 Task: Find connections with filter location Caucaia with filter topic #homedecor with filter profile language Potuguese with filter current company Infiniti Research Ltd. with filter school Centre for Development of Advanced Computing (C-DAC) with filter industry Telephone Call Centers with filter service category Typing with filter keywords title Homeless Shelter Worker
Action: Mouse moved to (633, 121)
Screenshot: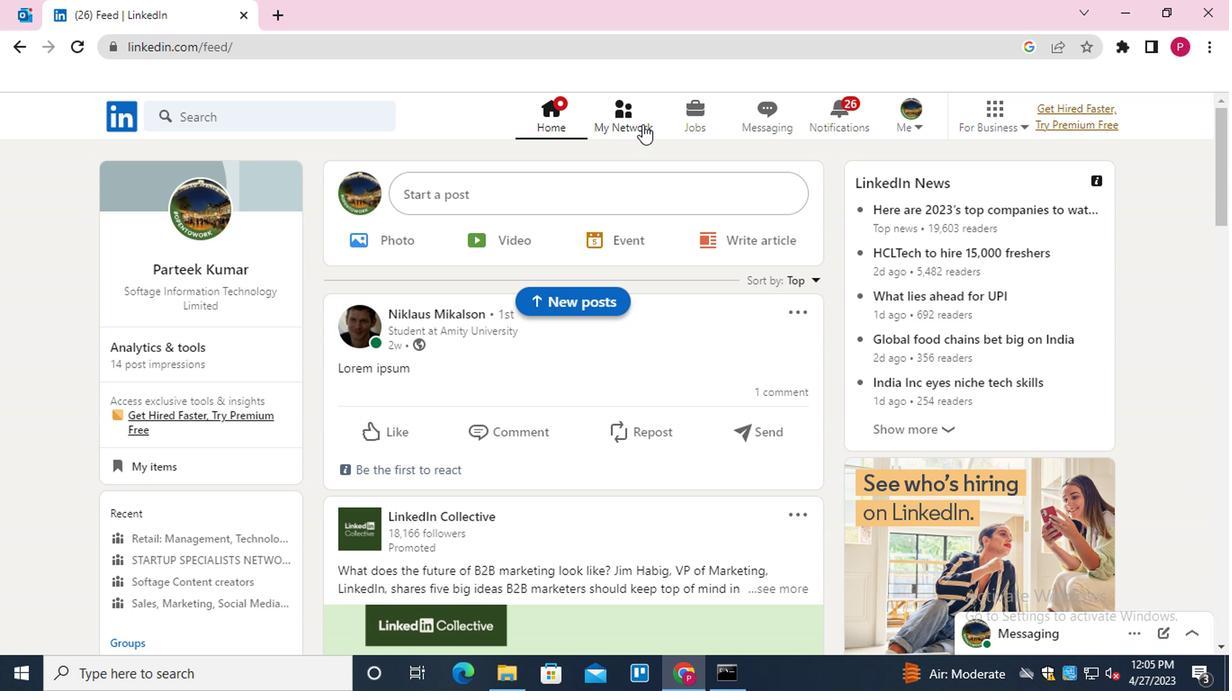 
Action: Mouse pressed left at (633, 121)
Screenshot: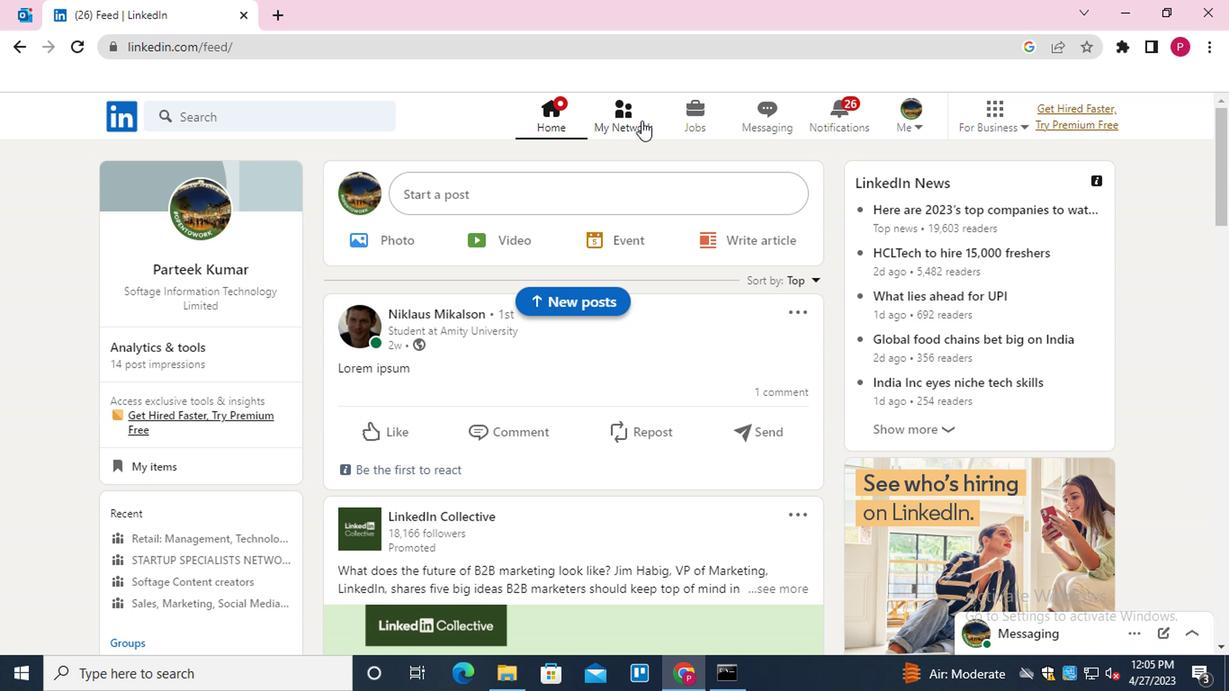 
Action: Mouse moved to (283, 212)
Screenshot: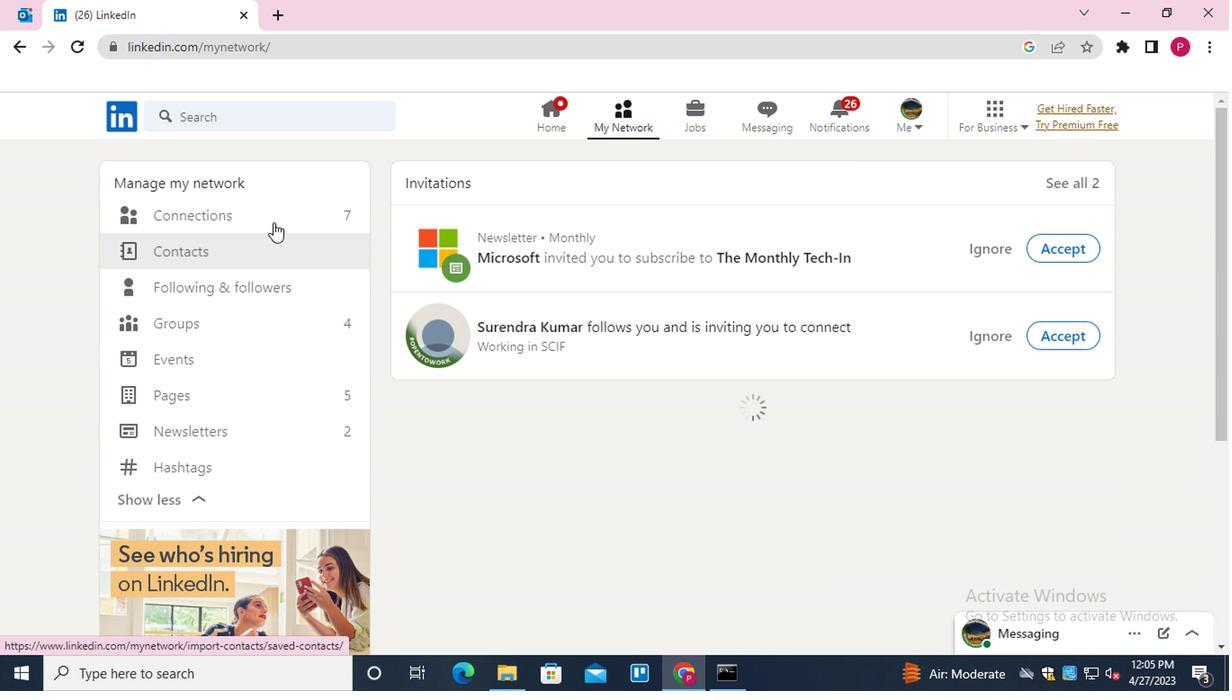 
Action: Mouse pressed left at (283, 212)
Screenshot: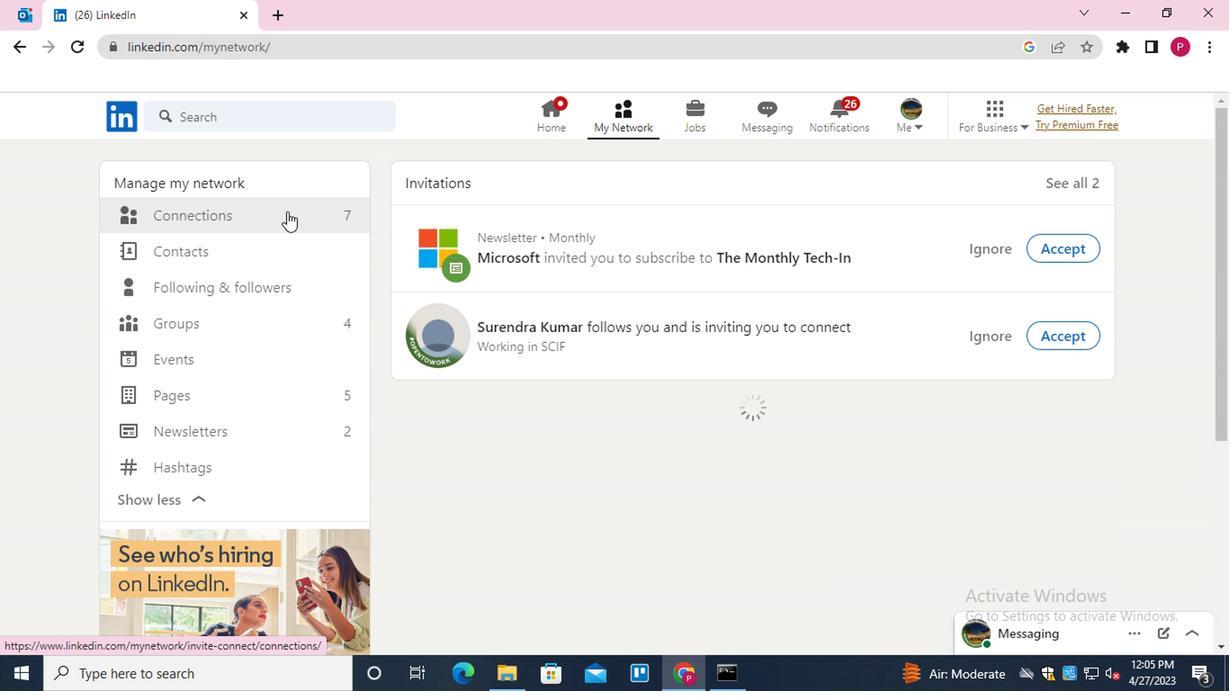
Action: Mouse moved to (746, 214)
Screenshot: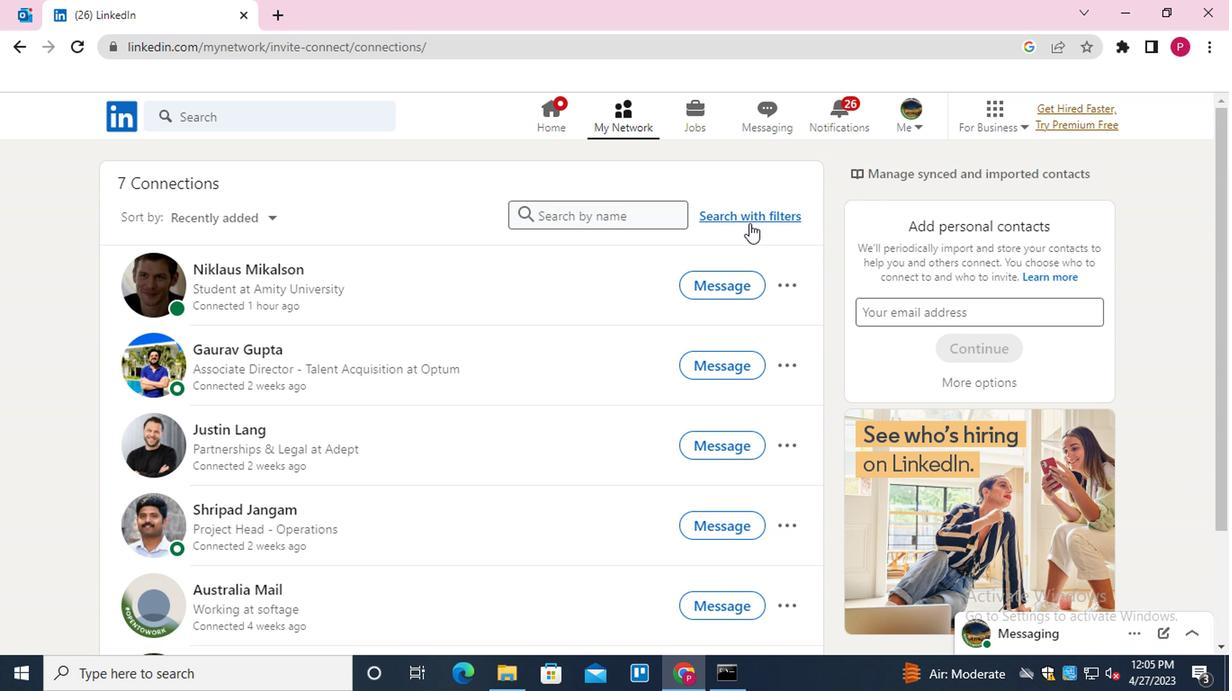 
Action: Mouse pressed left at (746, 214)
Screenshot: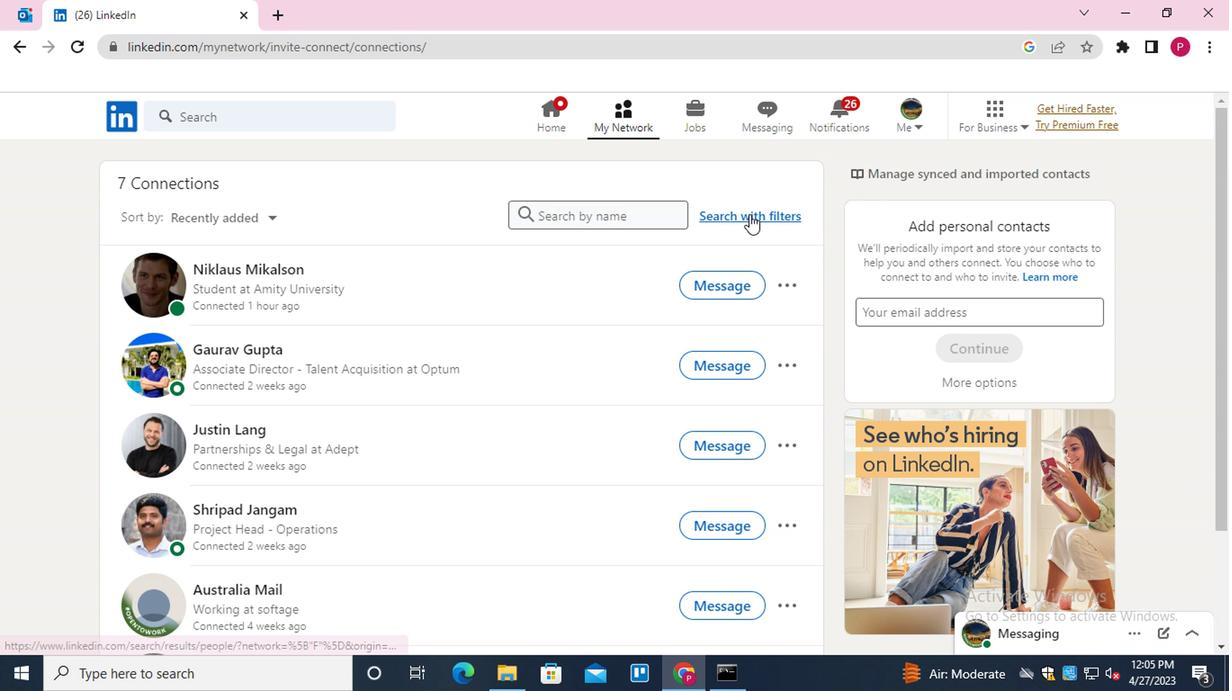 
Action: Mouse moved to (661, 172)
Screenshot: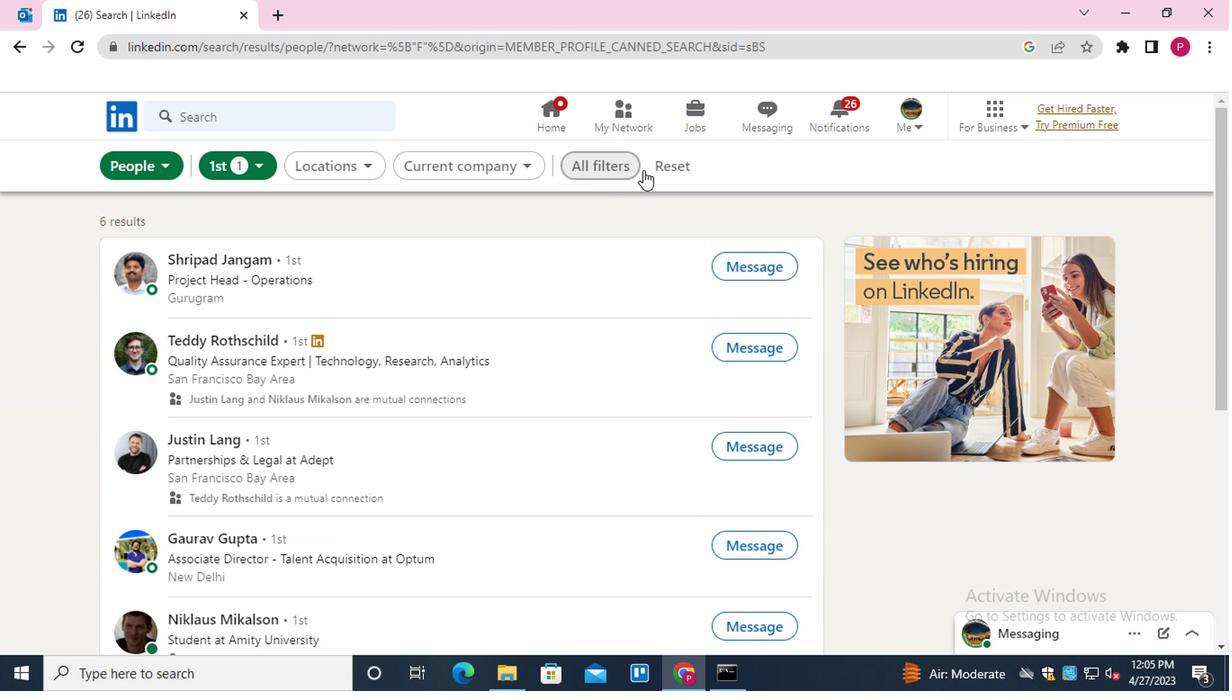 
Action: Mouse pressed left at (661, 172)
Screenshot: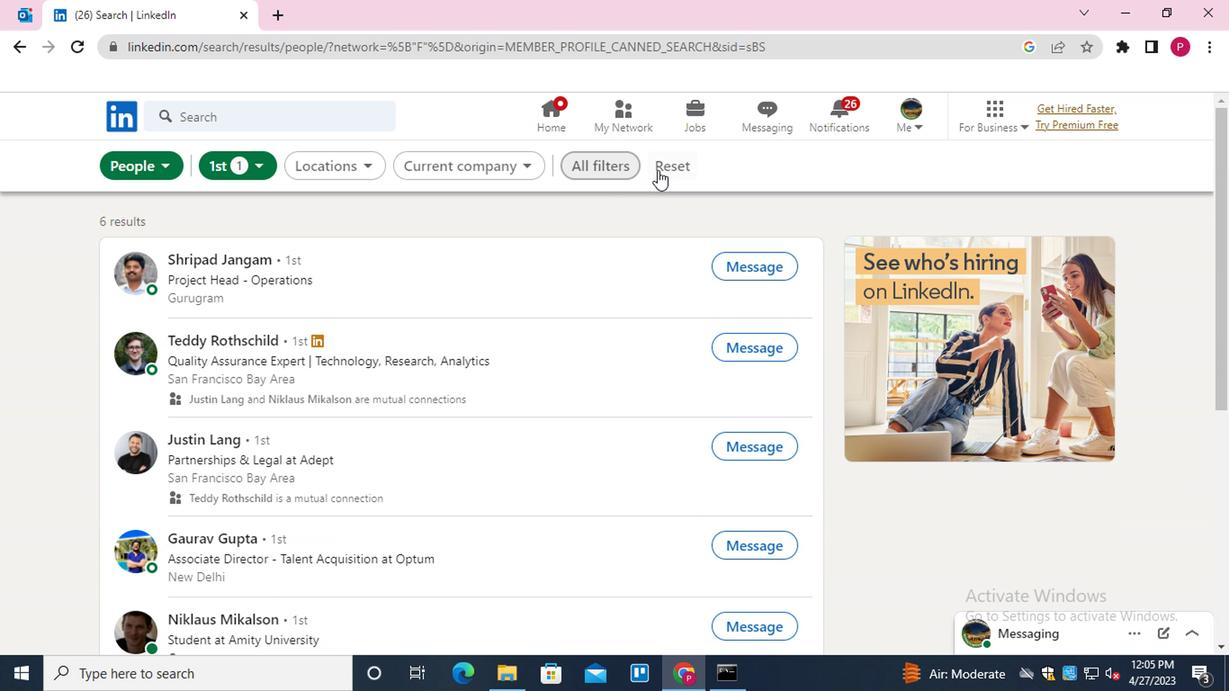 
Action: Mouse moved to (619, 172)
Screenshot: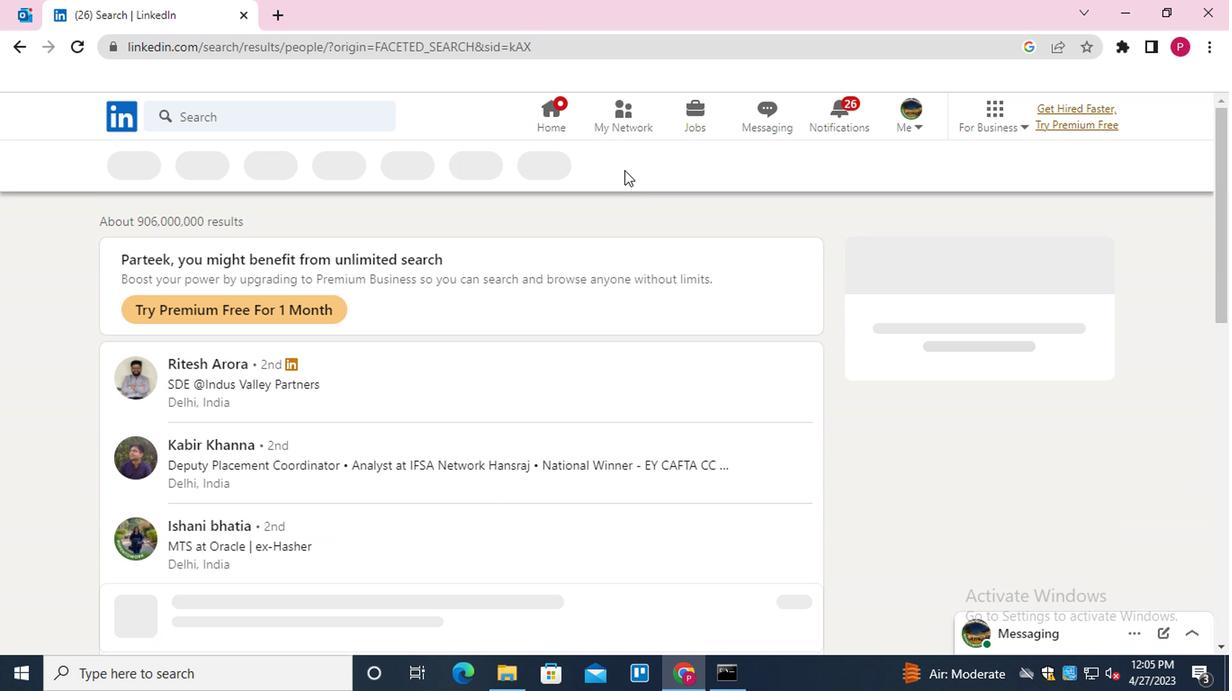 
Action: Mouse pressed left at (619, 172)
Screenshot: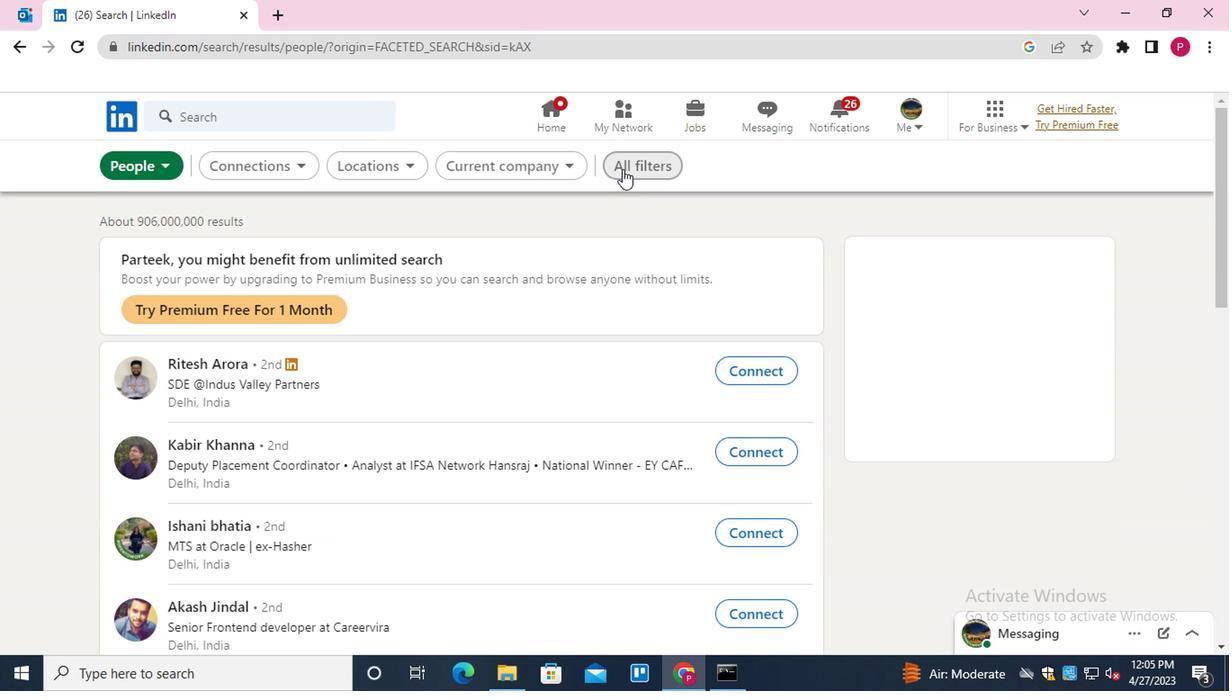 
Action: Mouse moved to (1016, 360)
Screenshot: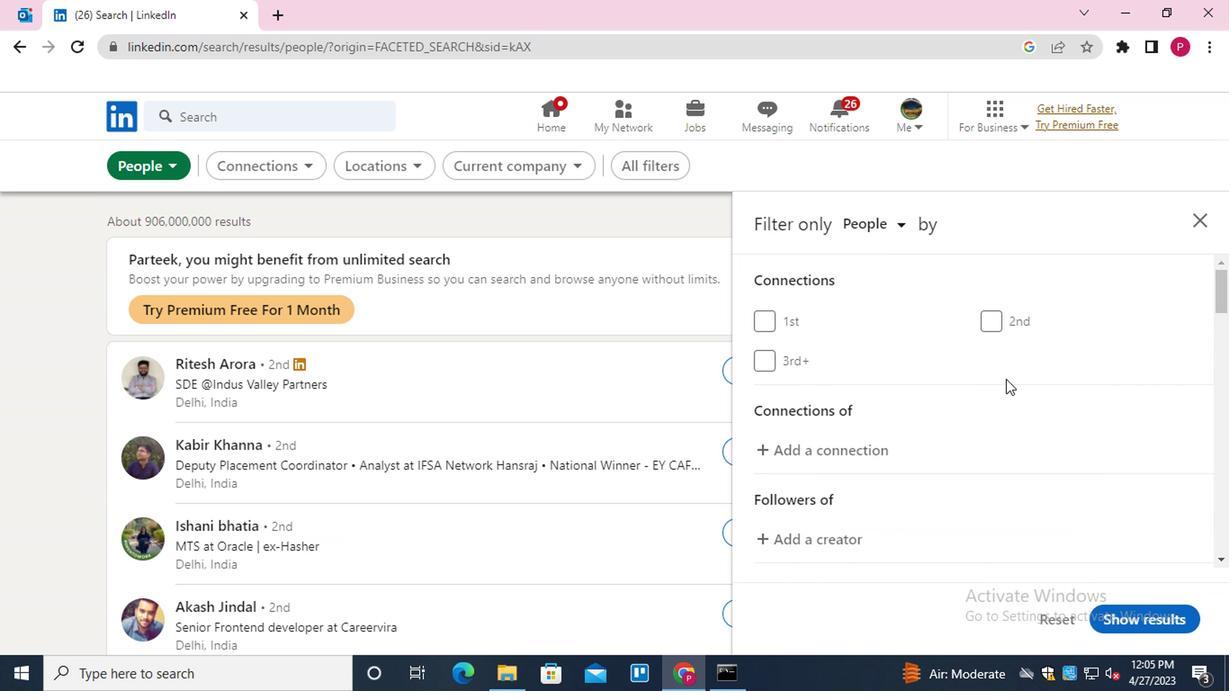 
Action: Mouse scrolled (1016, 359) with delta (0, 0)
Screenshot: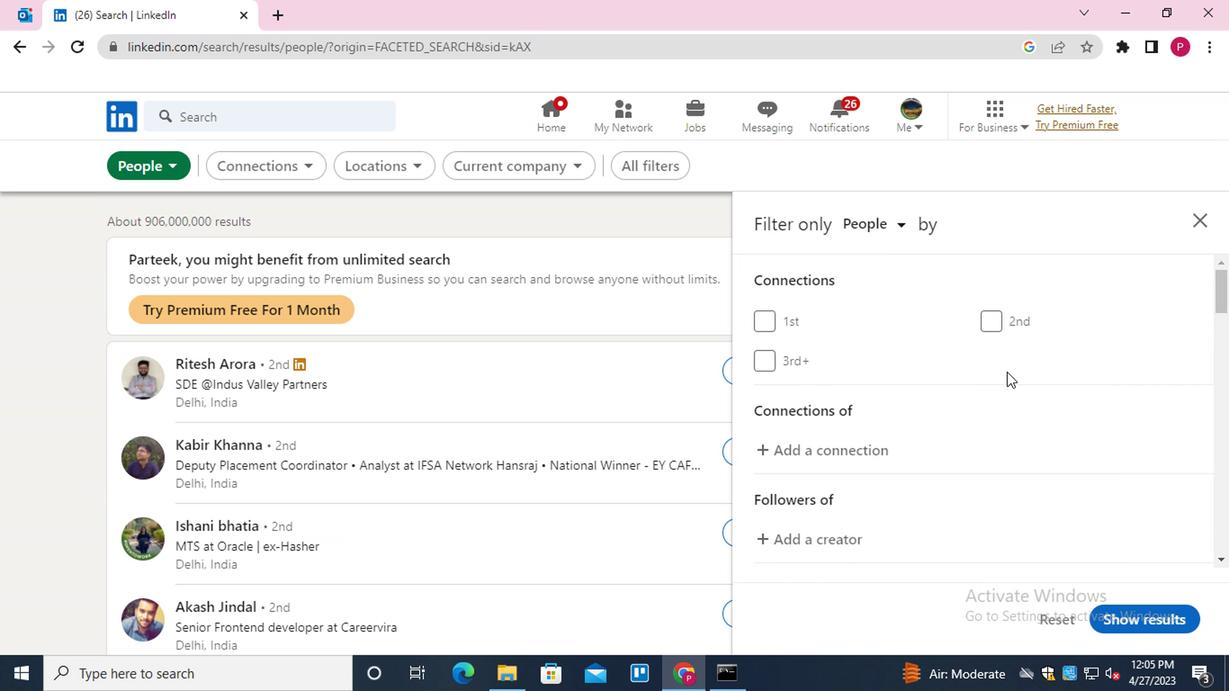 
Action: Mouse moved to (1016, 360)
Screenshot: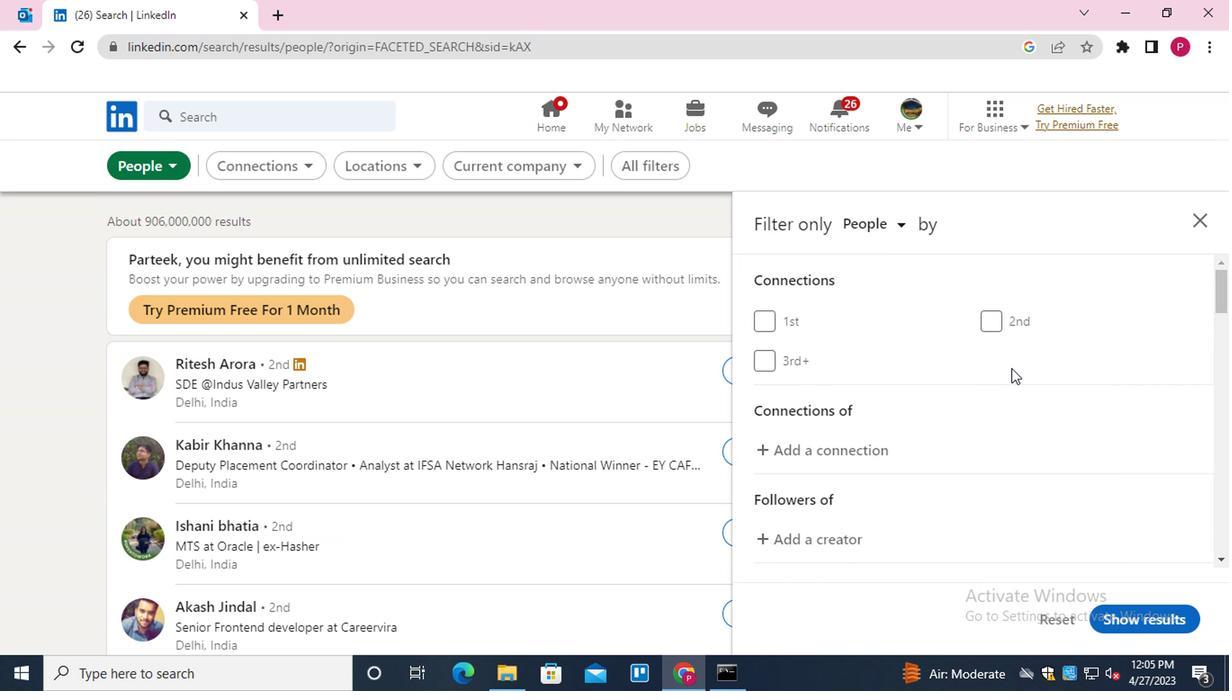 
Action: Mouse scrolled (1016, 359) with delta (0, 0)
Screenshot: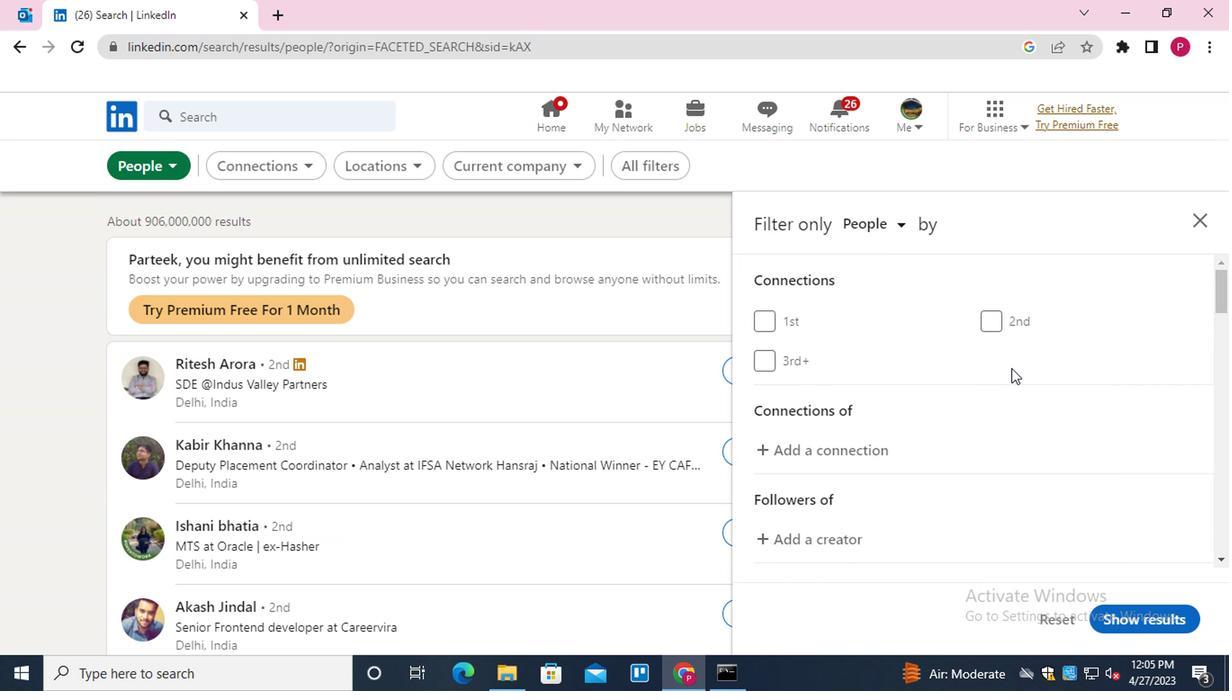 
Action: Mouse moved to (1018, 360)
Screenshot: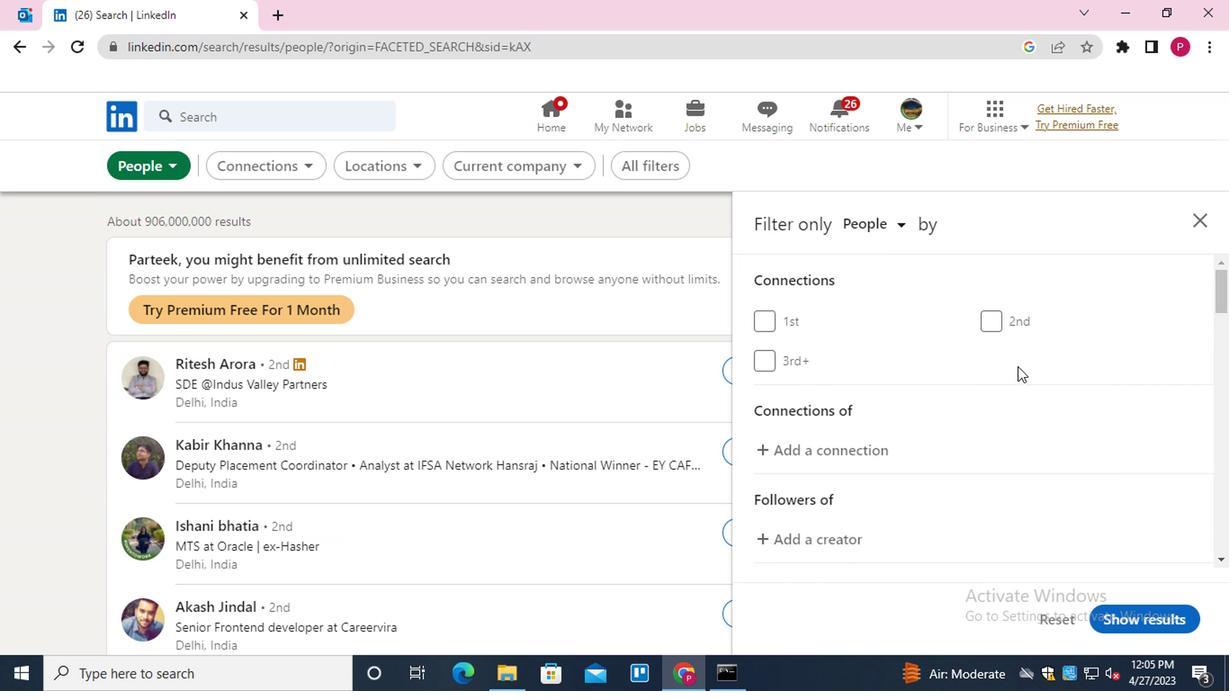 
Action: Mouse scrolled (1018, 359) with delta (0, 0)
Screenshot: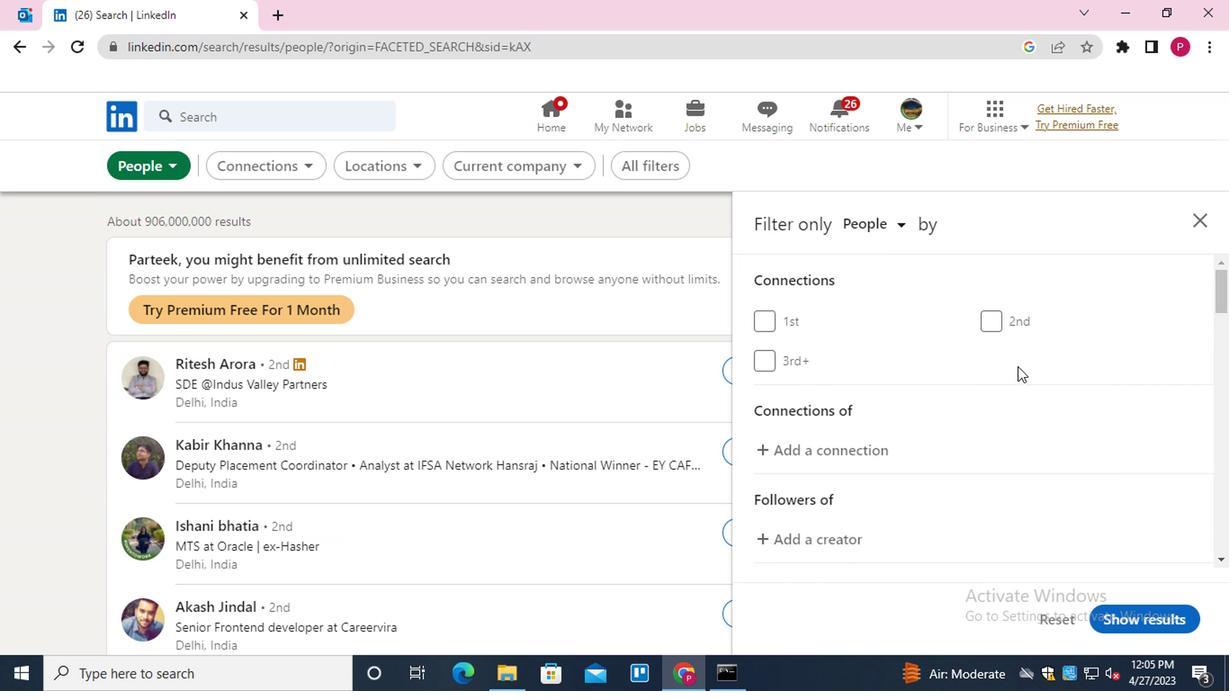 
Action: Mouse moved to (1020, 361)
Screenshot: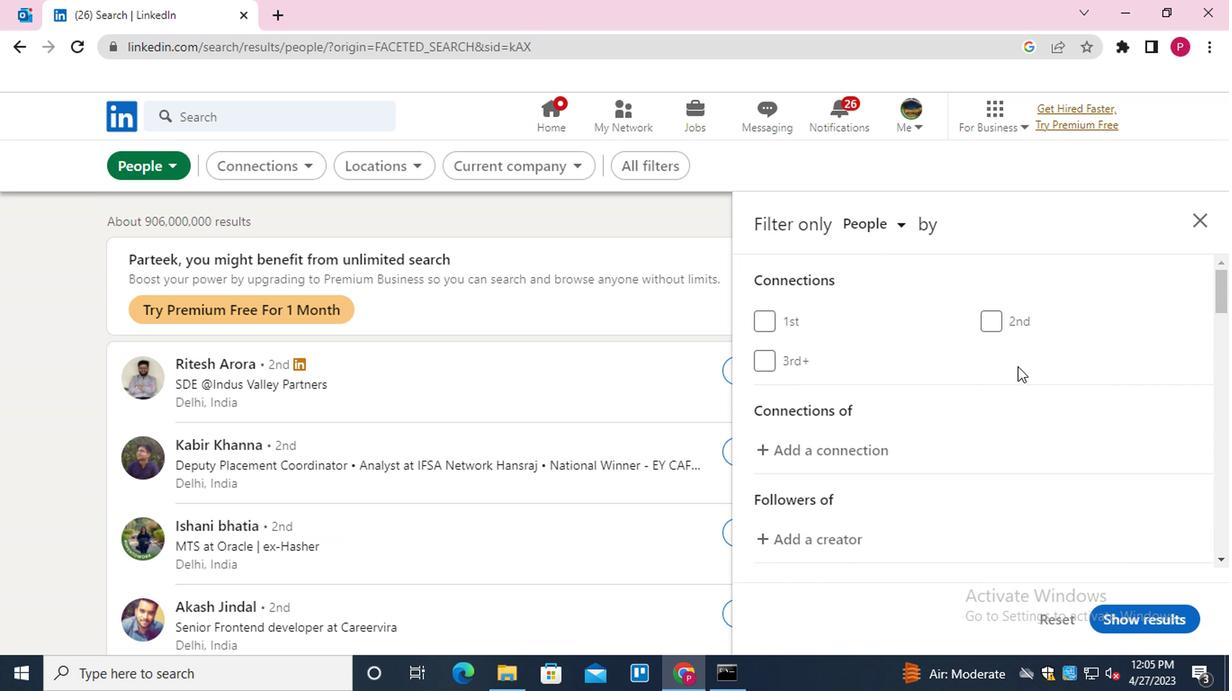 
Action: Mouse scrolled (1020, 361) with delta (0, 0)
Screenshot: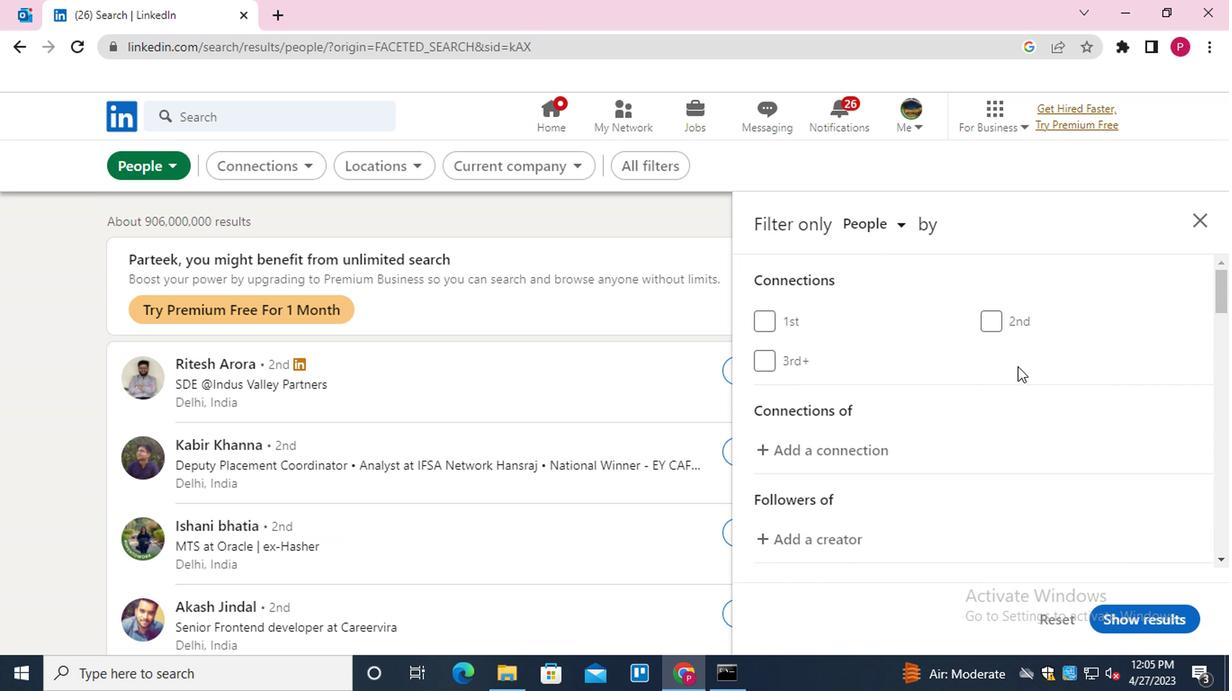 
Action: Mouse moved to (1032, 341)
Screenshot: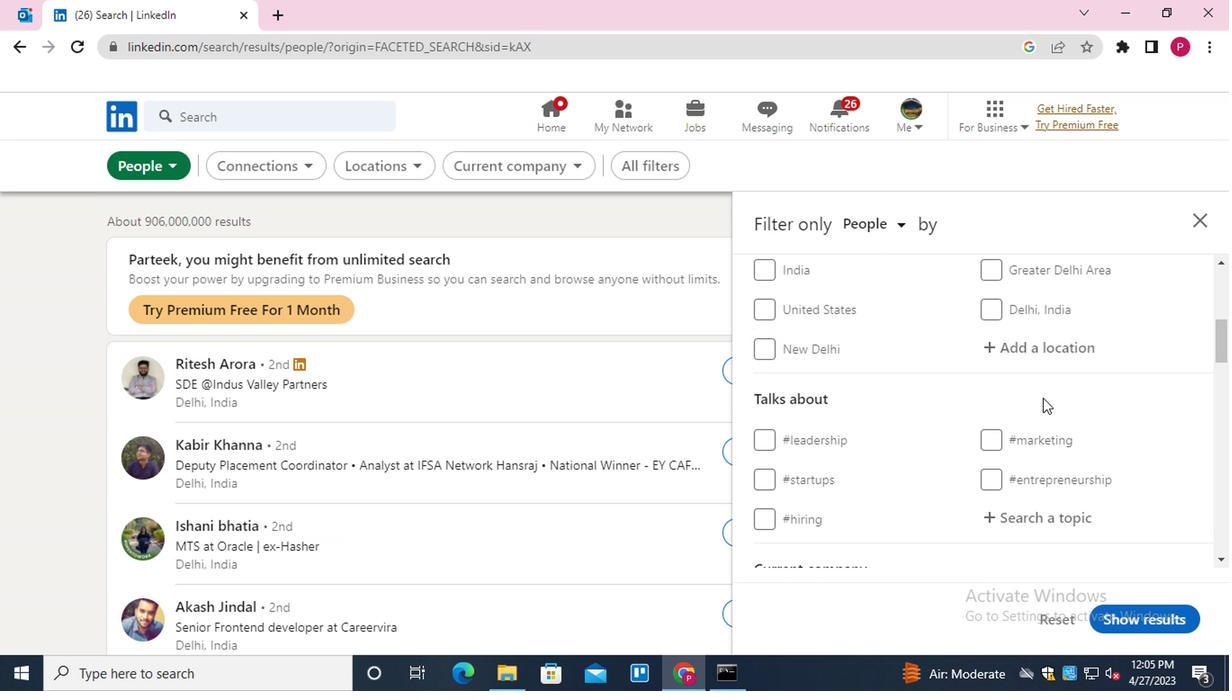 
Action: Mouse pressed left at (1032, 341)
Screenshot: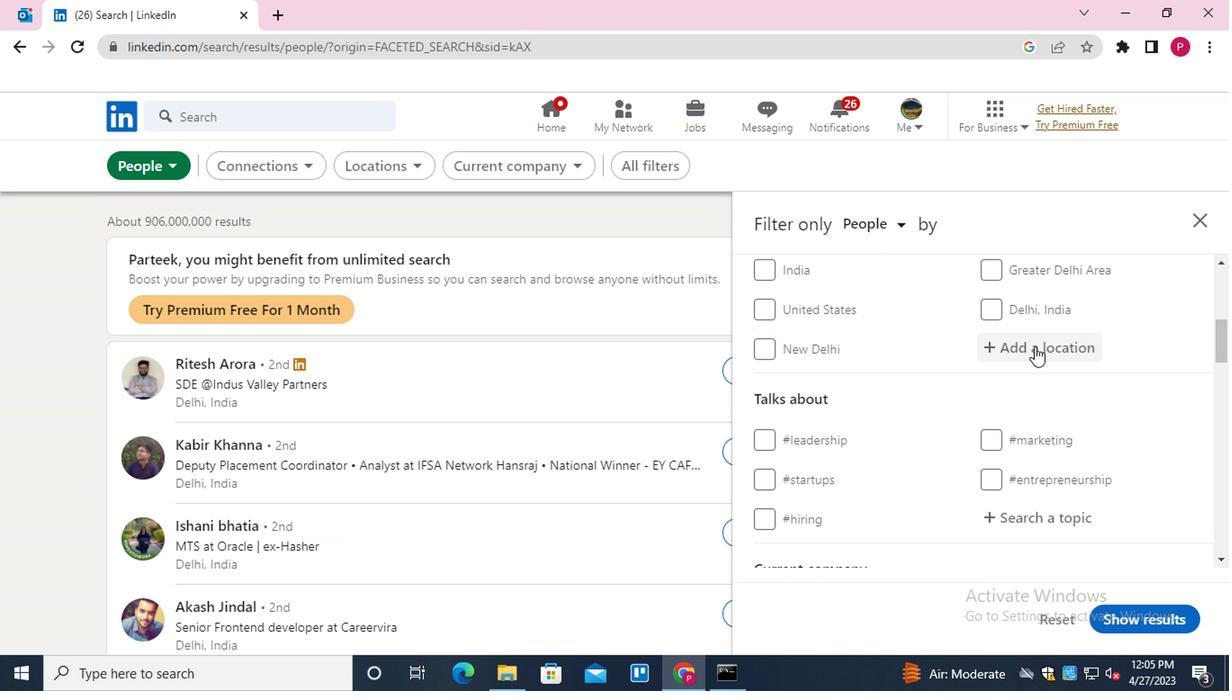 
Action: Key pressed <Key.shift>CAUCAIA<Key.down><Key.enter>
Screenshot: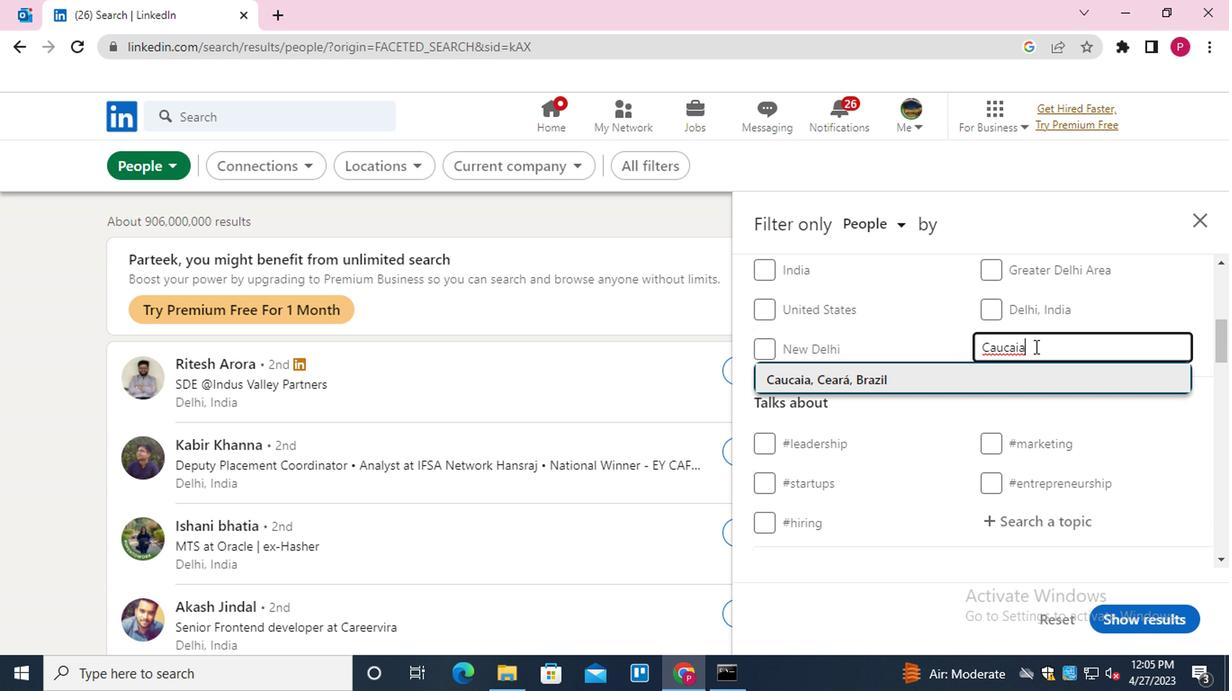 
Action: Mouse moved to (906, 405)
Screenshot: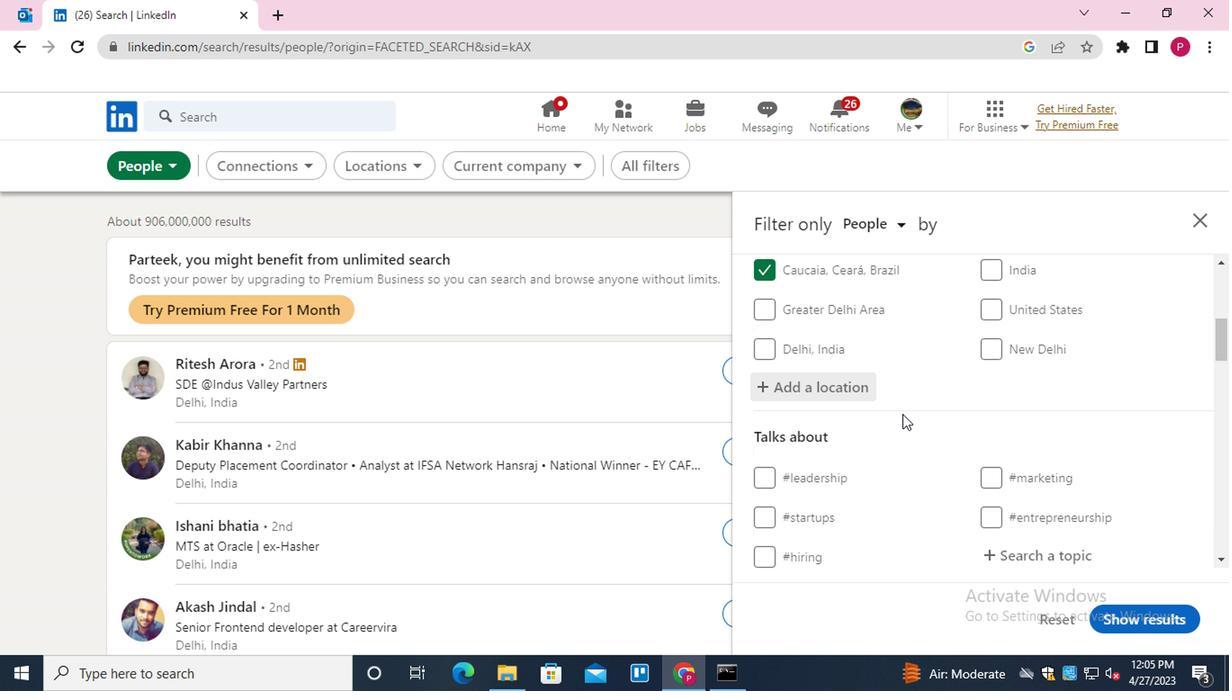
Action: Mouse scrolled (906, 404) with delta (0, 0)
Screenshot: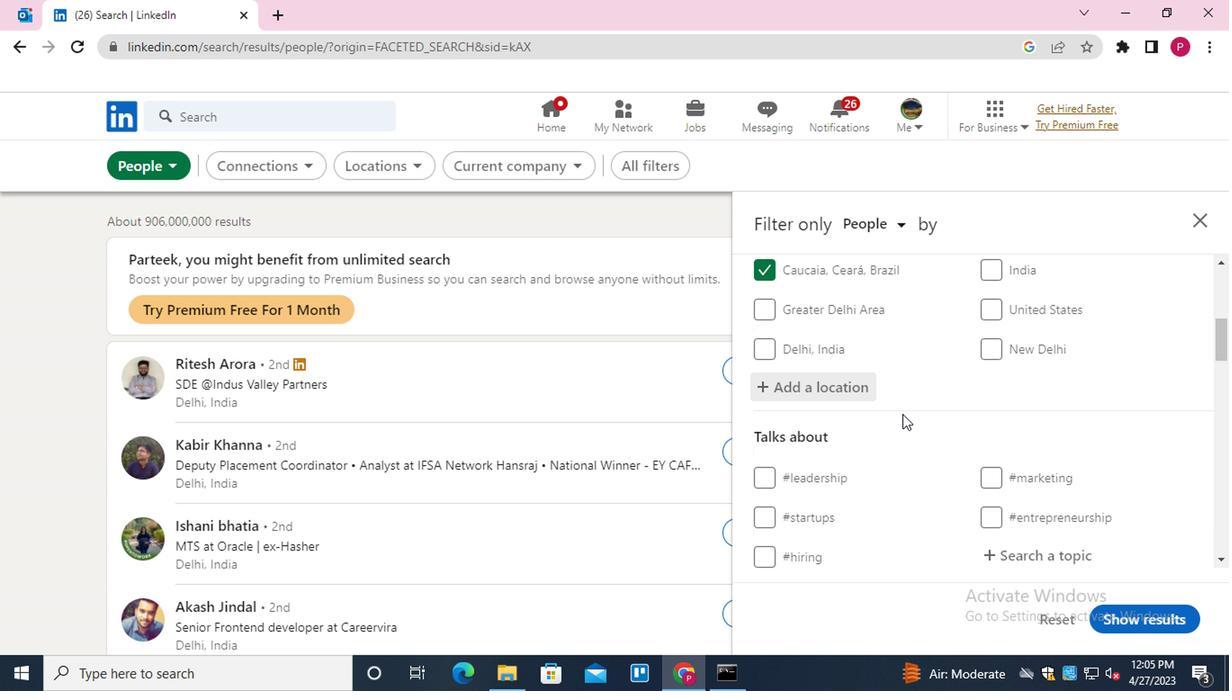 
Action: Mouse moved to (918, 409)
Screenshot: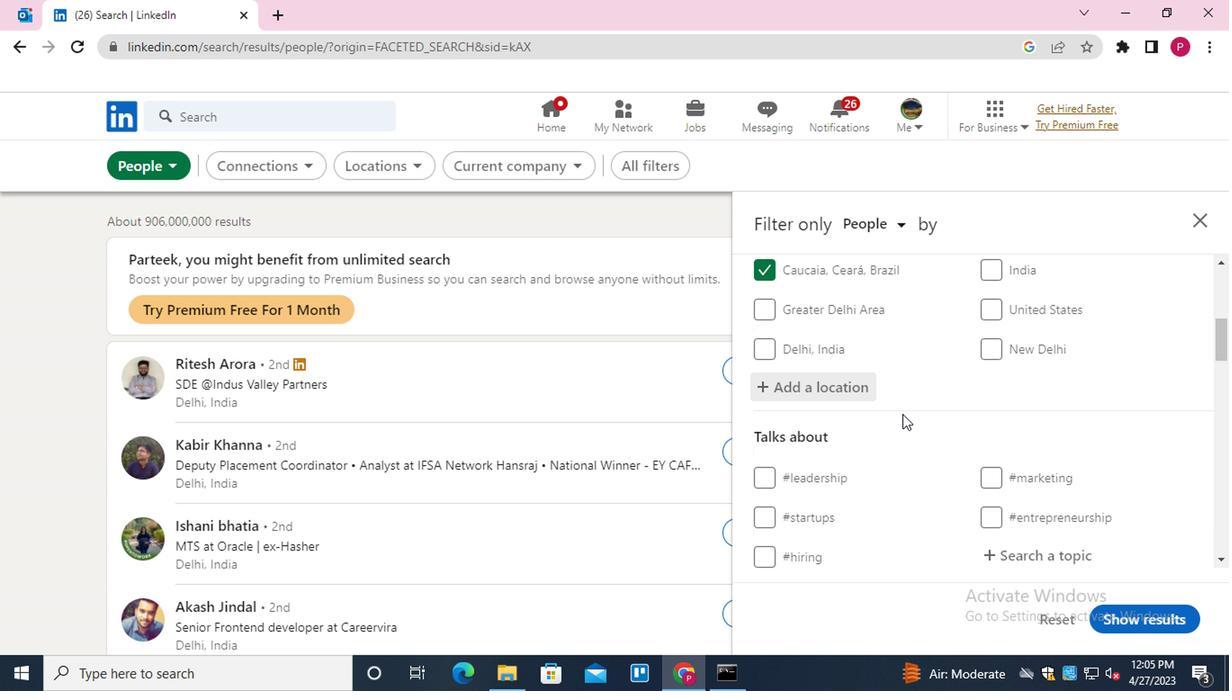 
Action: Mouse scrolled (918, 408) with delta (0, -1)
Screenshot: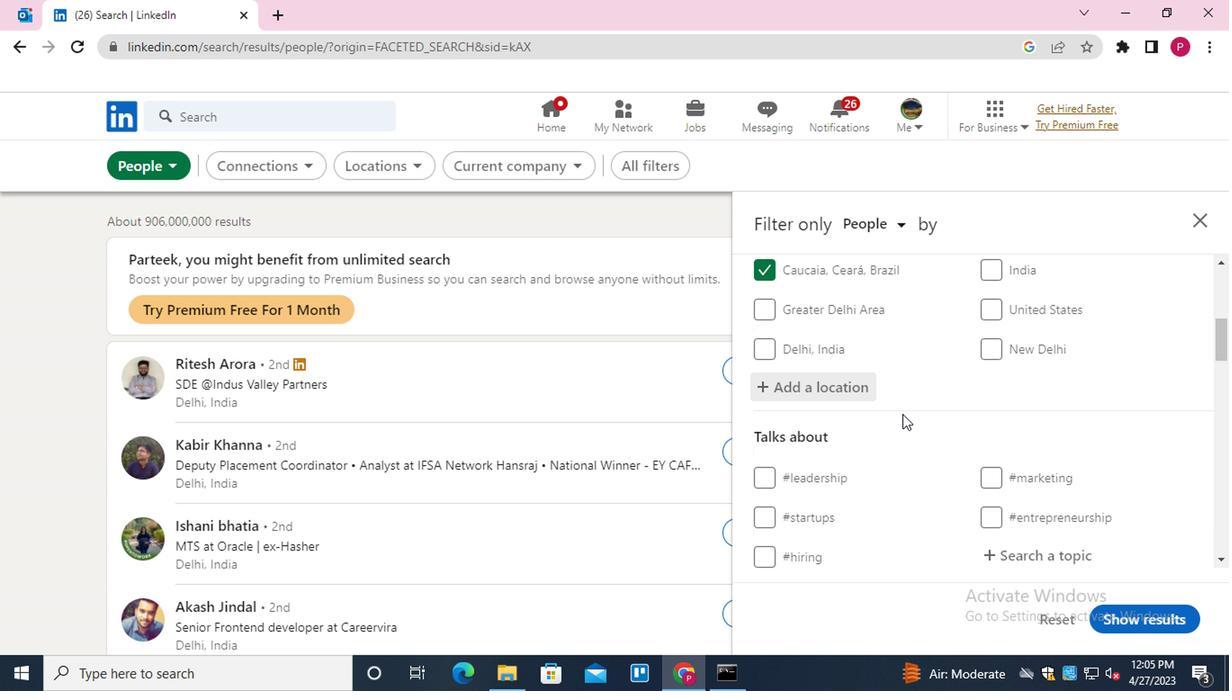 
Action: Mouse moved to (1047, 367)
Screenshot: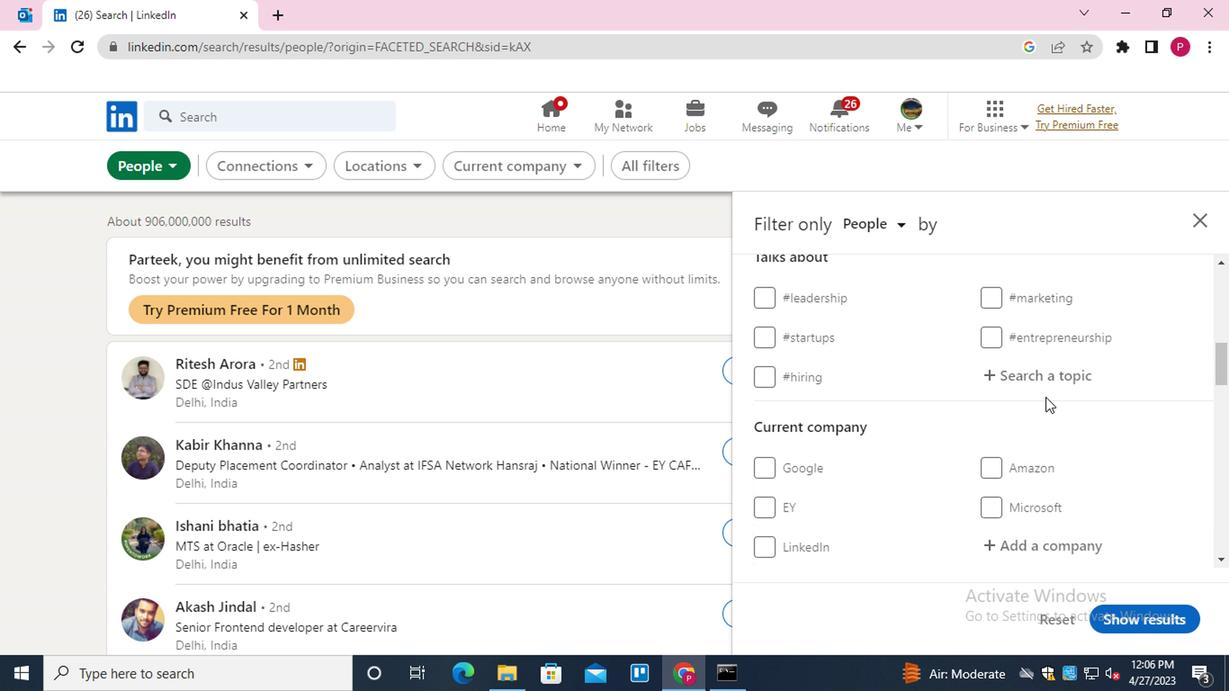 
Action: Mouse pressed left at (1047, 367)
Screenshot: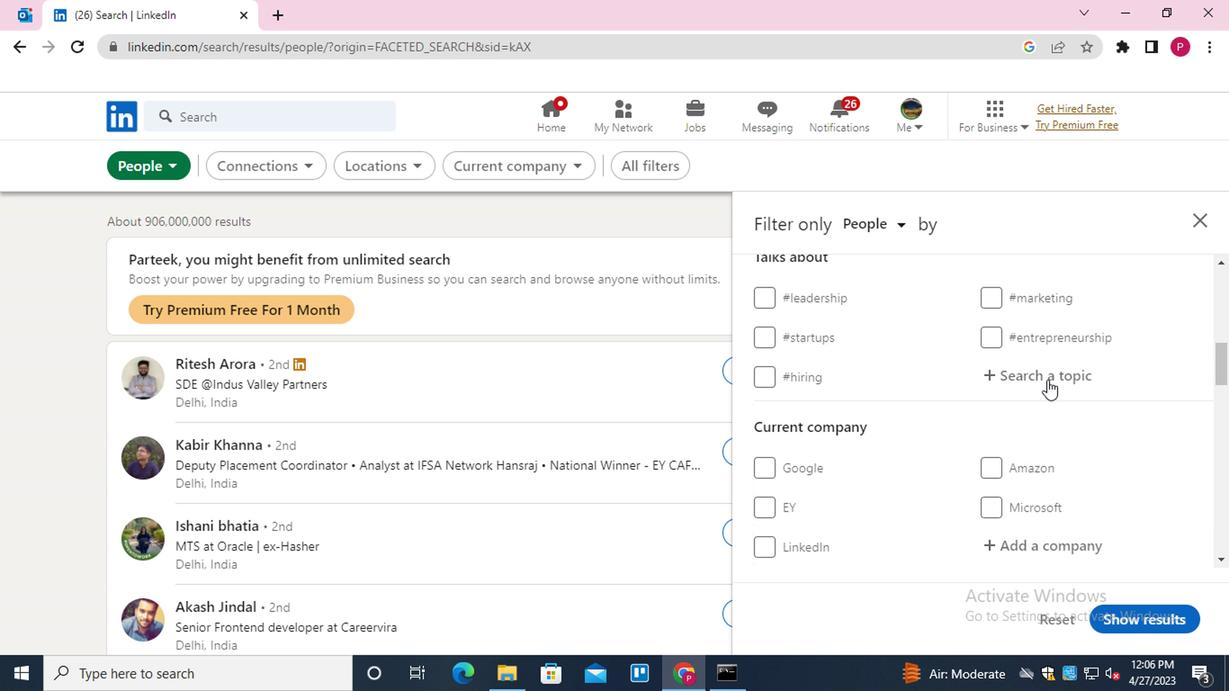 
Action: Key pressed HOMEDECO<Key.down><Key.enter>
Screenshot: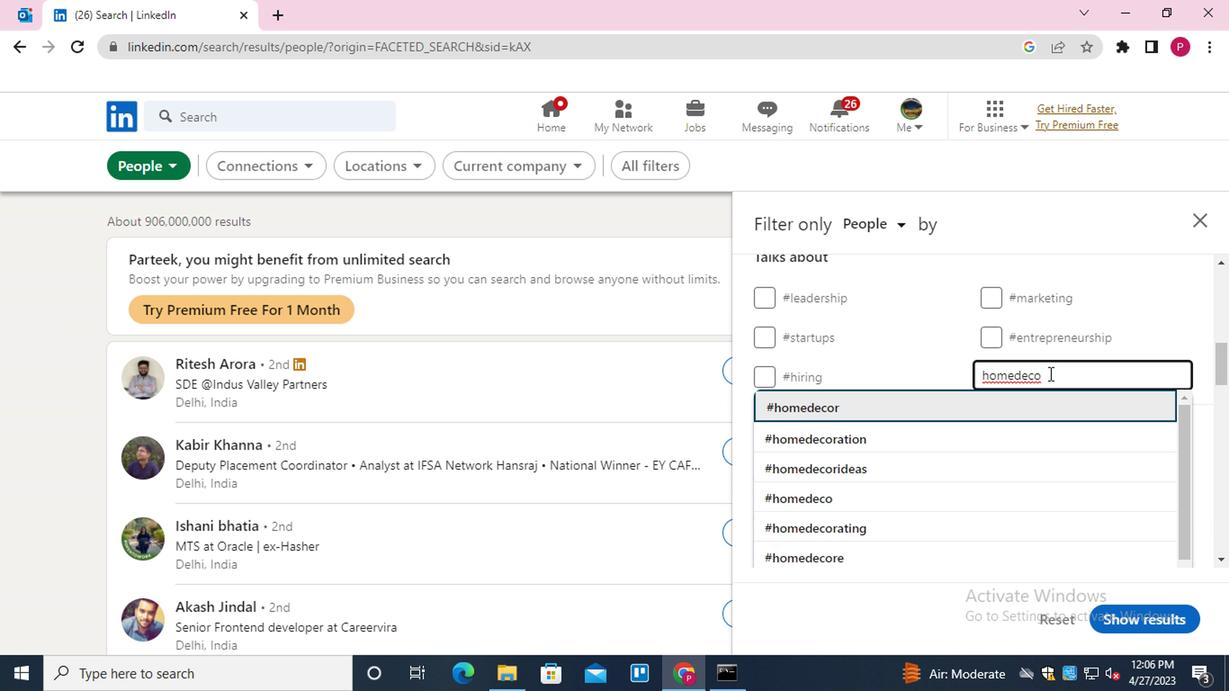 
Action: Mouse moved to (979, 392)
Screenshot: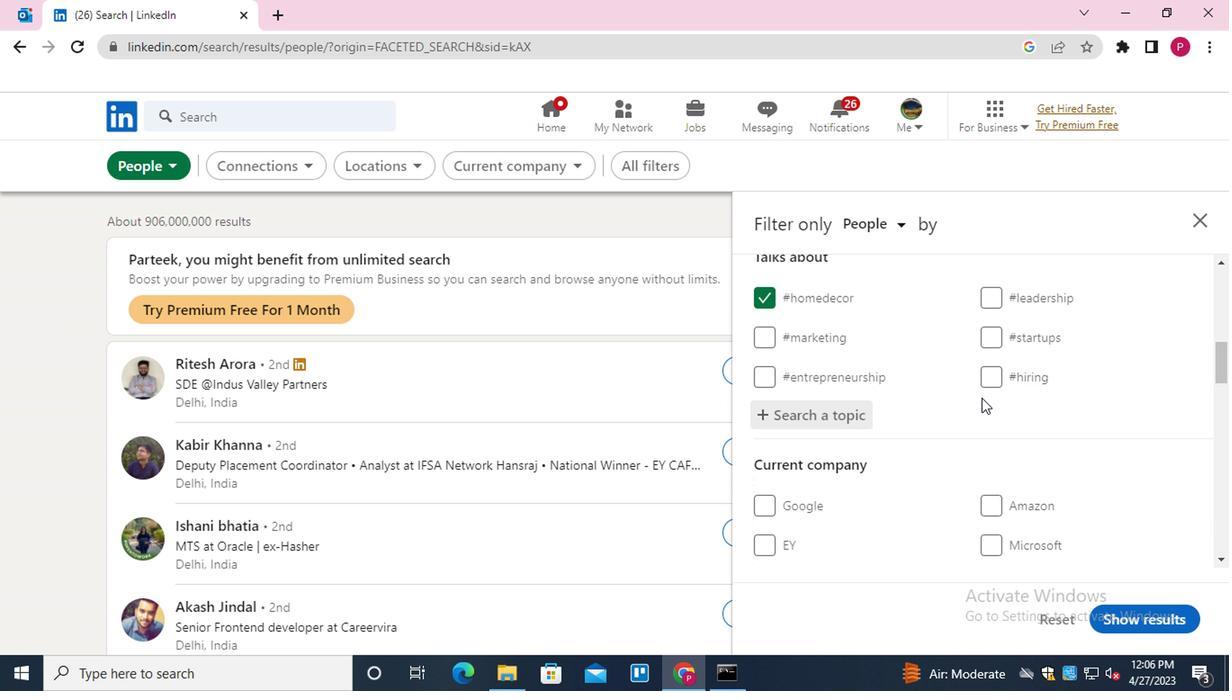 
Action: Mouse scrolled (979, 390) with delta (0, -1)
Screenshot: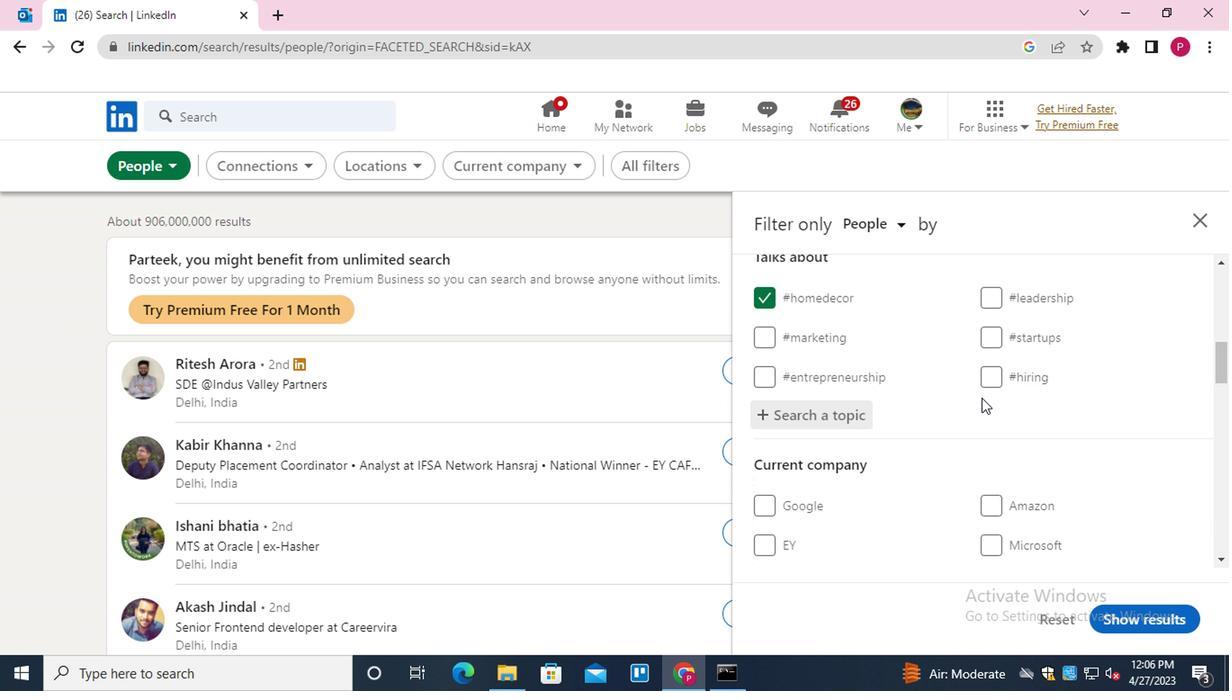 
Action: Mouse moved to (979, 394)
Screenshot: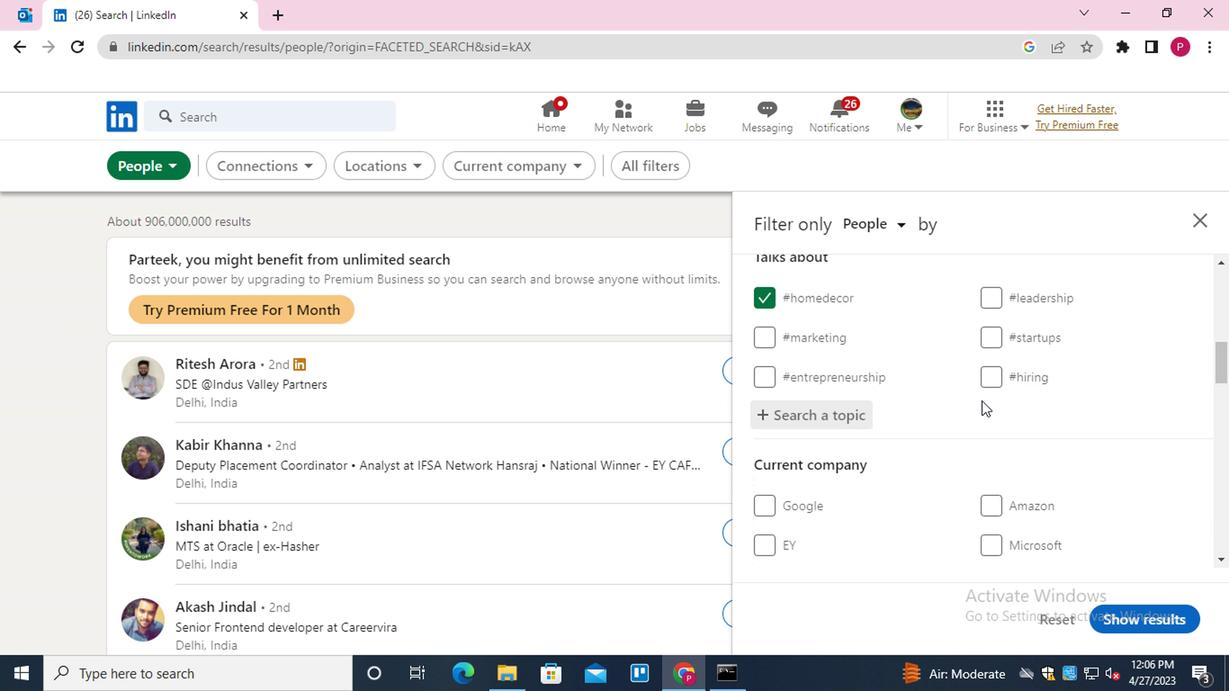 
Action: Mouse scrolled (979, 393) with delta (0, -1)
Screenshot: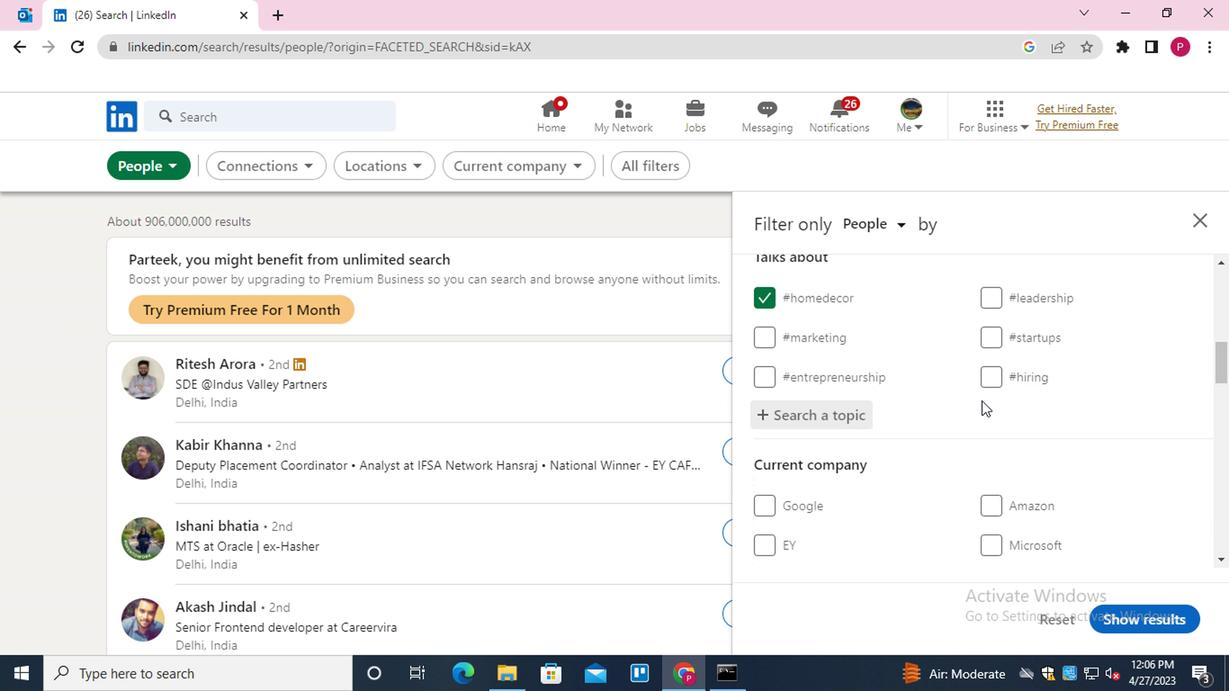 
Action: Mouse moved to (978, 395)
Screenshot: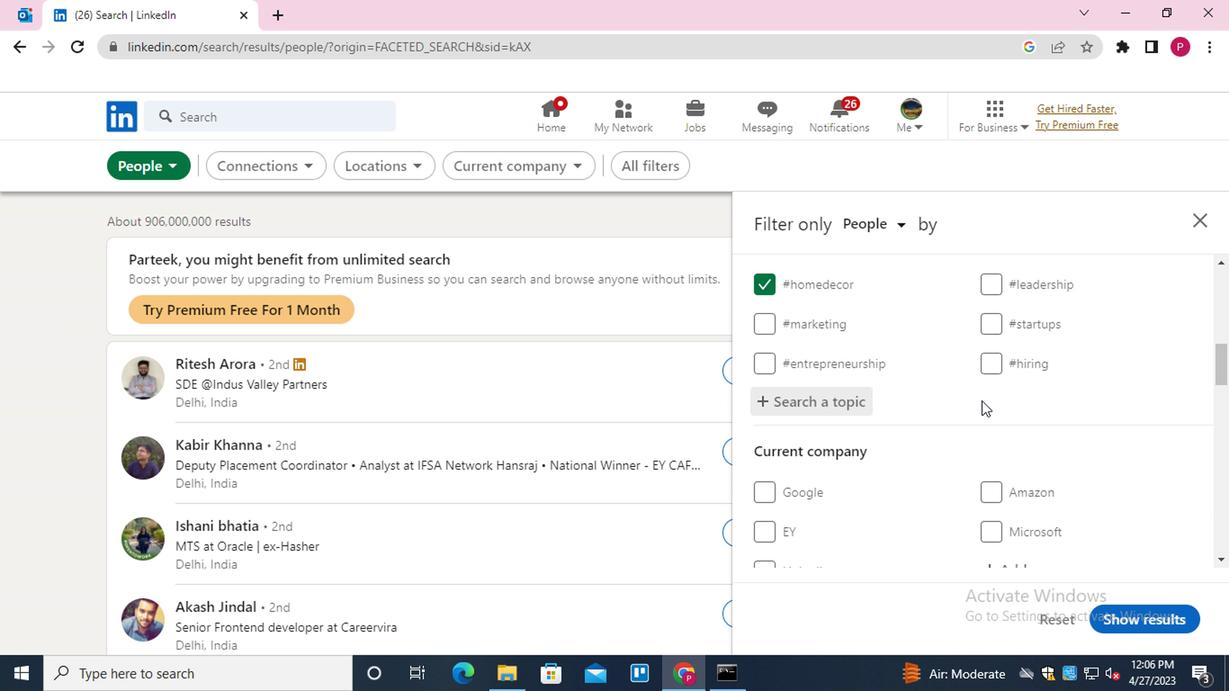 
Action: Mouse scrolled (978, 394) with delta (0, 0)
Screenshot: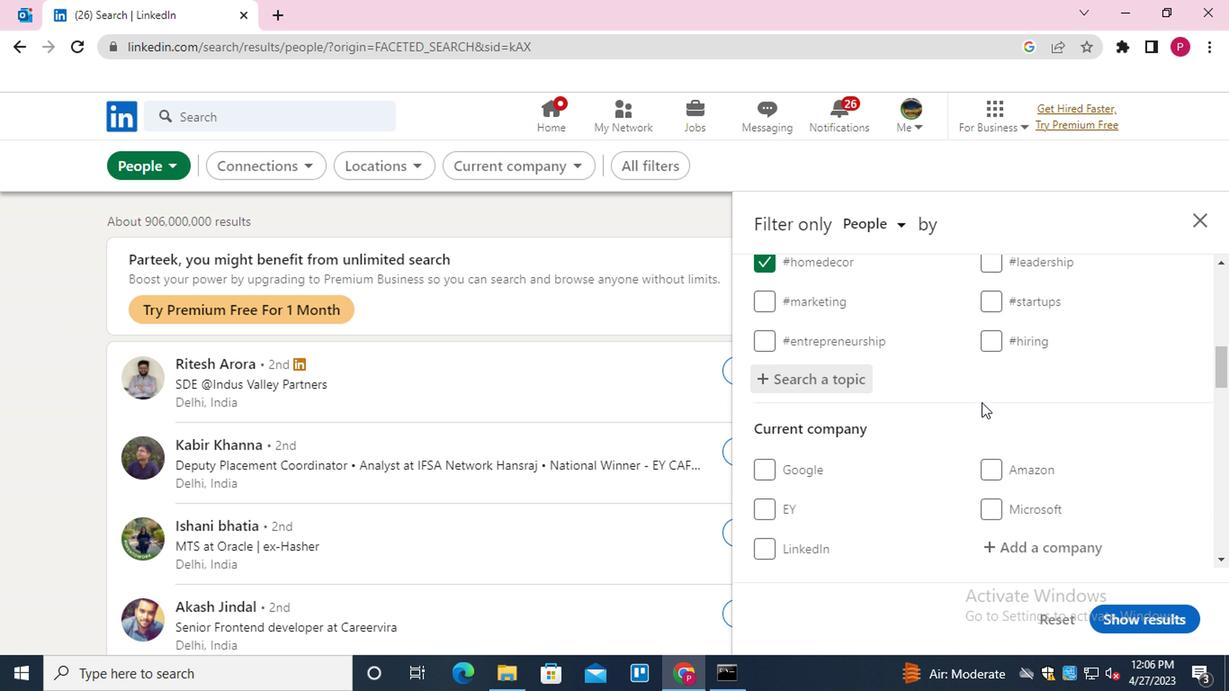 
Action: Mouse moved to (978, 397)
Screenshot: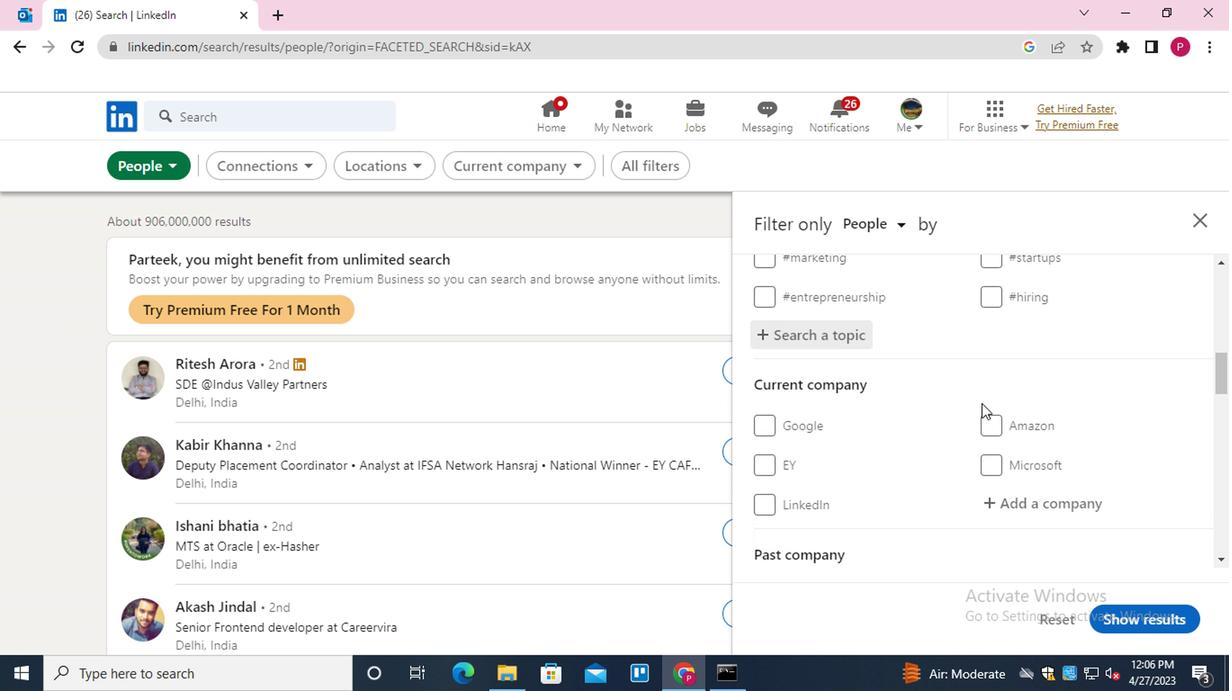 
Action: Mouse scrolled (978, 397) with delta (0, 0)
Screenshot: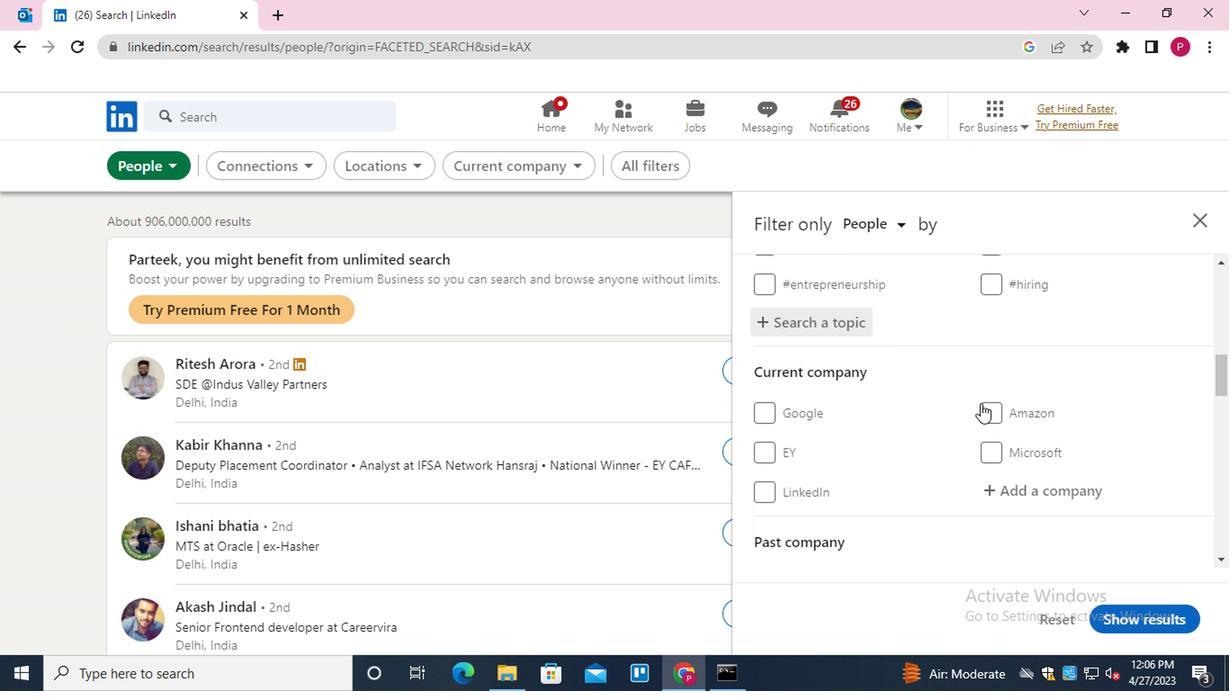 
Action: Mouse moved to (932, 427)
Screenshot: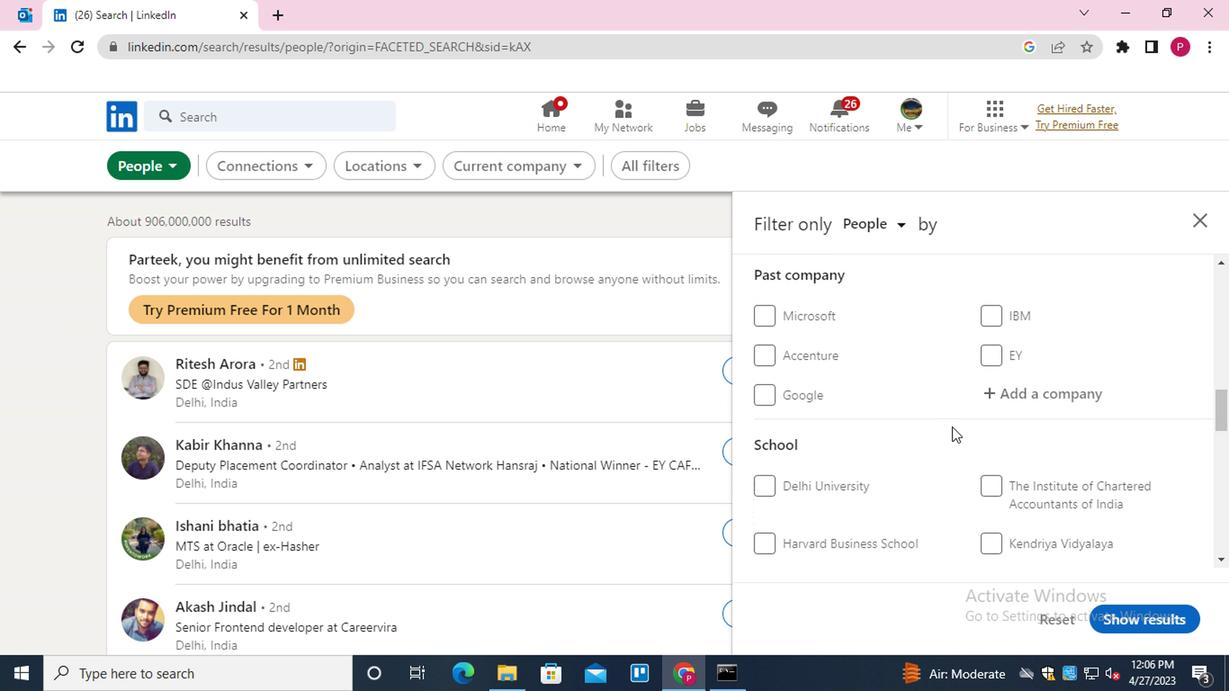 
Action: Mouse scrolled (932, 426) with delta (0, -1)
Screenshot: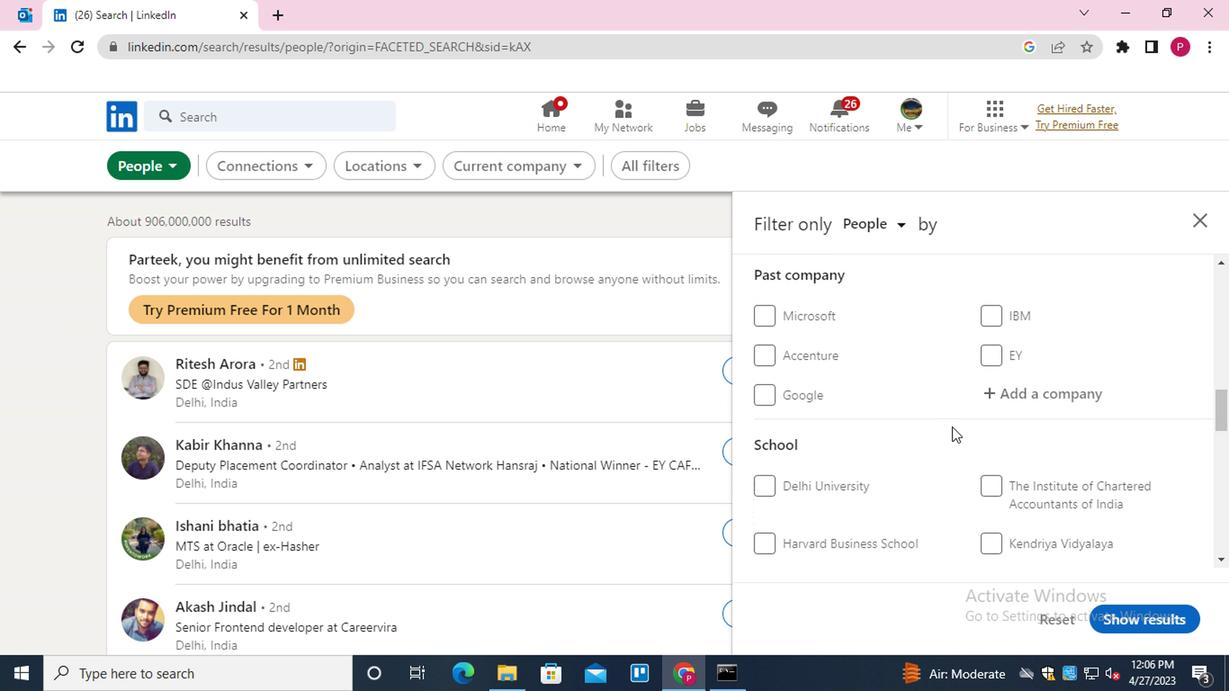 
Action: Mouse moved to (925, 430)
Screenshot: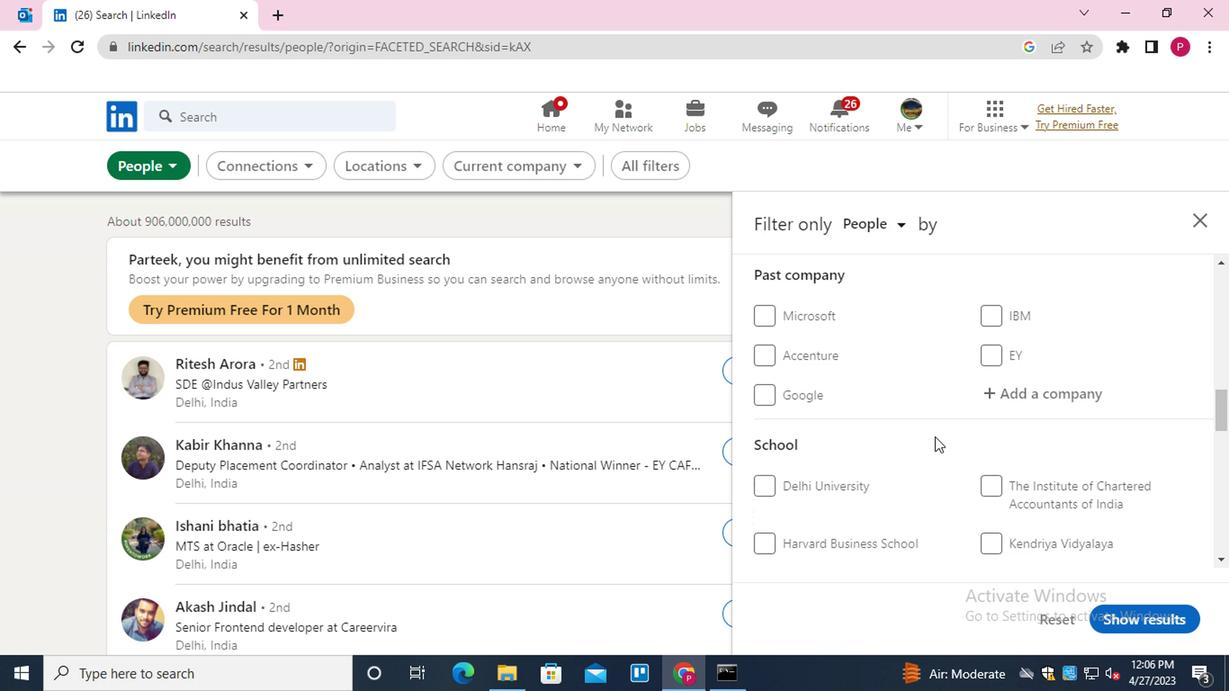 
Action: Mouse scrolled (925, 429) with delta (0, 0)
Screenshot: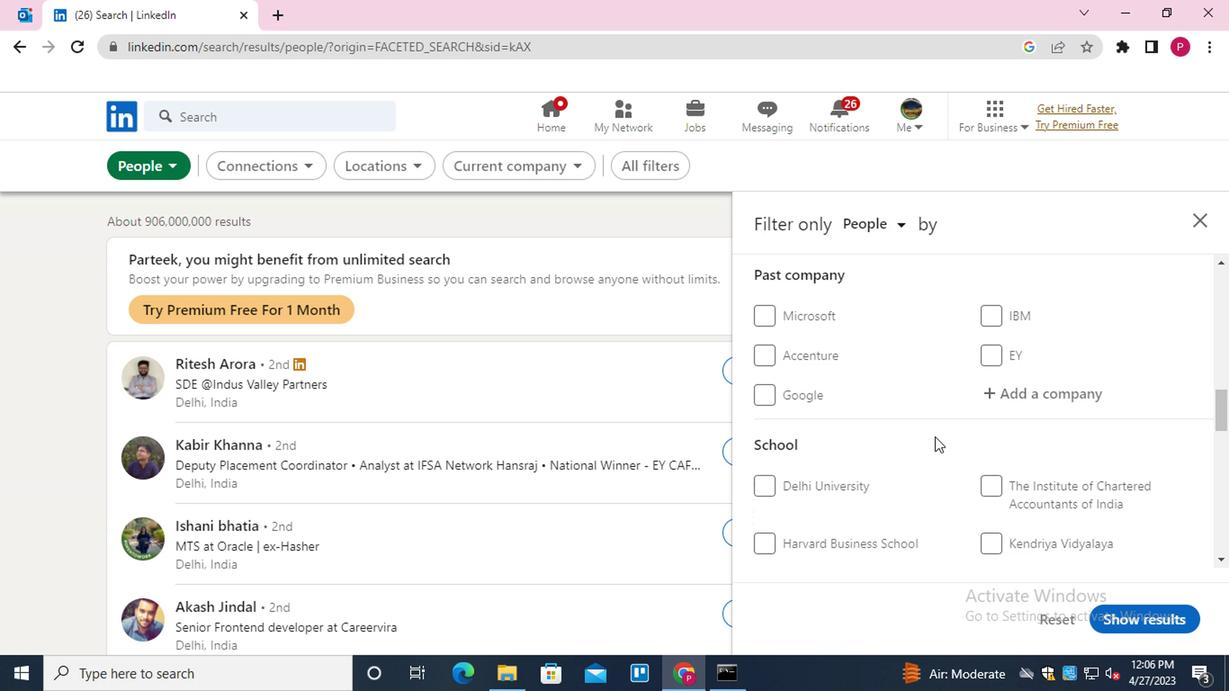 
Action: Mouse moved to (923, 432)
Screenshot: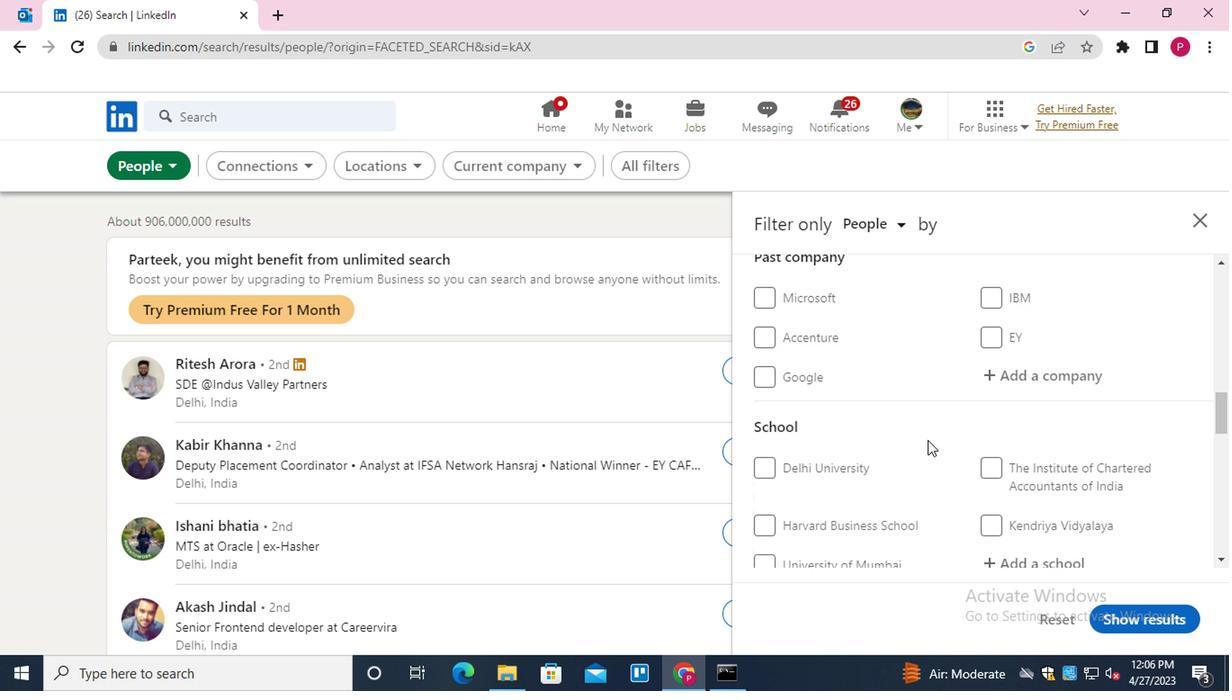 
Action: Mouse scrolled (923, 431) with delta (0, -1)
Screenshot: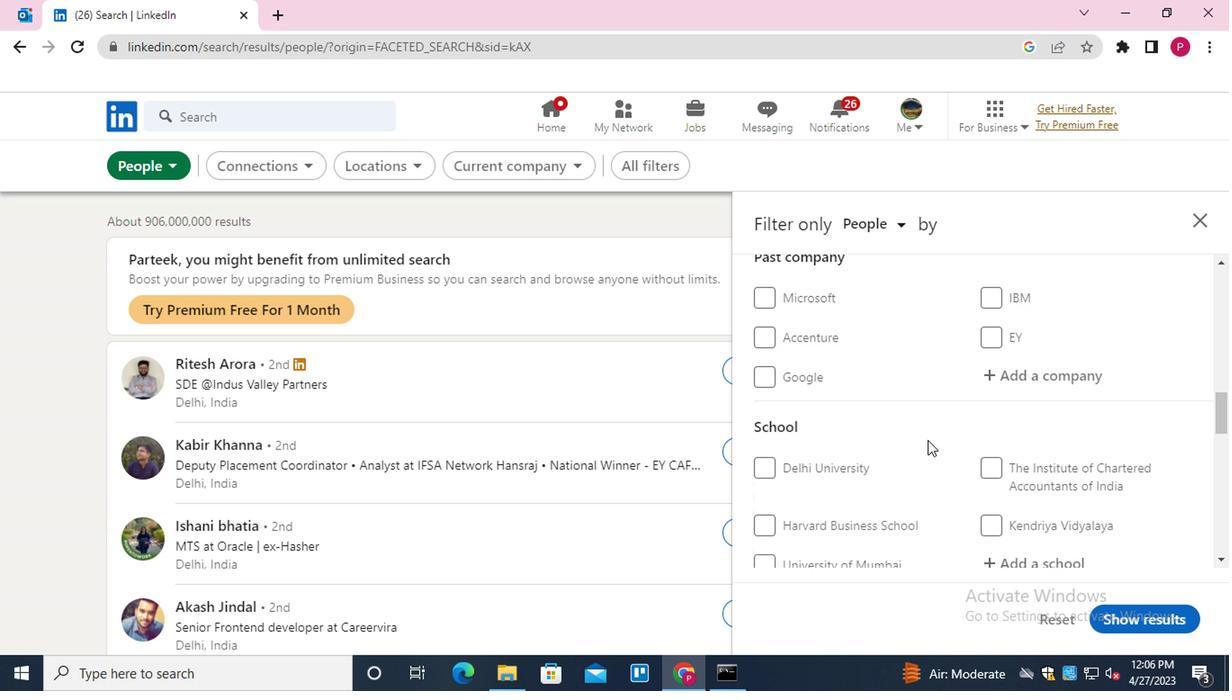 
Action: Mouse moved to (919, 433)
Screenshot: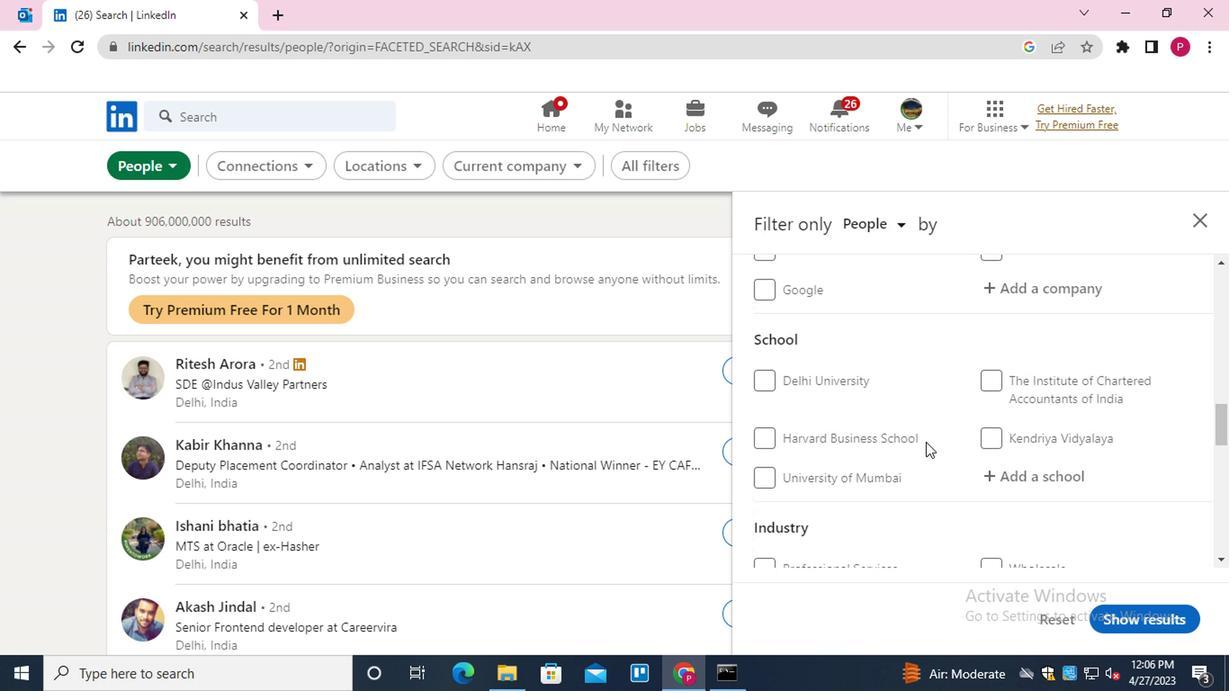 
Action: Mouse scrolled (919, 433) with delta (0, 0)
Screenshot: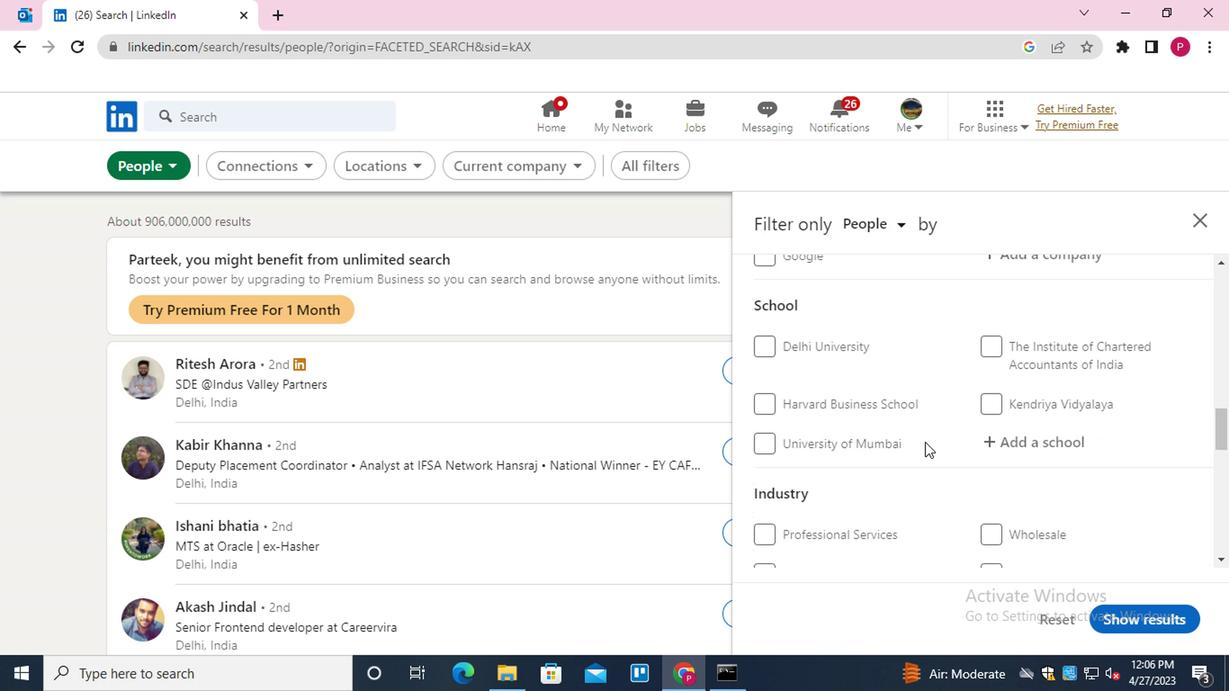 
Action: Mouse moved to (913, 435)
Screenshot: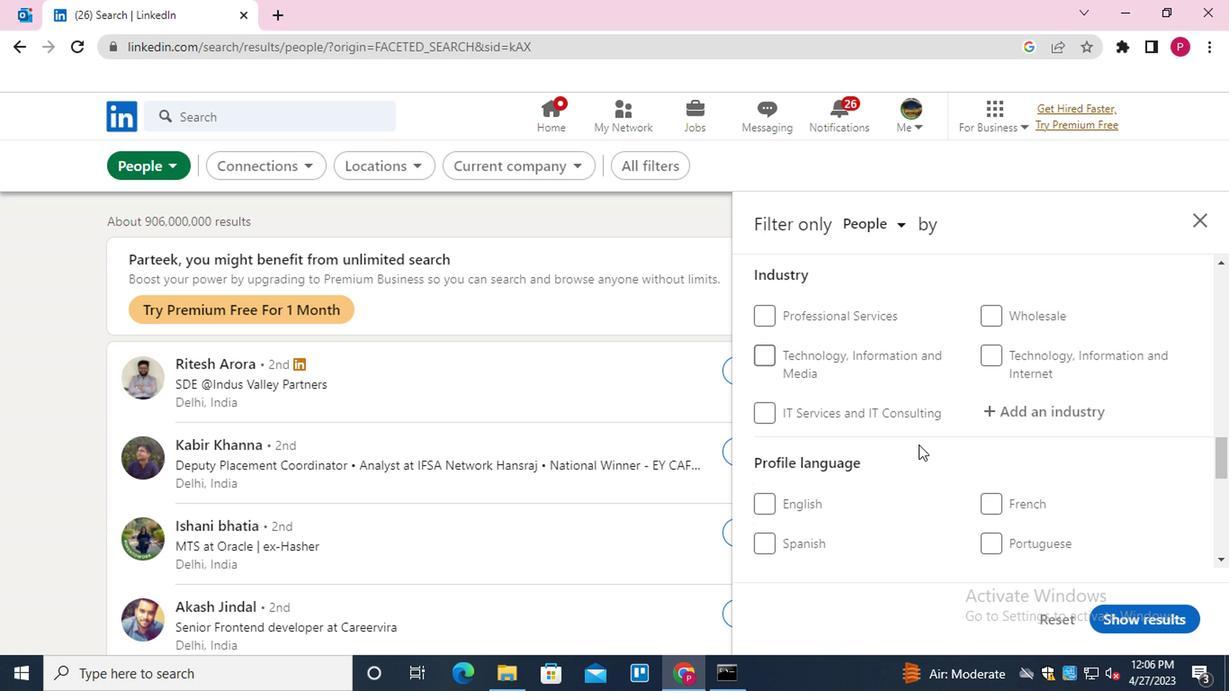 
Action: Mouse scrolled (913, 434) with delta (0, 0)
Screenshot: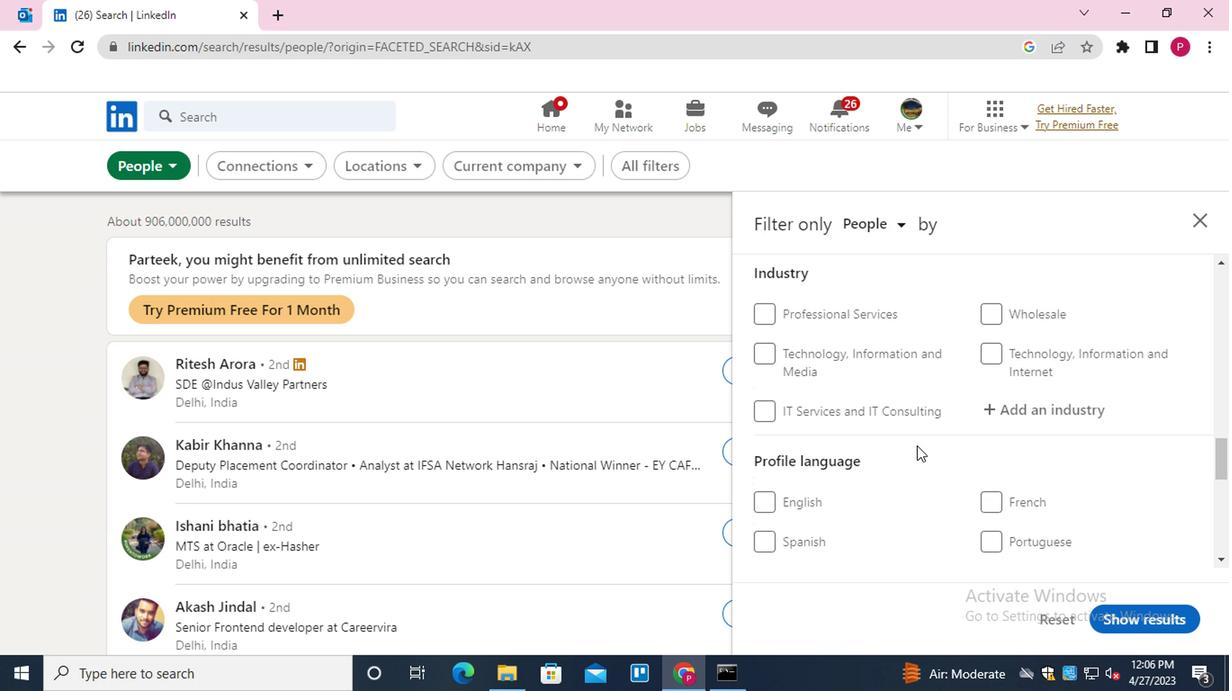 
Action: Mouse moved to (912, 435)
Screenshot: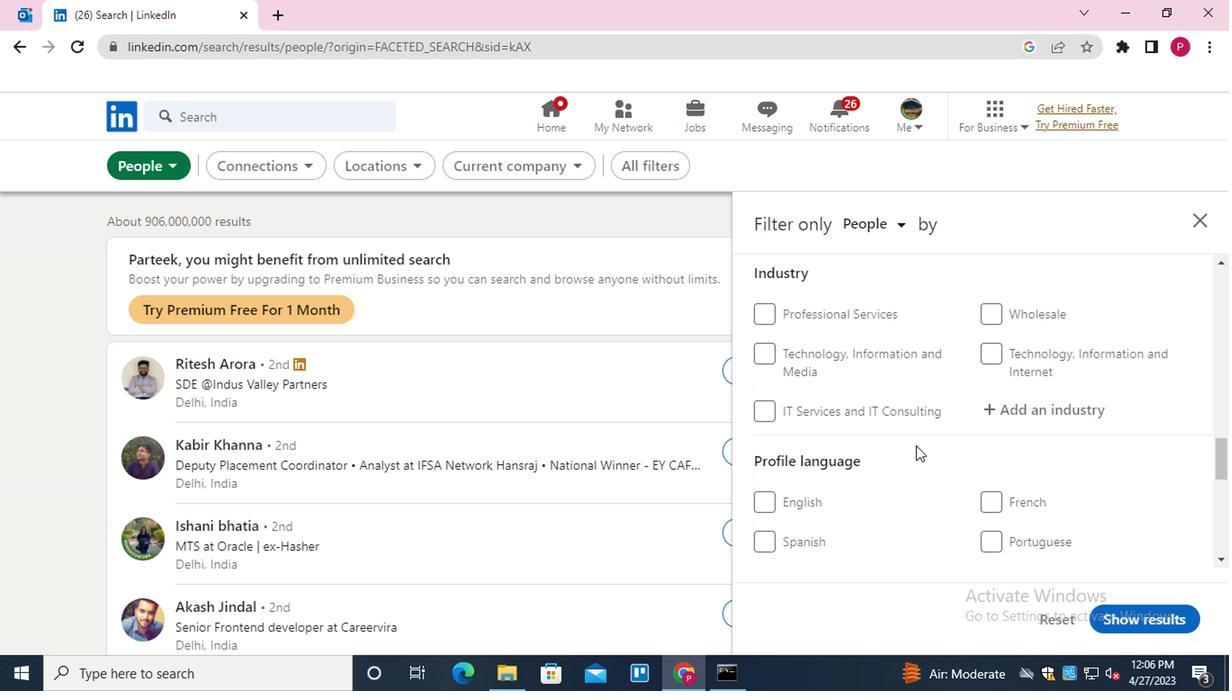 
Action: Mouse scrolled (912, 434) with delta (0, 0)
Screenshot: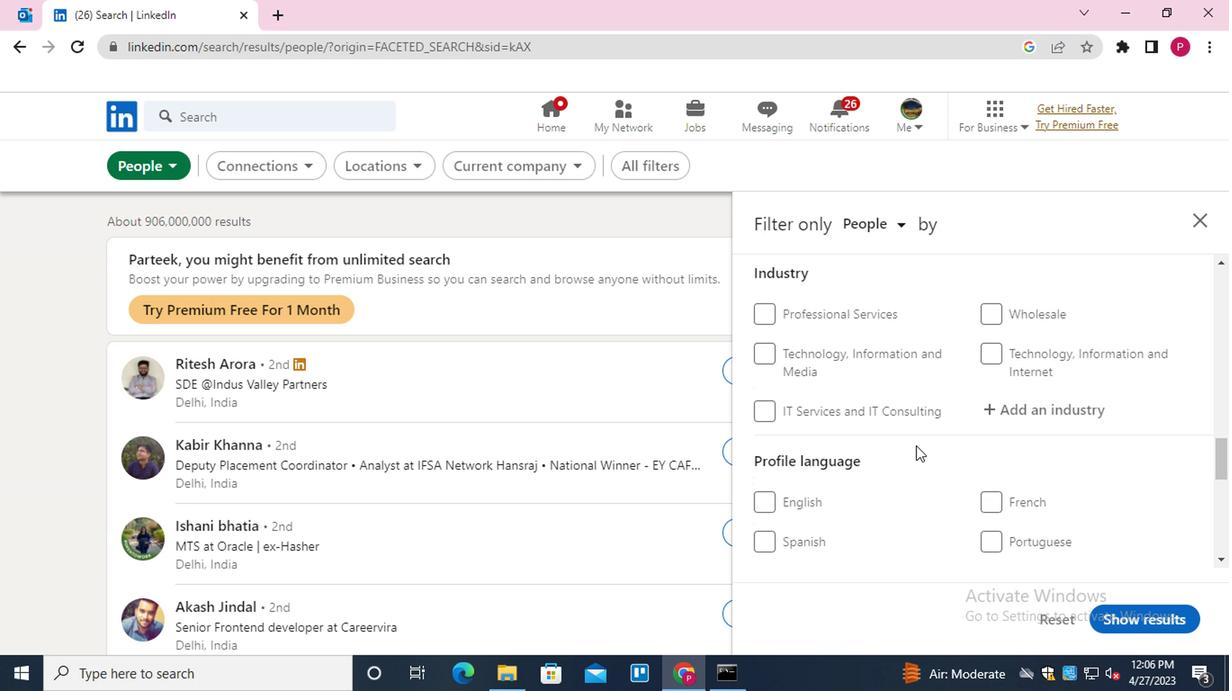 
Action: Mouse moved to (990, 356)
Screenshot: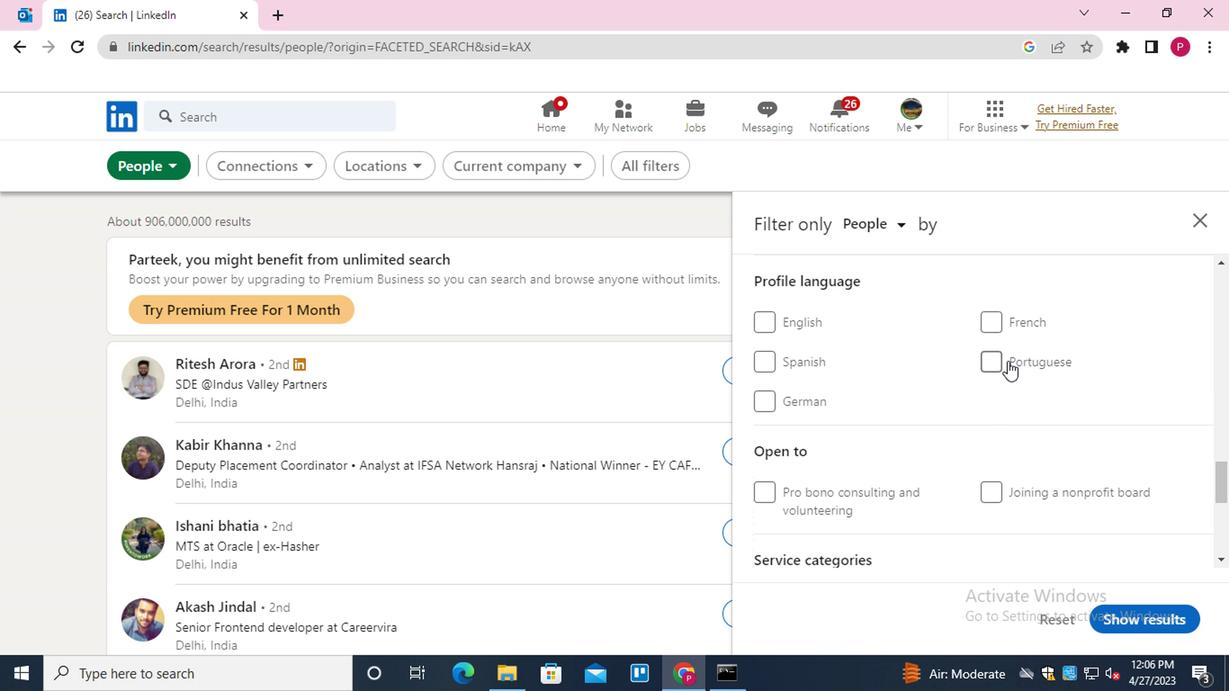 
Action: Mouse pressed left at (990, 356)
Screenshot: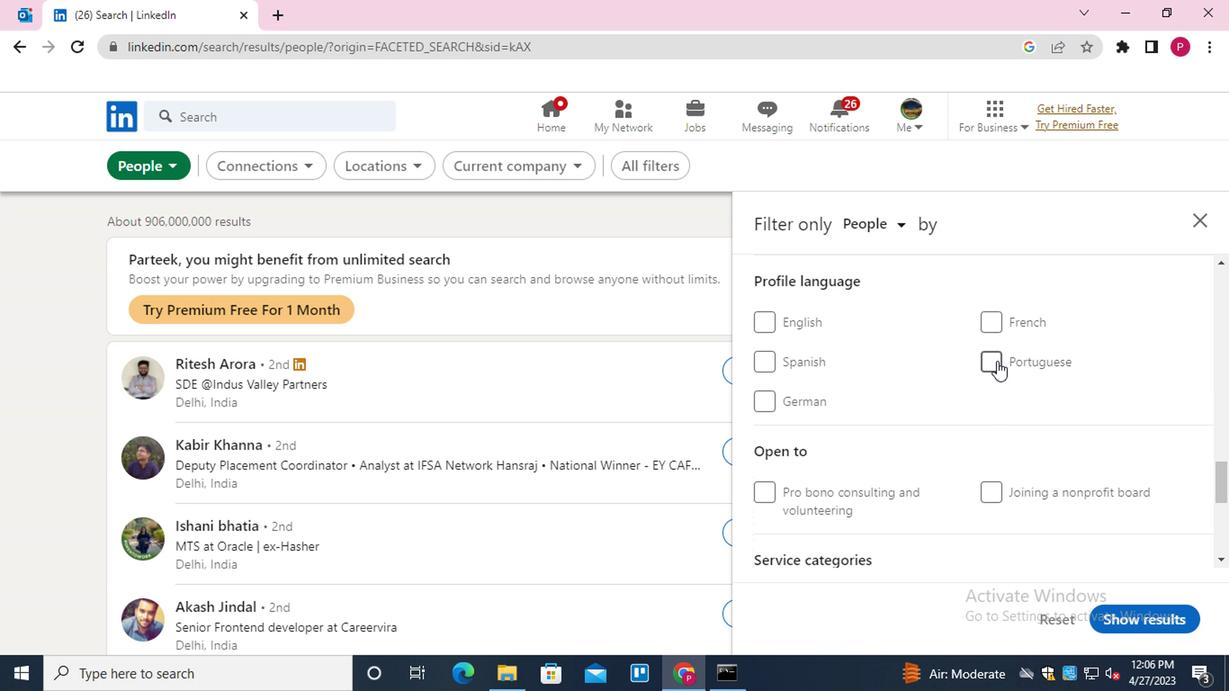 
Action: Mouse moved to (939, 385)
Screenshot: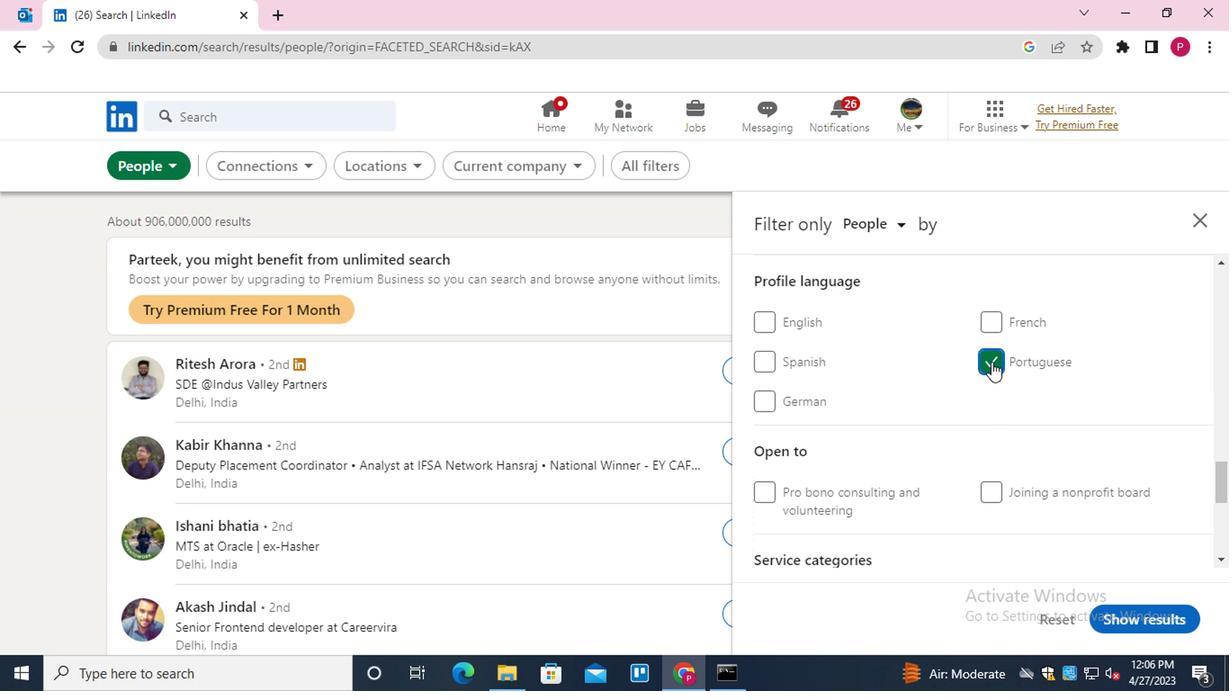 
Action: Mouse scrolled (939, 385) with delta (0, 0)
Screenshot: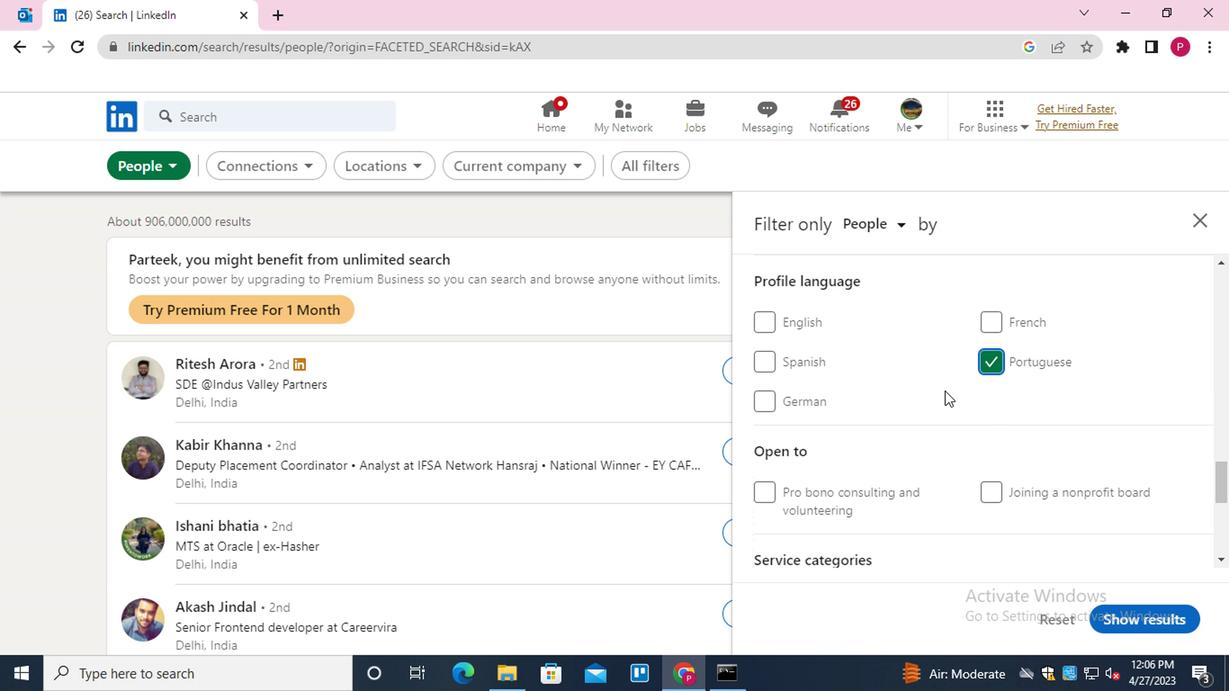 
Action: Mouse scrolled (939, 385) with delta (0, 0)
Screenshot: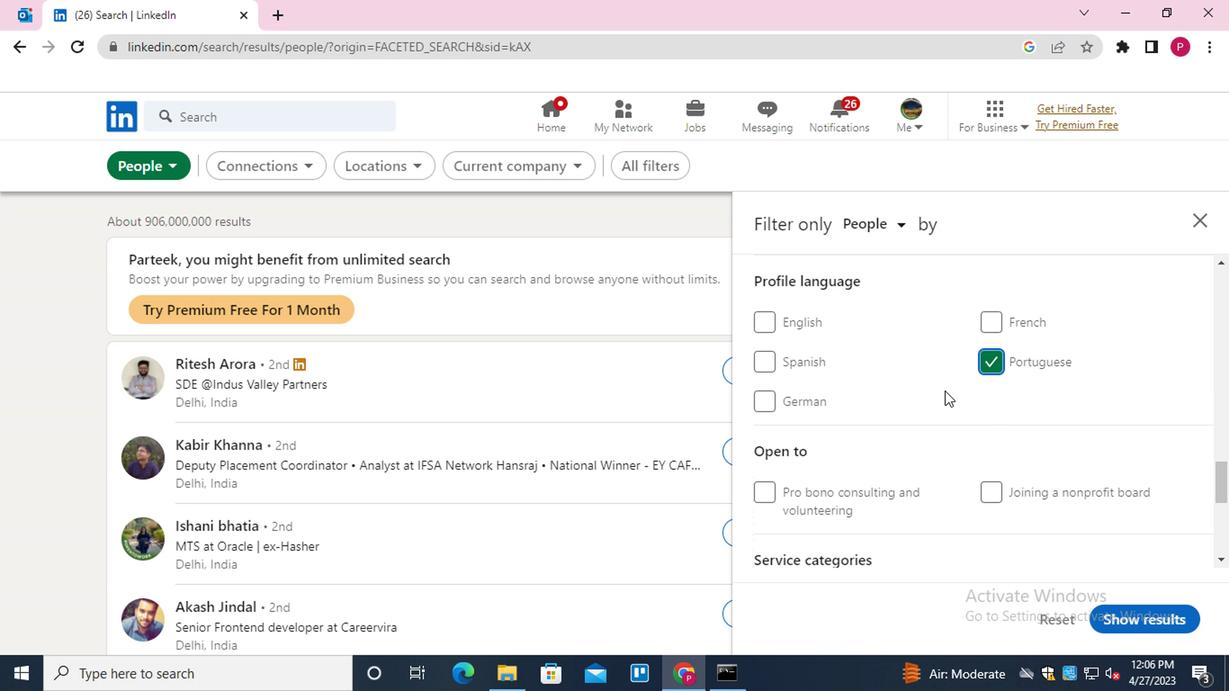 
Action: Mouse scrolled (939, 385) with delta (0, 0)
Screenshot: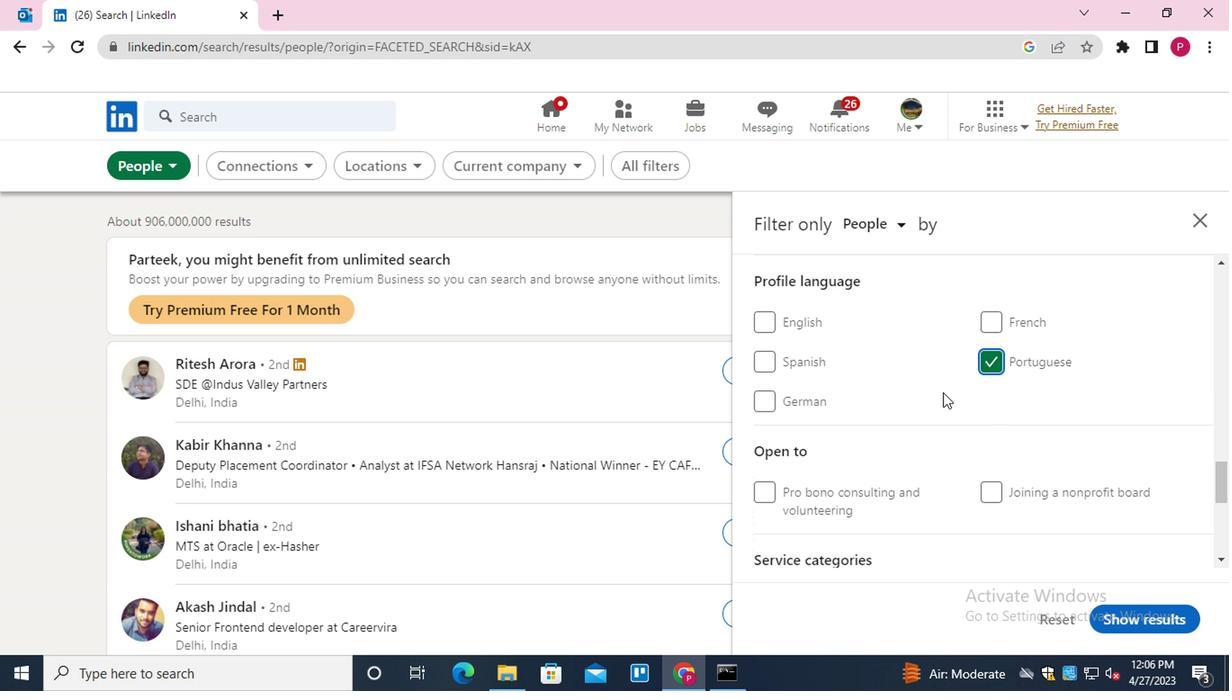 
Action: Mouse scrolled (939, 385) with delta (0, 0)
Screenshot: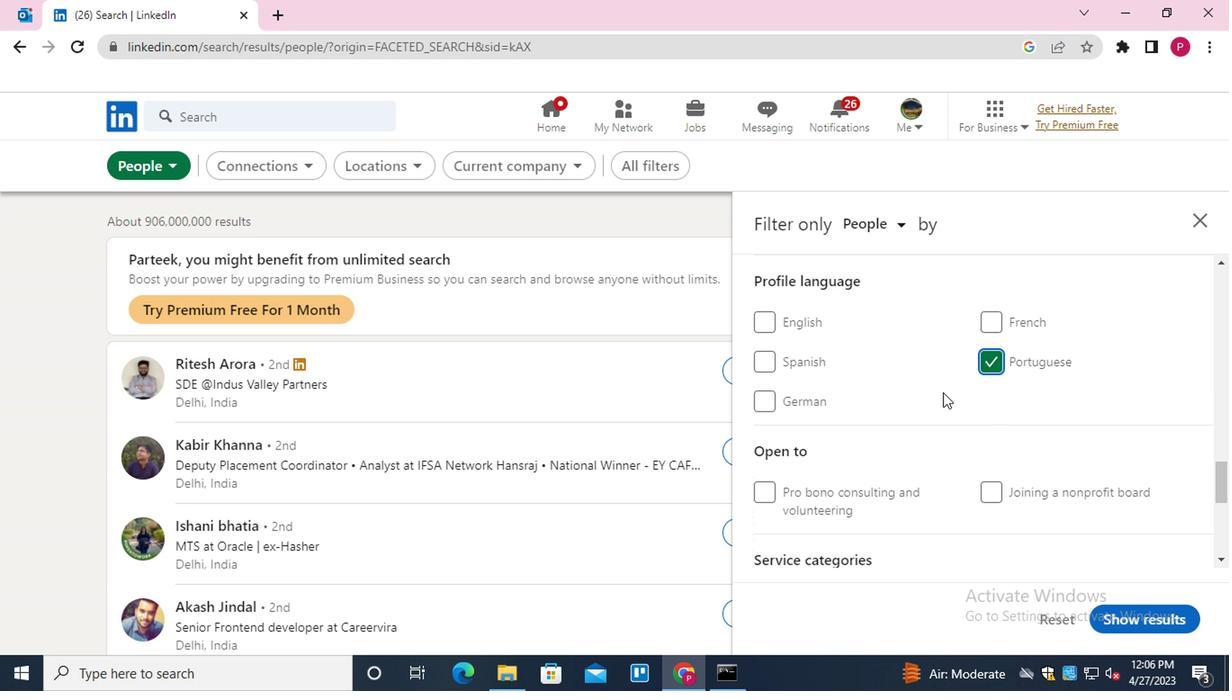 
Action: Mouse moved to (780, 409)
Screenshot: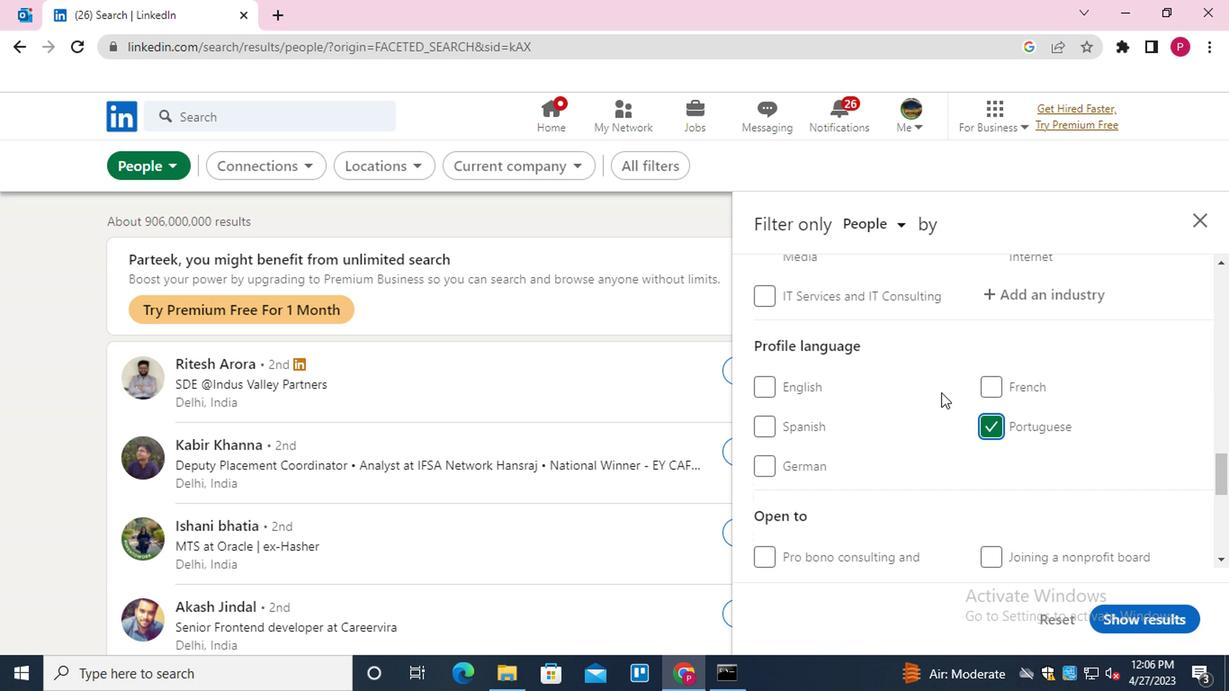 
Action: Mouse scrolled (780, 409) with delta (0, 0)
Screenshot: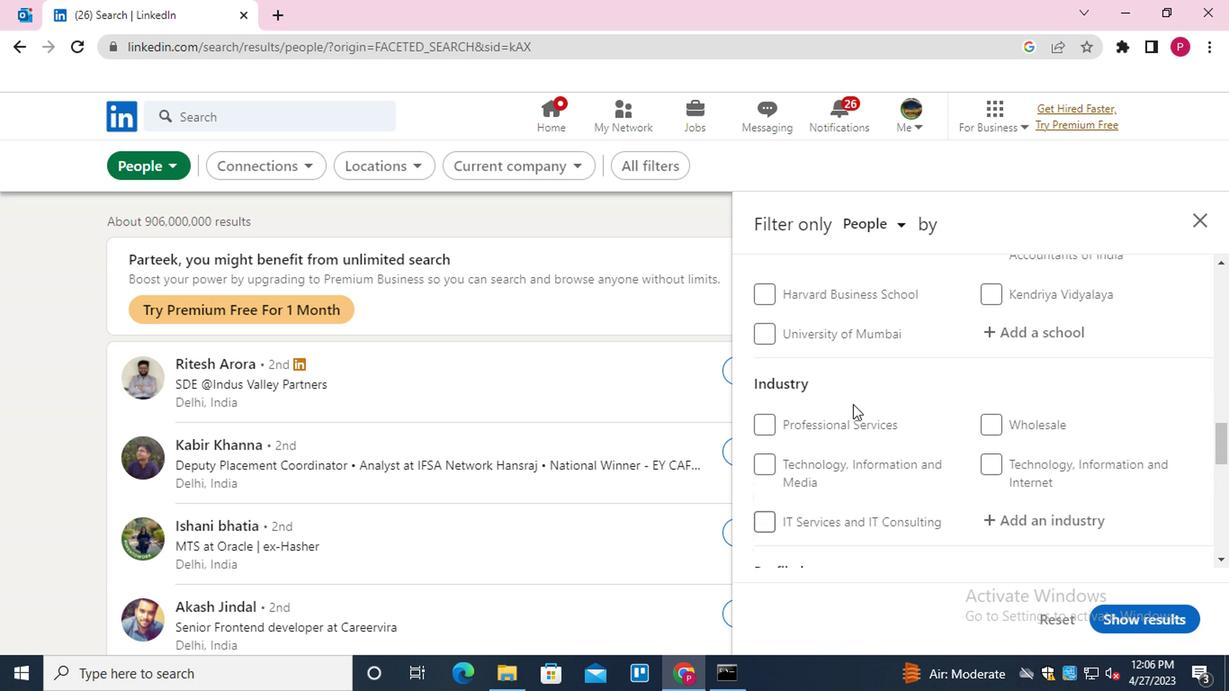 
Action: Mouse scrolled (780, 409) with delta (0, 0)
Screenshot: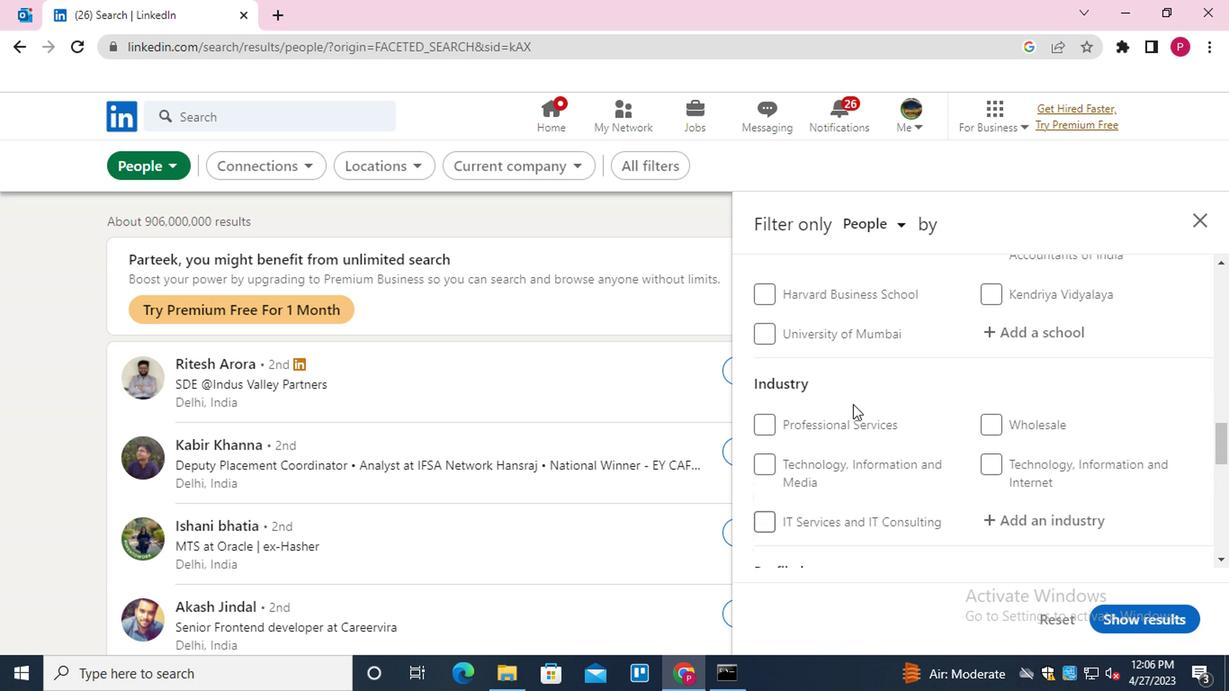 
Action: Mouse scrolled (780, 409) with delta (0, 0)
Screenshot: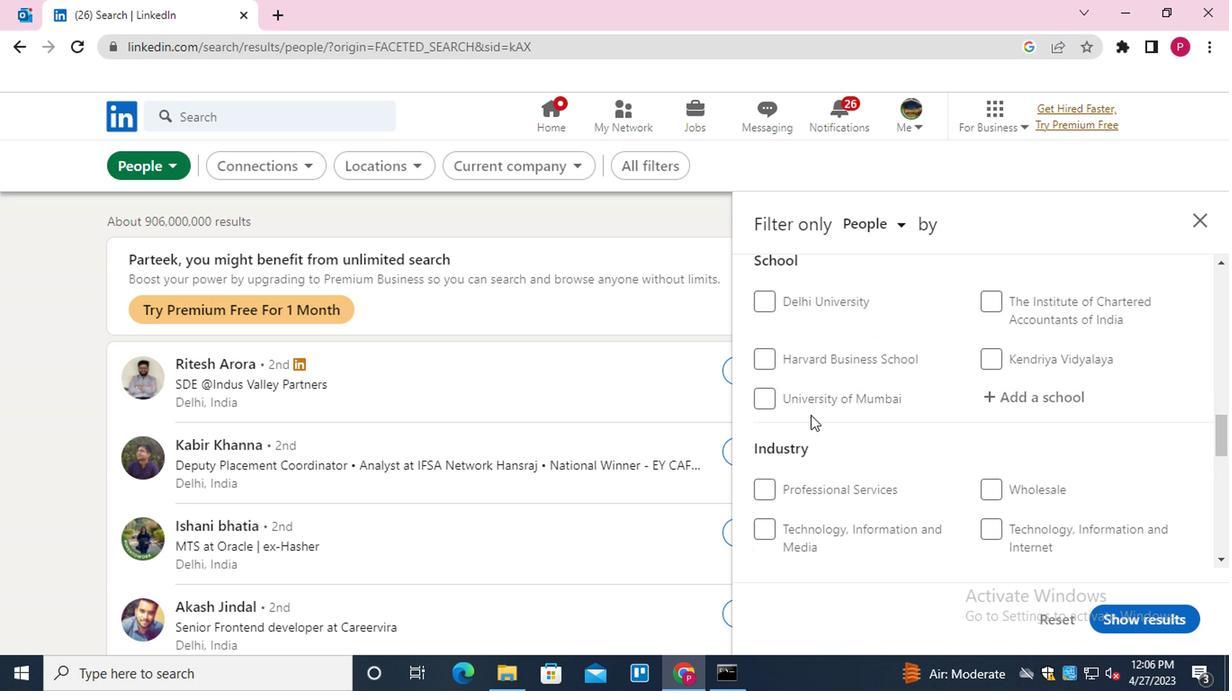 
Action: Mouse scrolled (780, 409) with delta (0, 0)
Screenshot: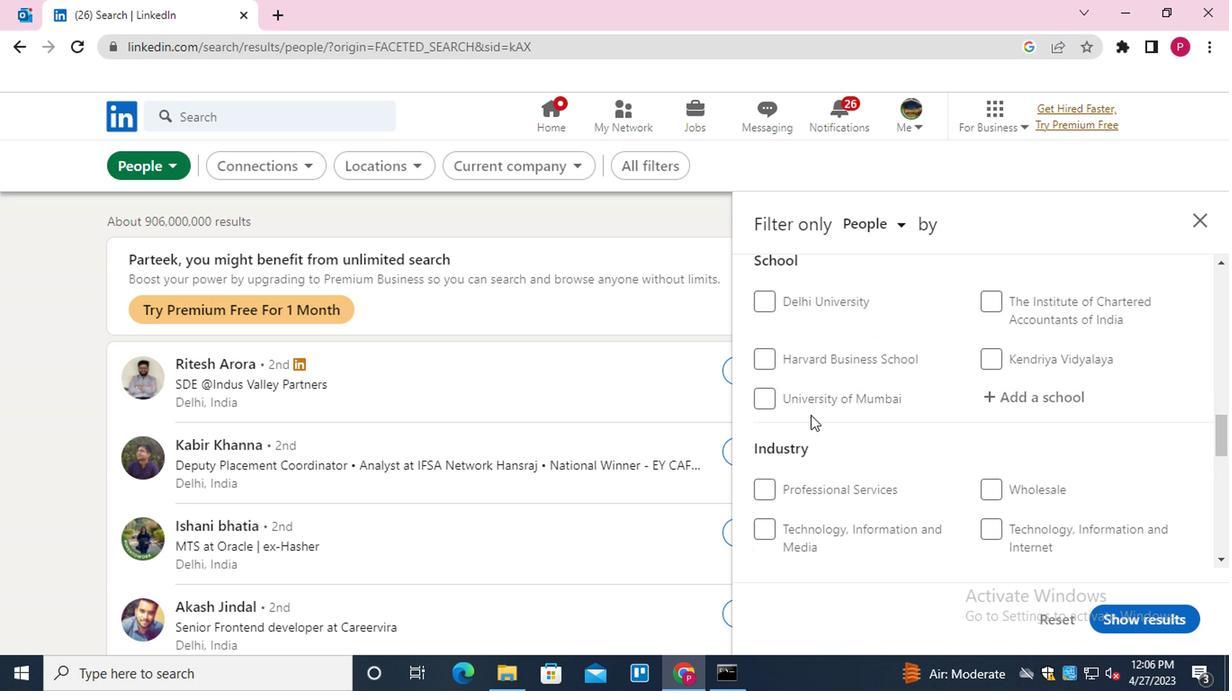 
Action: Mouse scrolled (780, 409) with delta (0, 0)
Screenshot: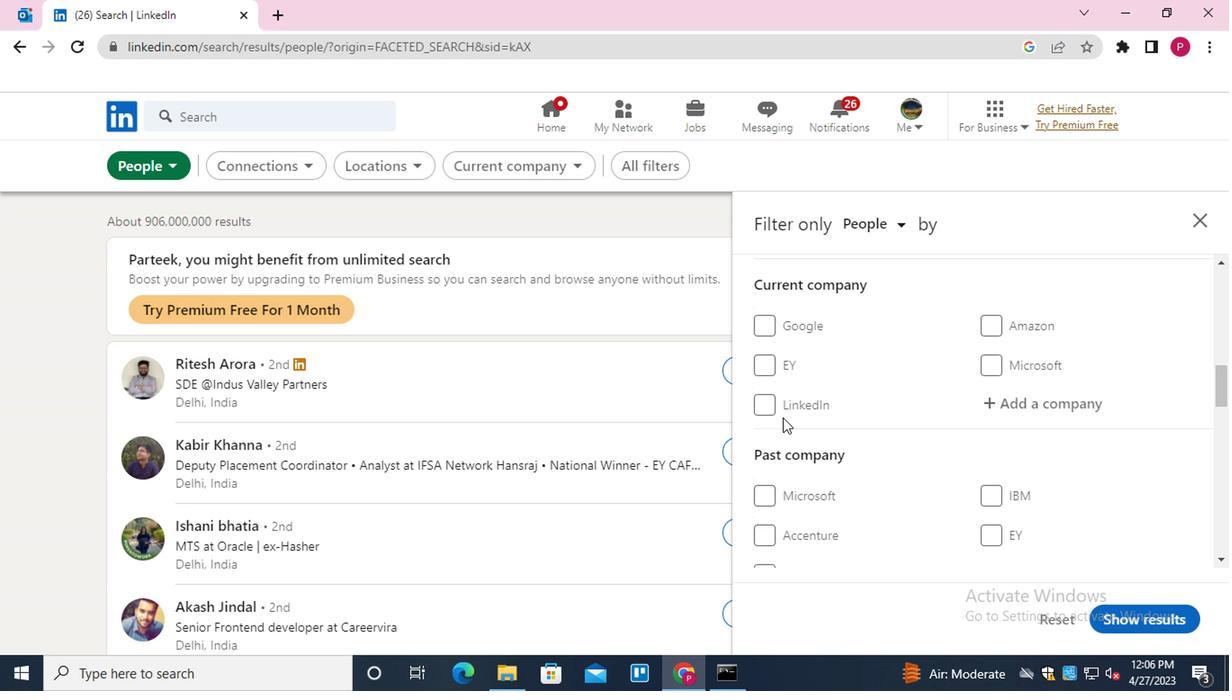 
Action: Mouse moved to (1018, 475)
Screenshot: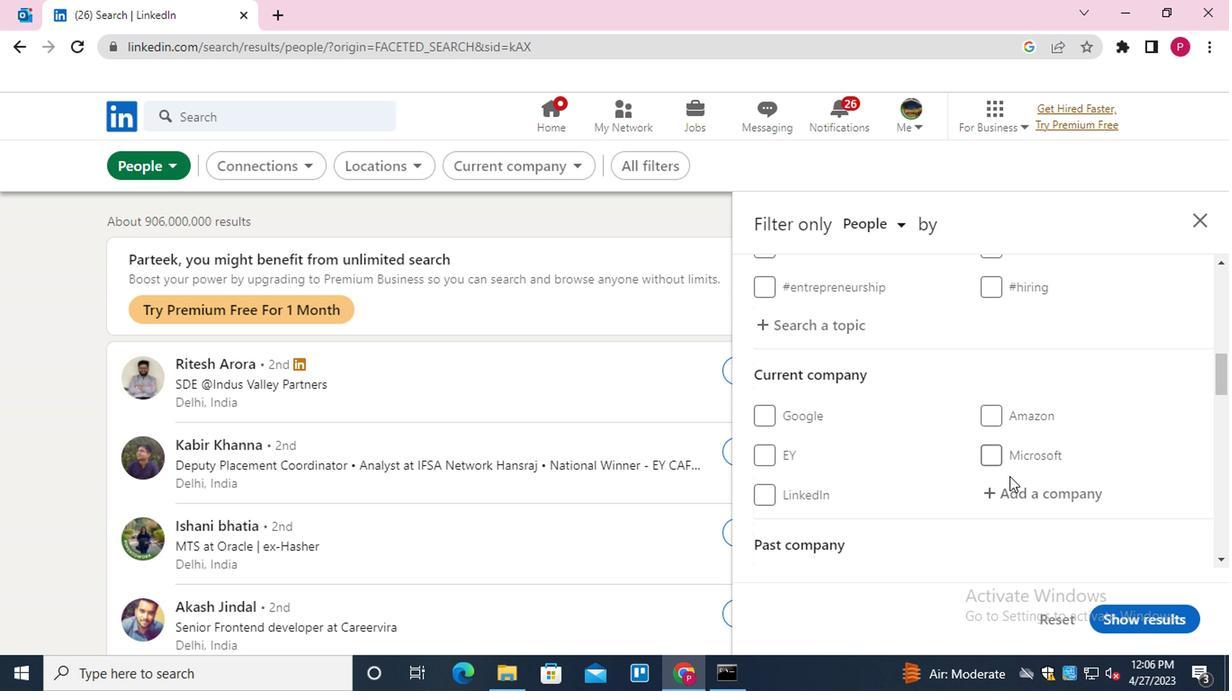 
Action: Mouse pressed left at (1018, 475)
Screenshot: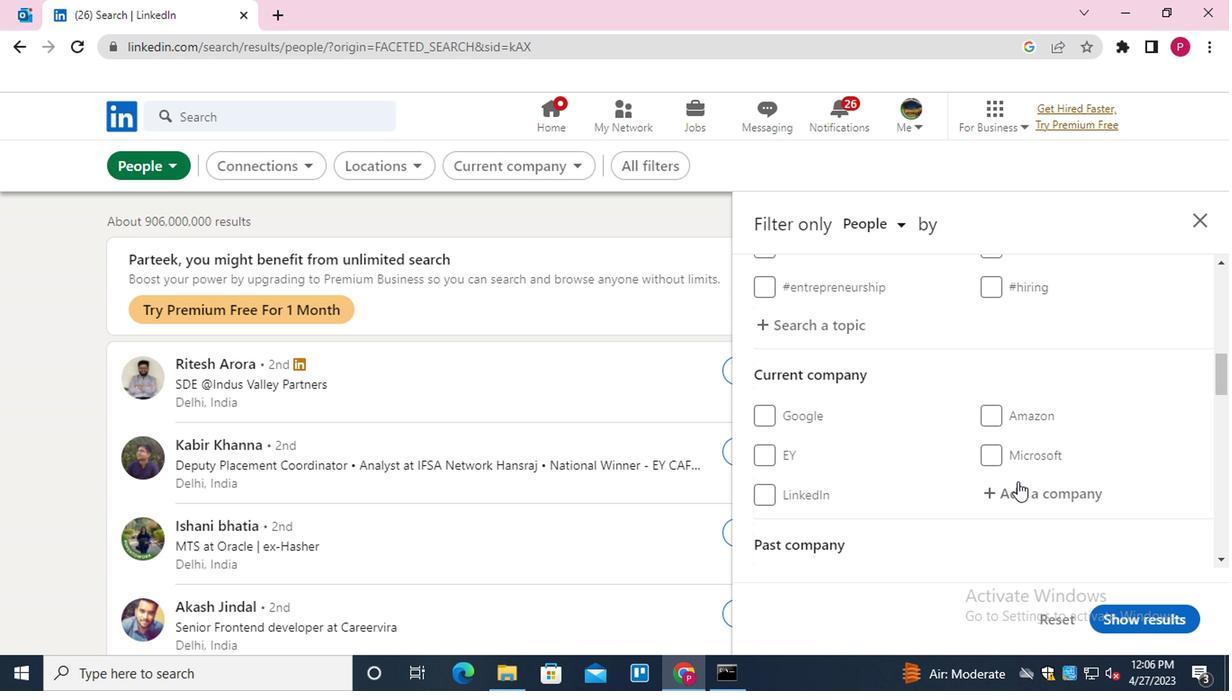 
Action: Key pressed <Key.shift>INFINITE<Key.down><Key.down><Key.down><Key.down><Key.down><Key.down><Key.down><Key.up><Key.up><Key.up><Key.up><Key.up><Key.up><Key.backspace>I<Key.space><Key.up><Key.up><Key.up><Key.up><Key.up><Key.up><Key.up><Key.up><Key.up><Key.up><Key.up><Key.up><Key.up><Key.up><Key.up><Key.up><Key.up><Key.up><Key.up><Key.up><Key.up><Key.down><Key.enter>
Screenshot: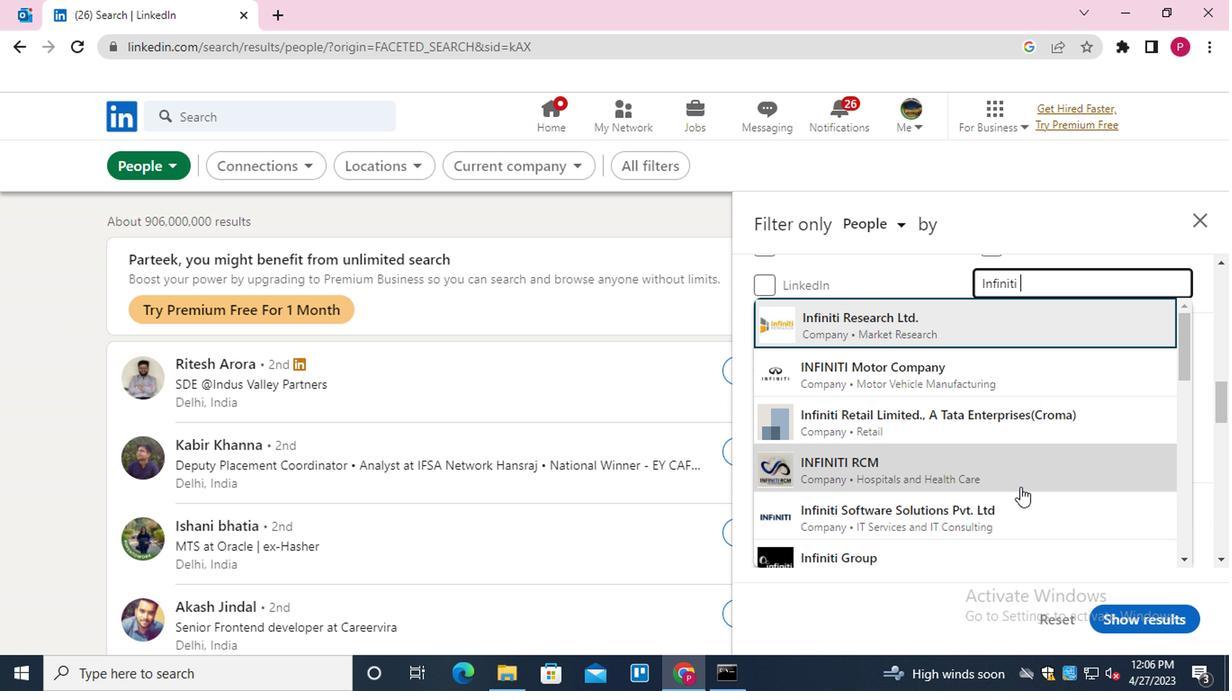 
Action: Mouse moved to (875, 410)
Screenshot: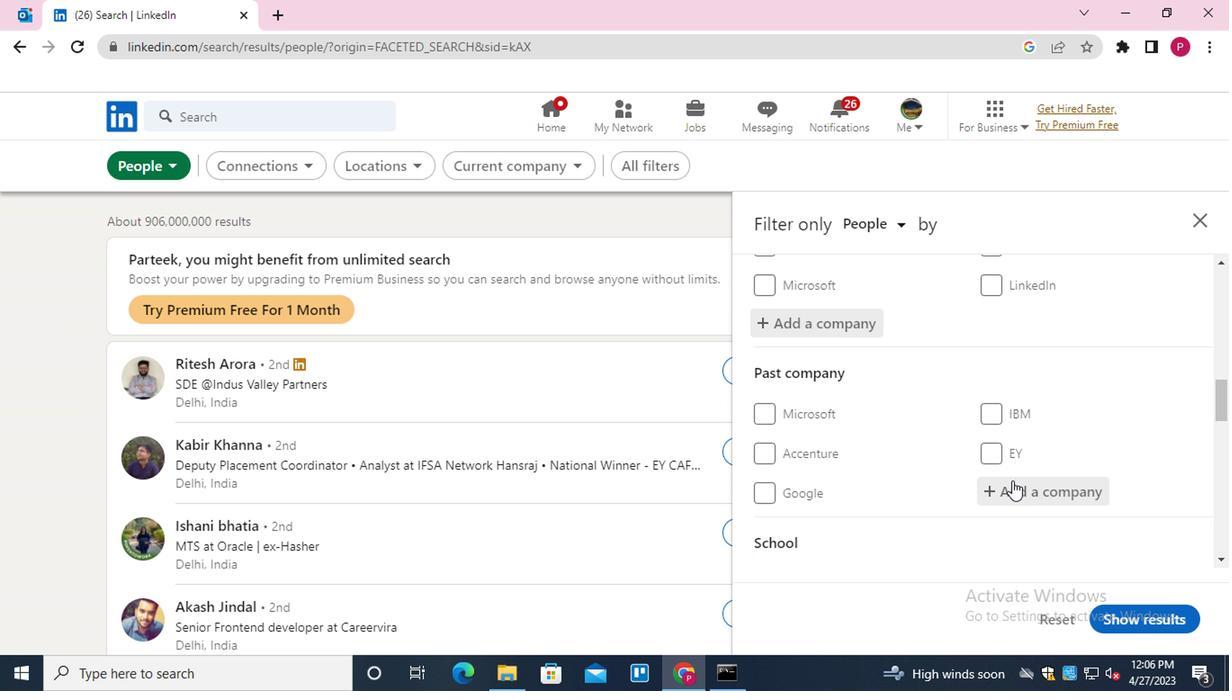 
Action: Mouse scrolled (875, 409) with delta (0, 0)
Screenshot: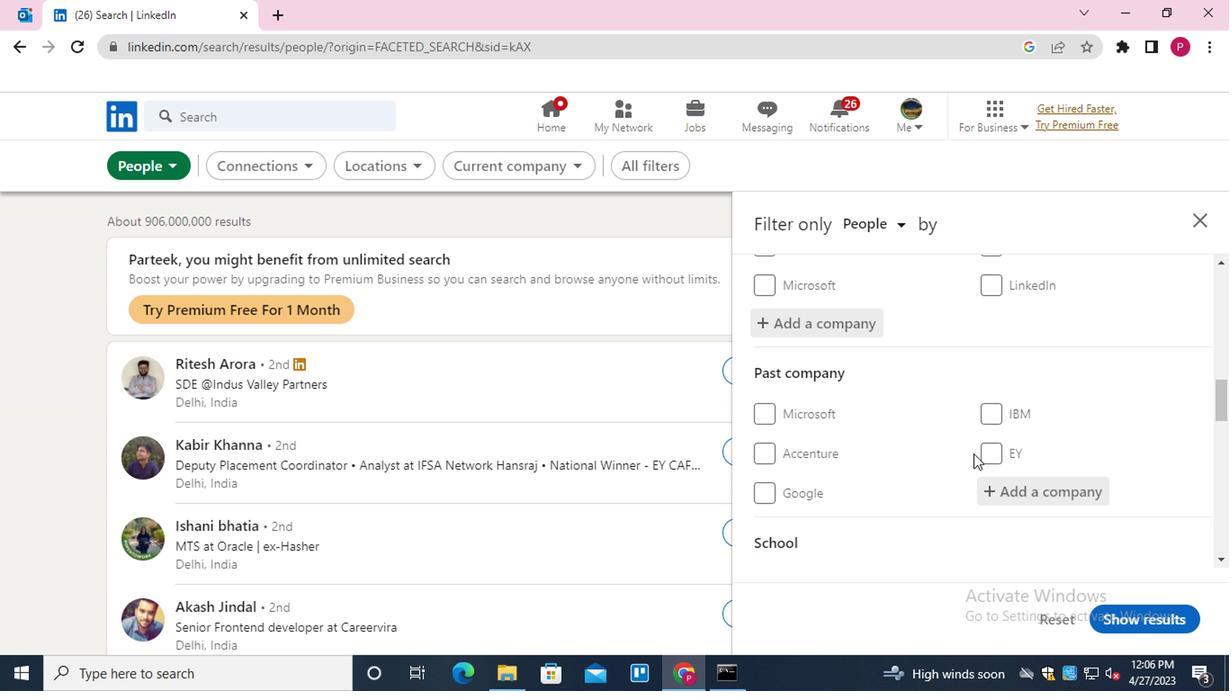 
Action: Mouse scrolled (875, 409) with delta (0, 0)
Screenshot: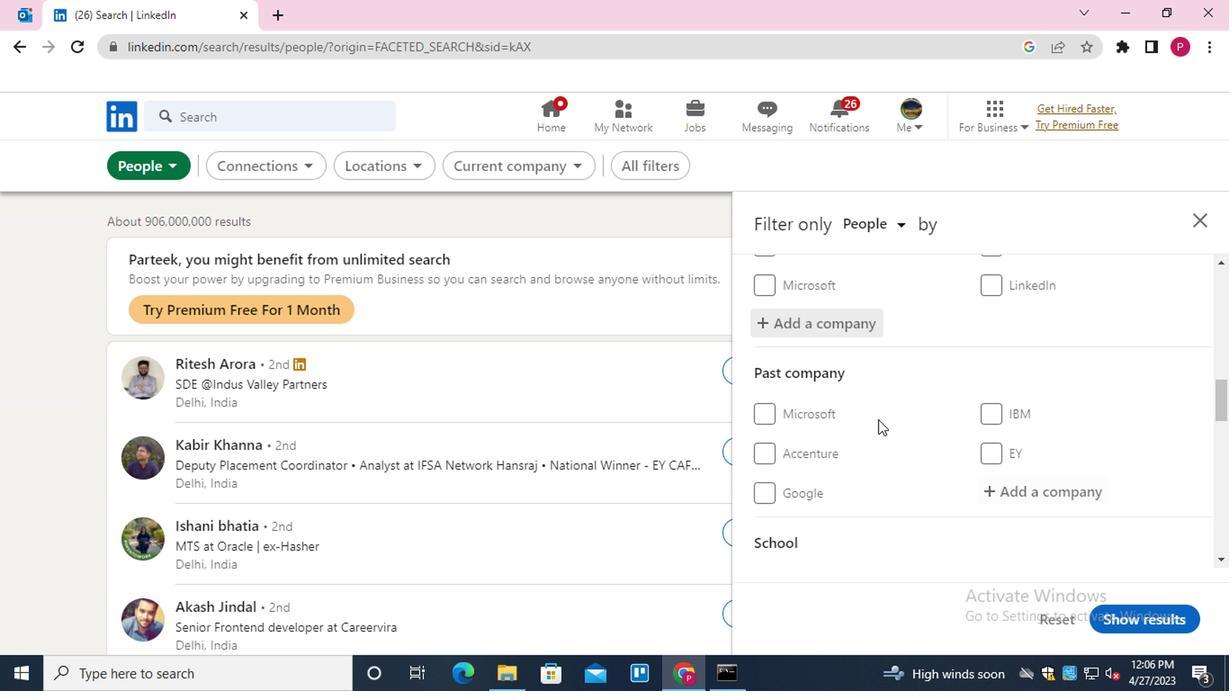
Action: Mouse moved to (871, 412)
Screenshot: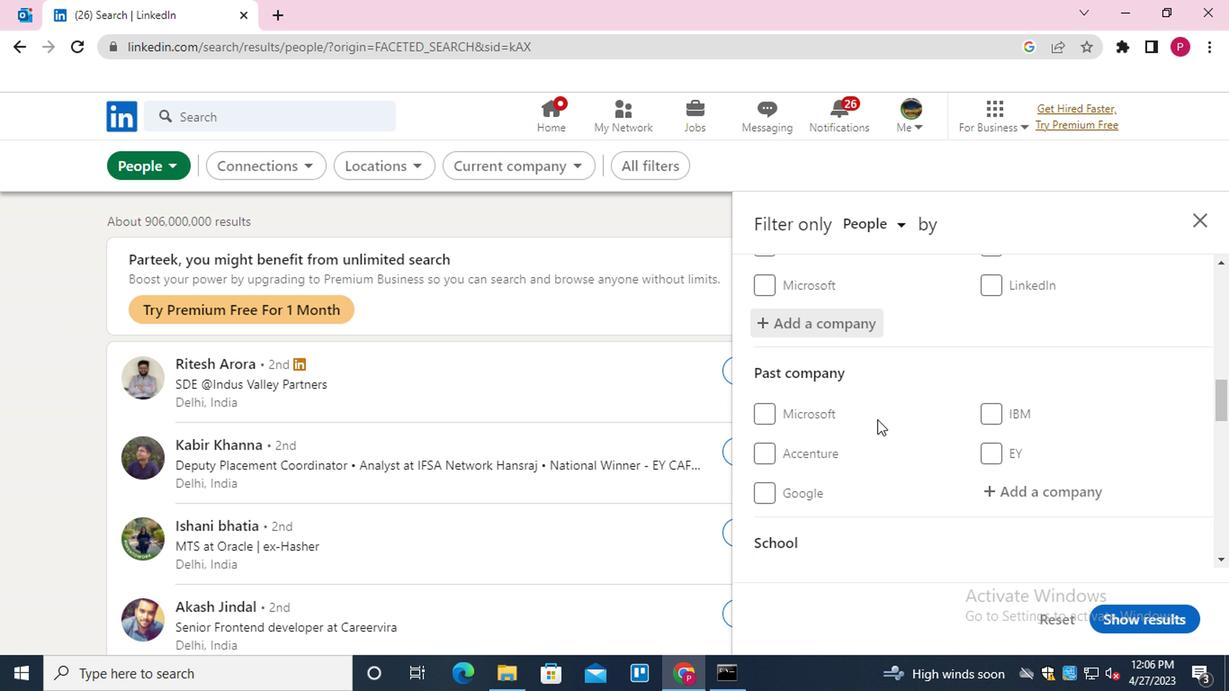
Action: Mouse scrolled (871, 411) with delta (0, 0)
Screenshot: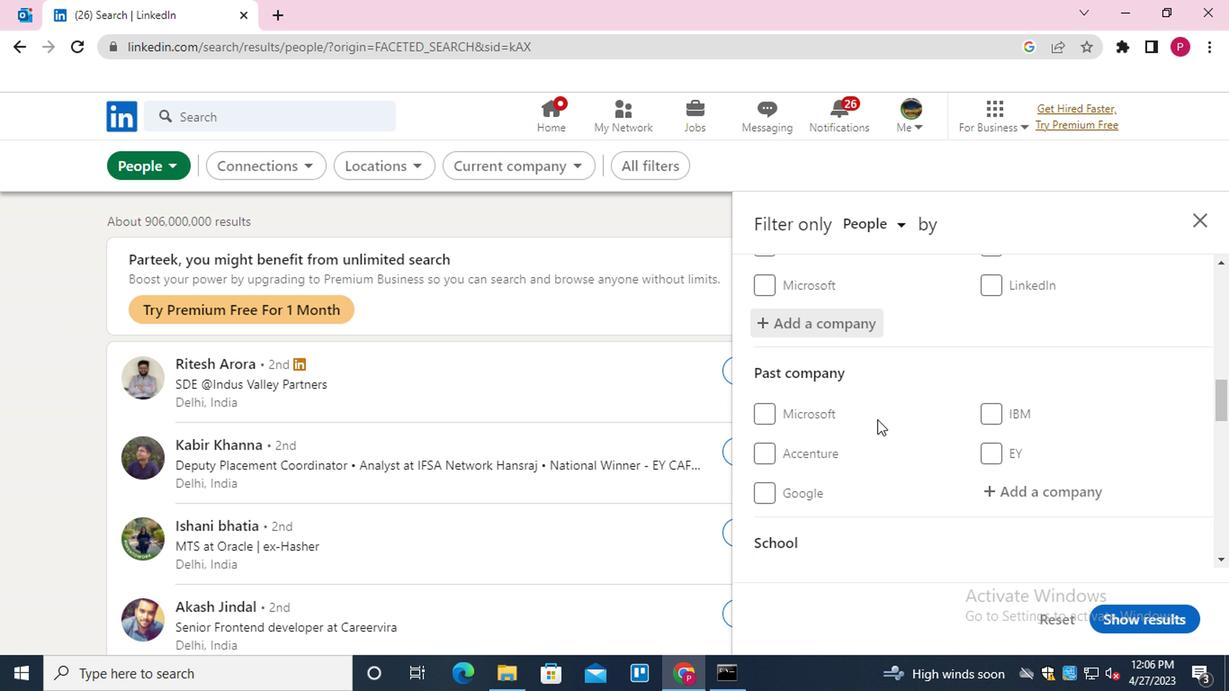 
Action: Mouse moved to (871, 415)
Screenshot: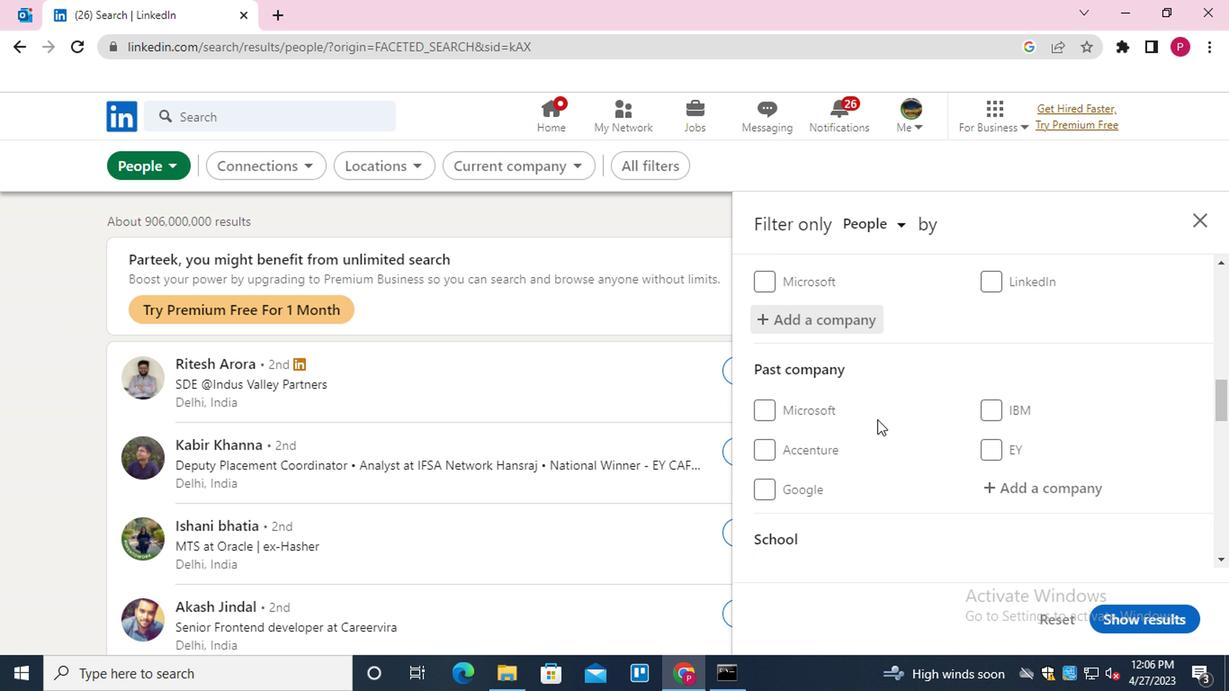 
Action: Mouse scrolled (871, 415) with delta (0, 0)
Screenshot: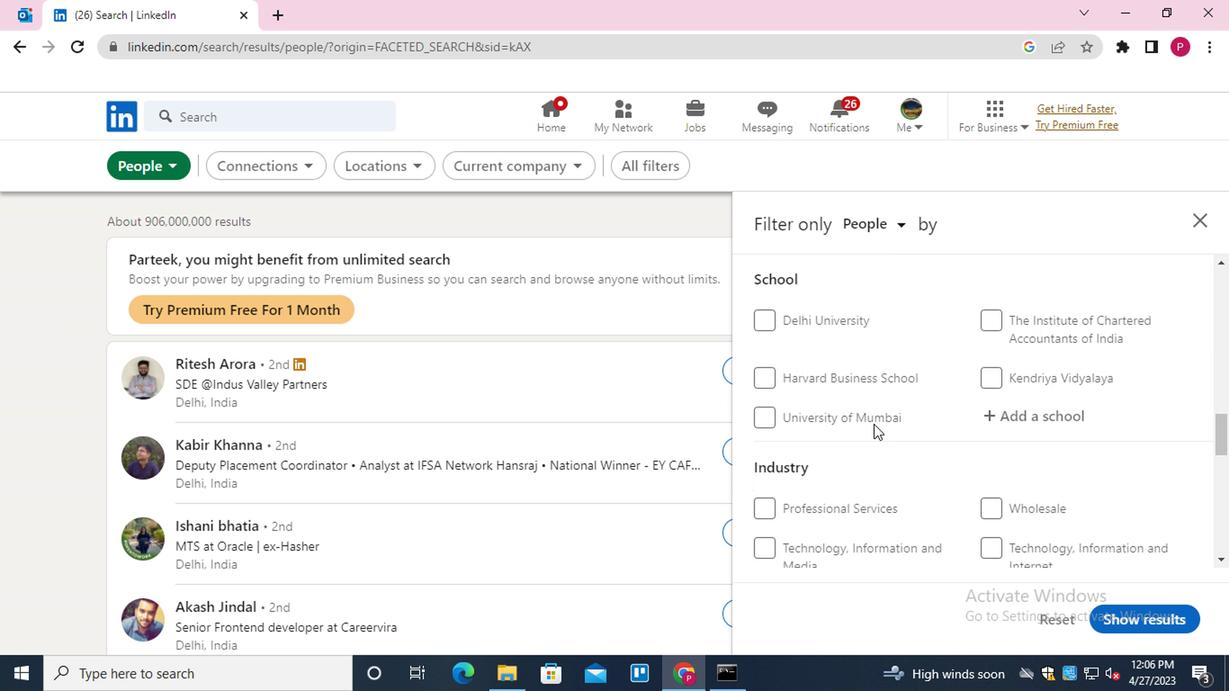 
Action: Mouse scrolled (871, 415) with delta (0, 0)
Screenshot: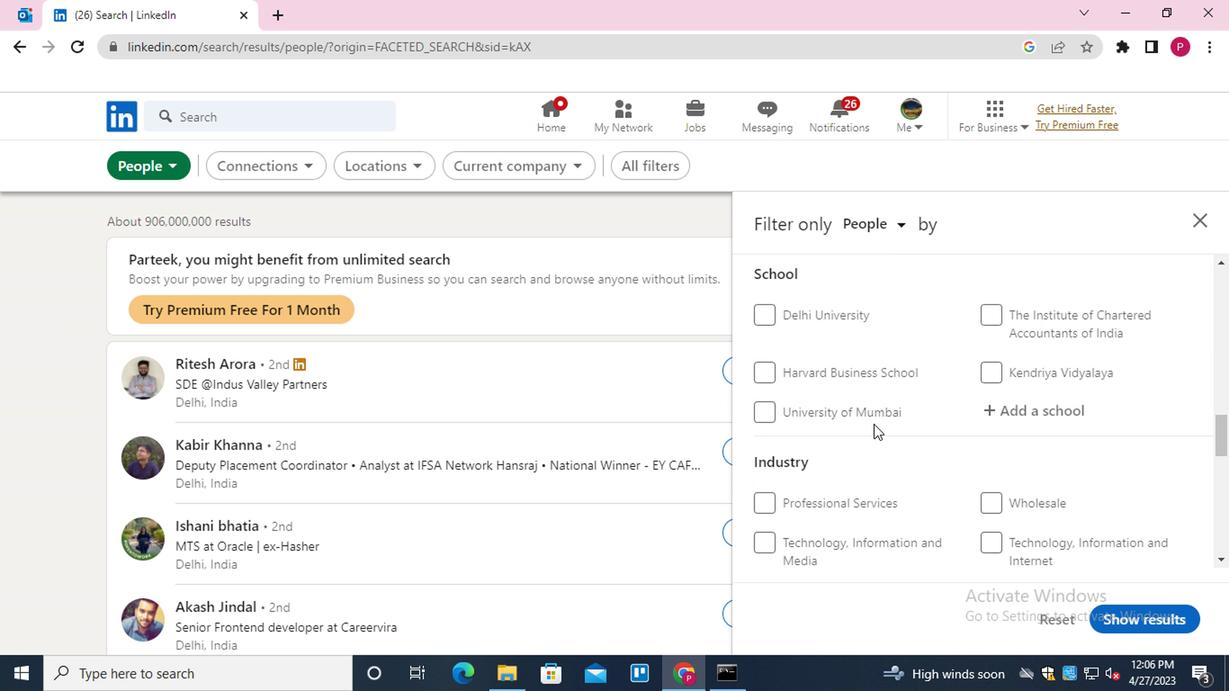 
Action: Mouse scrolled (871, 414) with delta (0, 0)
Screenshot: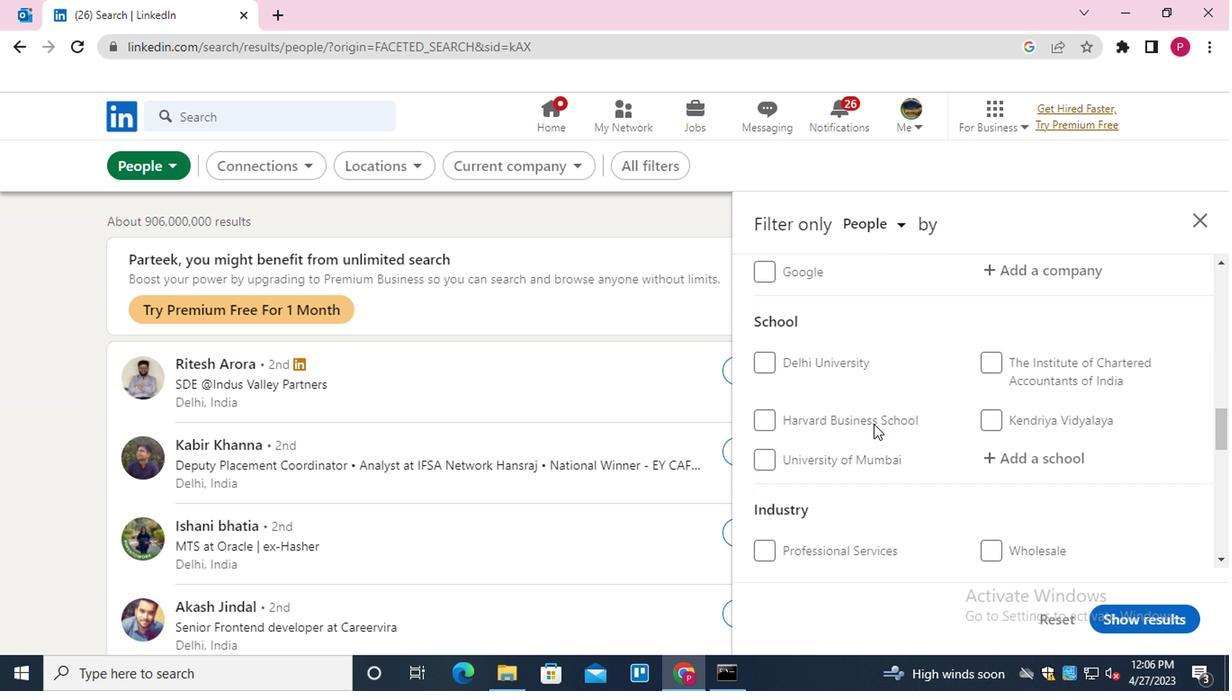 
Action: Mouse scrolled (871, 414) with delta (0, 0)
Screenshot: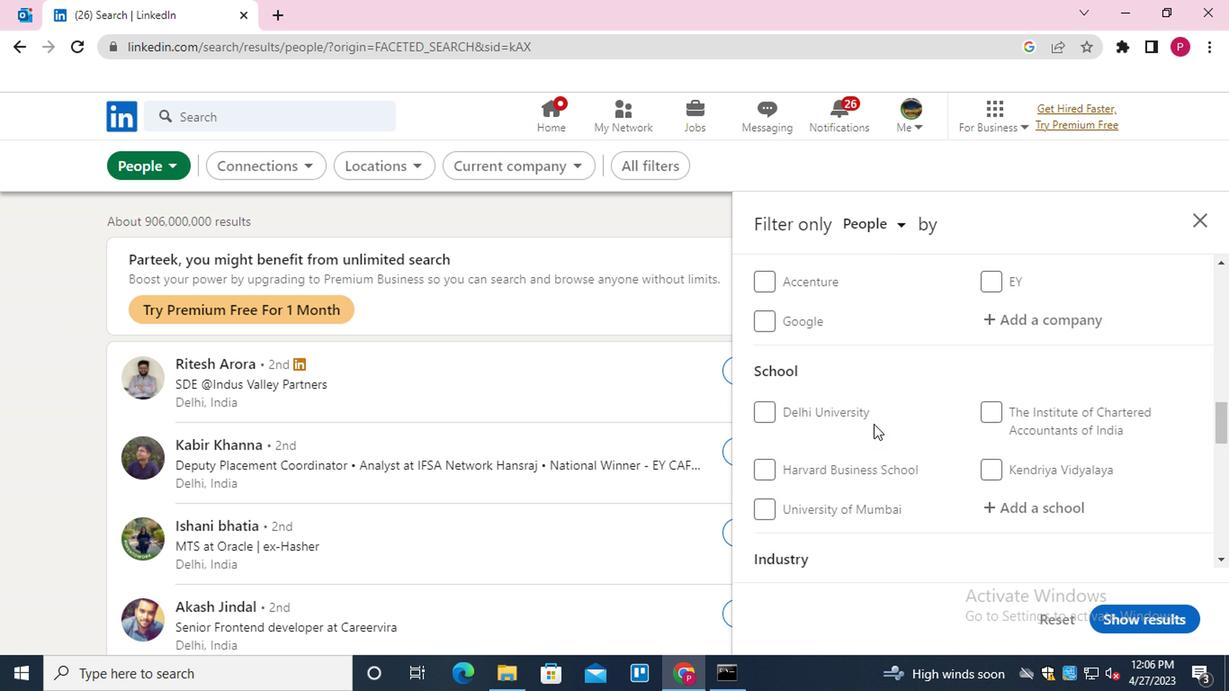 
Action: Mouse scrolled (871, 414) with delta (0, 0)
Screenshot: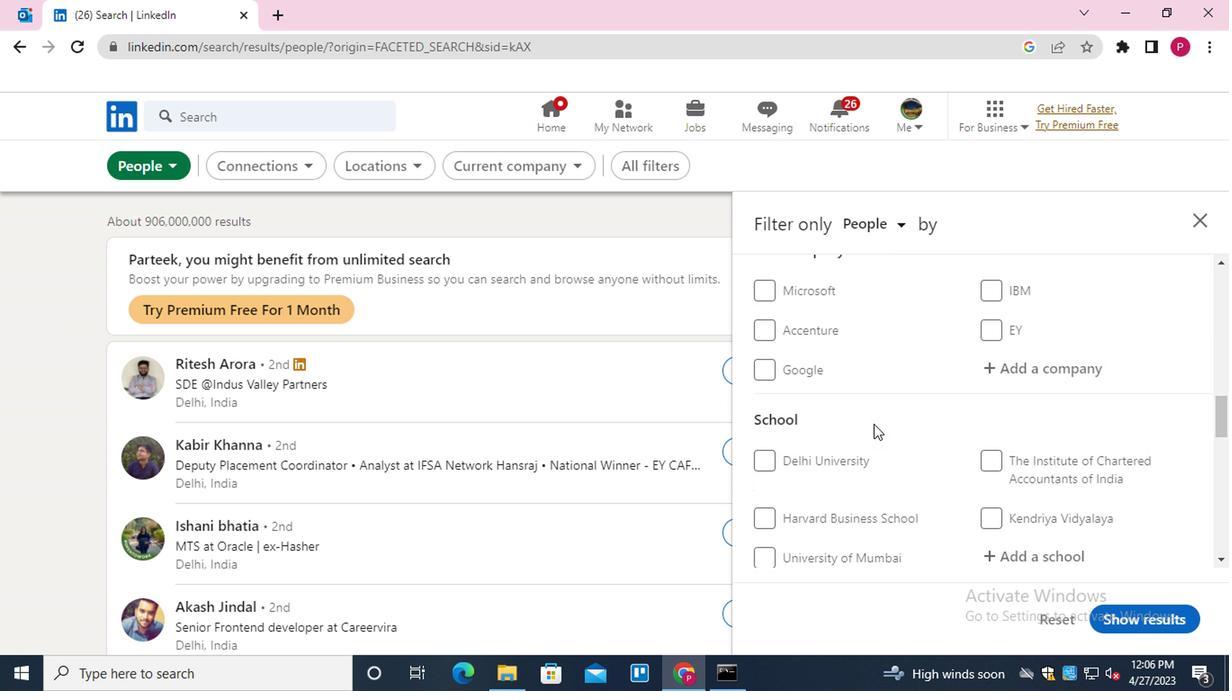 
Action: Mouse moved to (1035, 316)
Screenshot: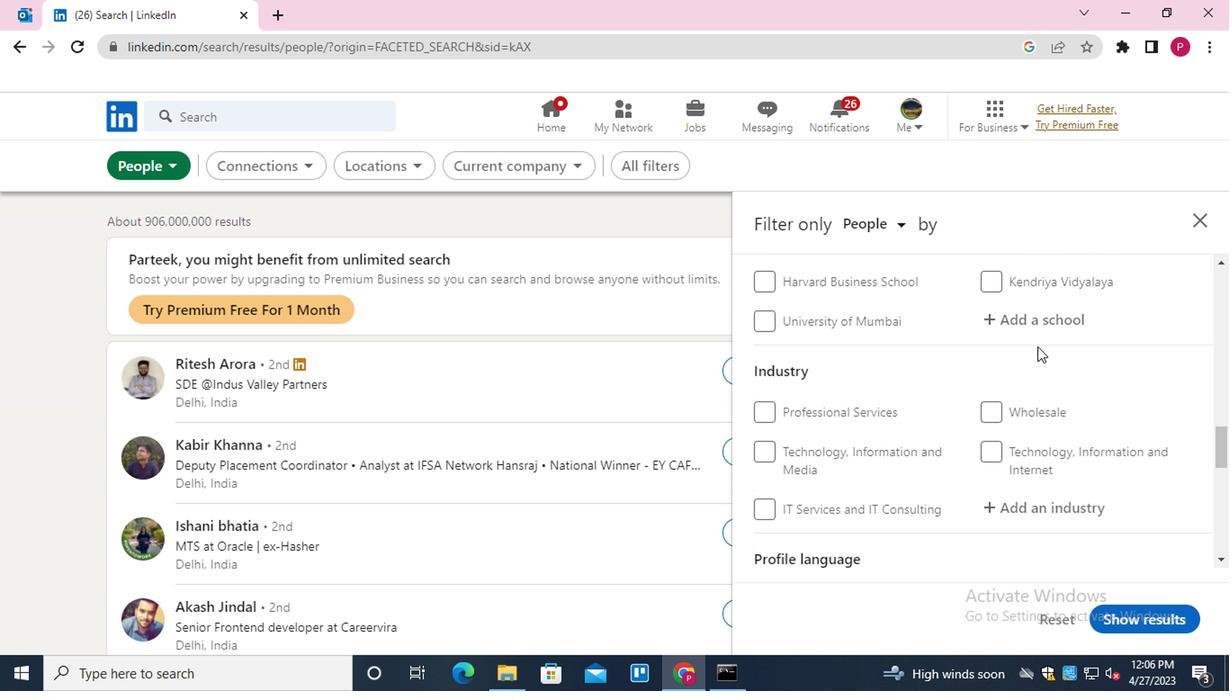 
Action: Mouse pressed left at (1035, 316)
Screenshot: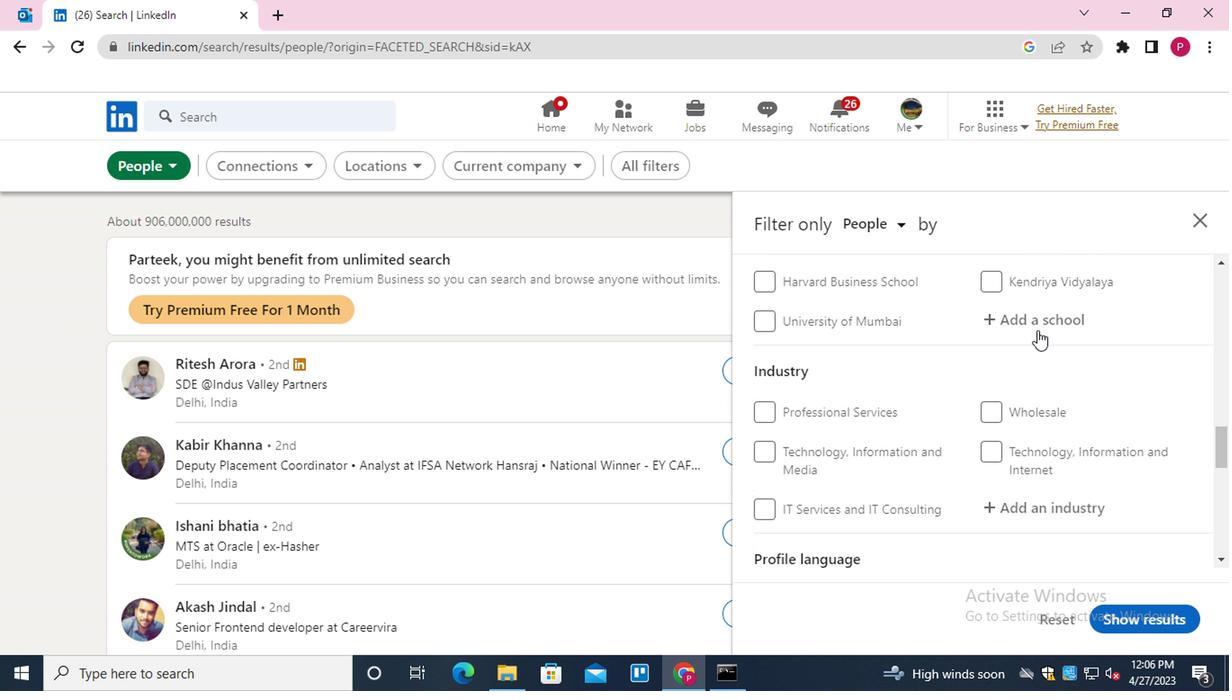 
Action: Key pressed <Key.shift>CENTER<Key.space><Key.shift><Key.shift><Key.shift>FOR<Key.space><Key.shift>DVELO<Key.backspace><Key.backspace><Key.backspace><Key.backspace><Key.backspace><Key.backspace><Key.backspace><Key.backspace><Key.backspace><Key.backspace><Key.backspace><Key.backspace>RE<Key.space>FOR<Key.space><Key.shift>DEVELOPMENT<Key.space><Key.down><Key.enter>
Screenshot: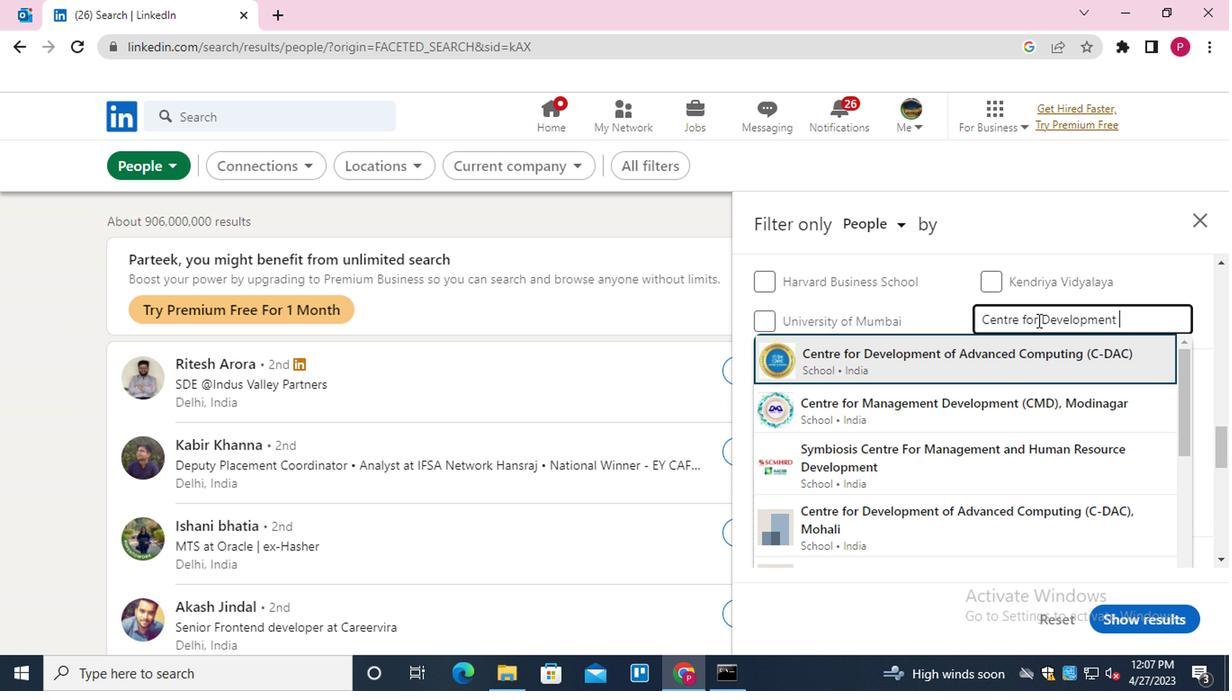 
Action: Mouse moved to (948, 341)
Screenshot: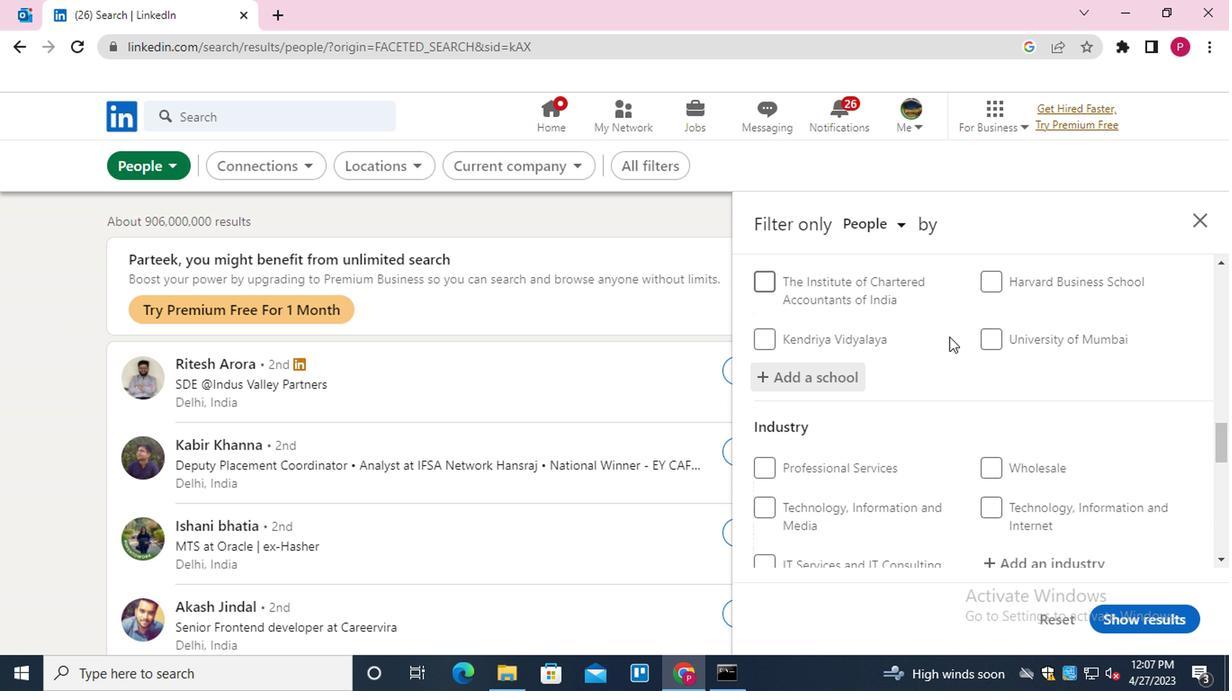 
Action: Mouse scrolled (948, 340) with delta (0, -1)
Screenshot: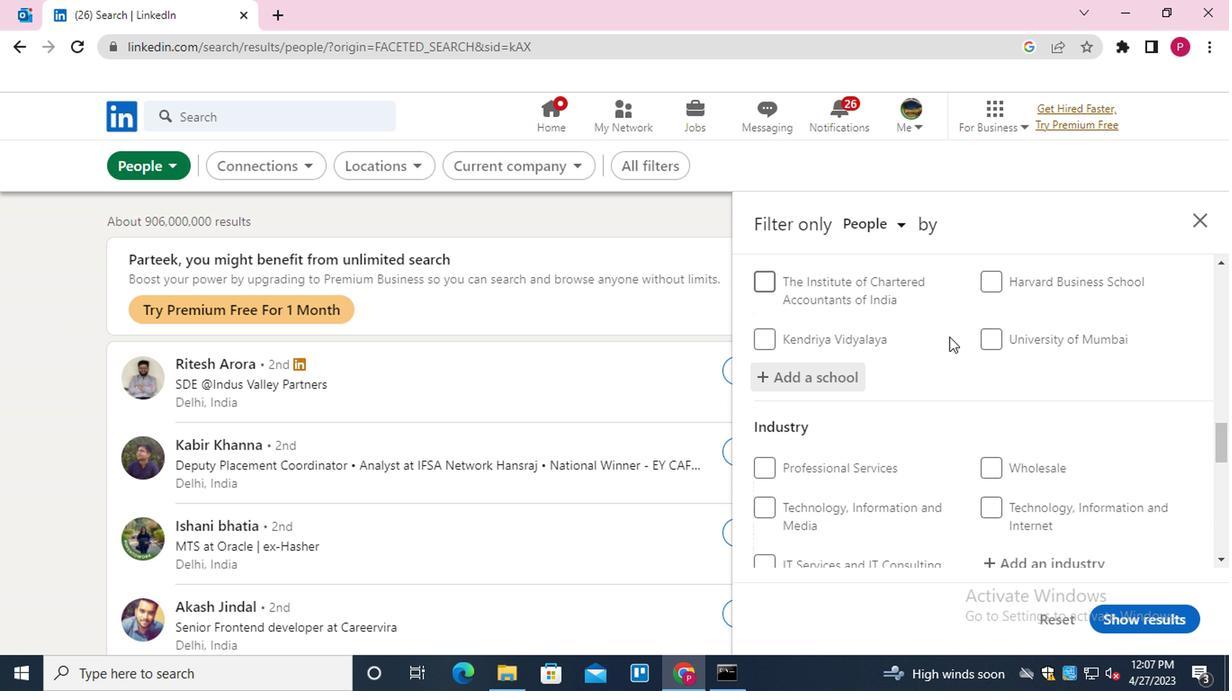 
Action: Mouse moved to (948, 347)
Screenshot: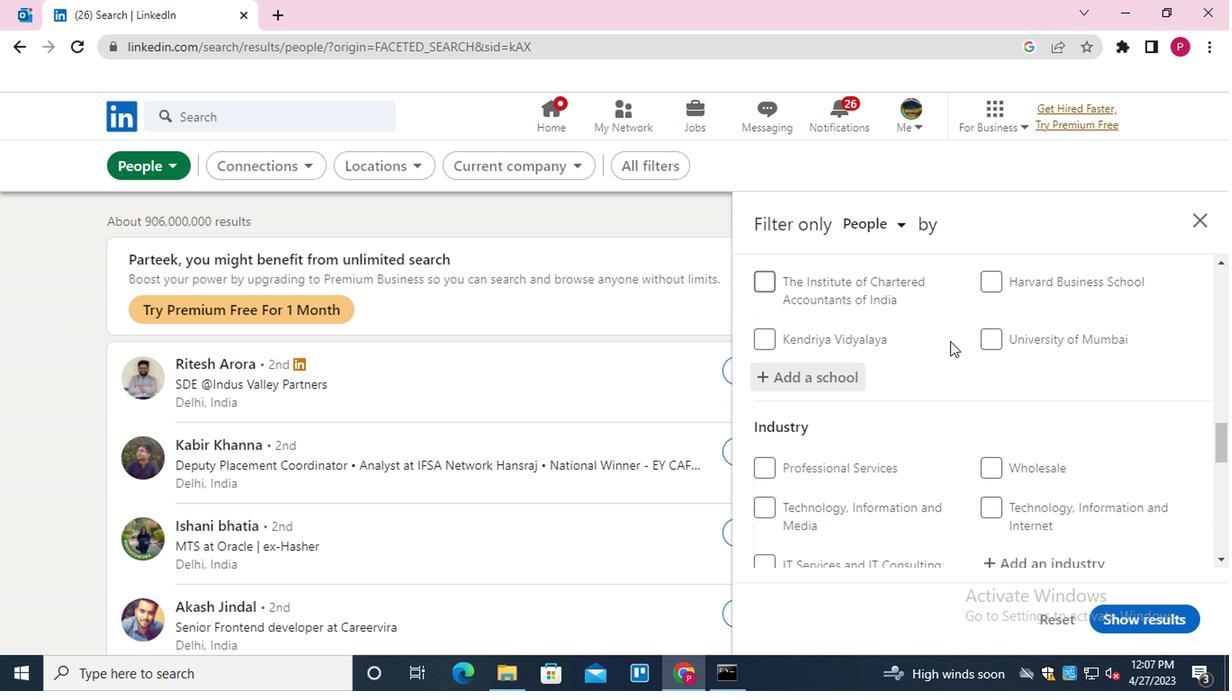 
Action: Mouse scrolled (948, 346) with delta (0, 0)
Screenshot: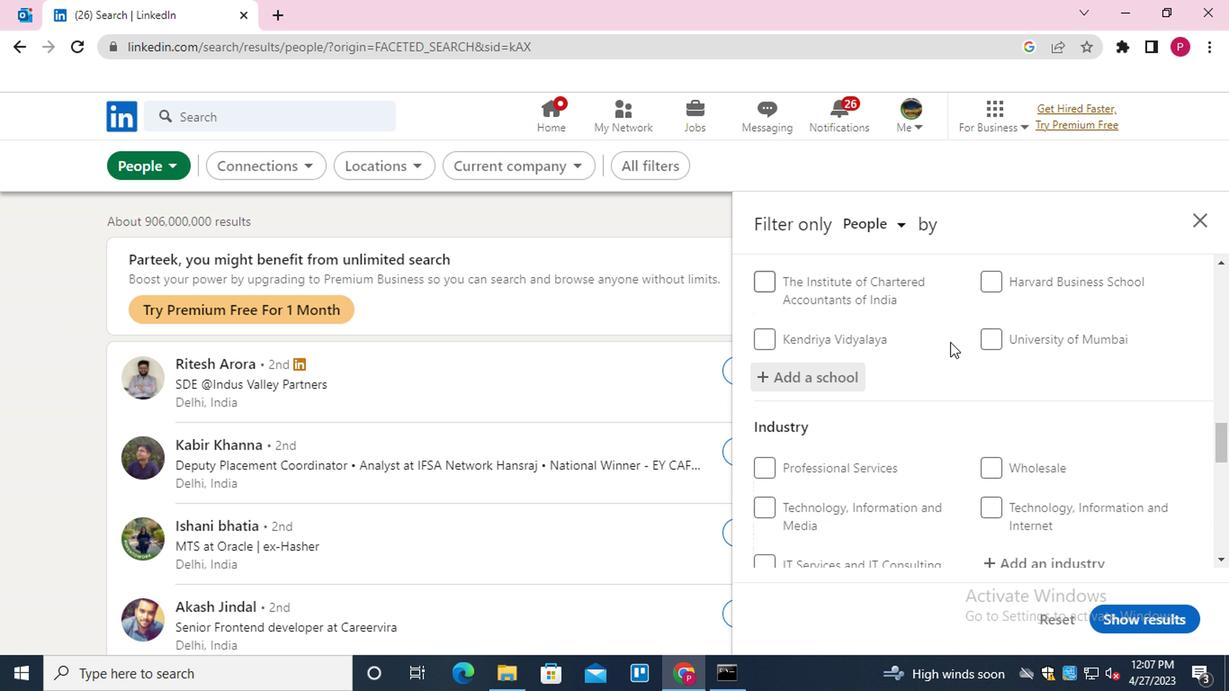 
Action: Mouse moved to (947, 350)
Screenshot: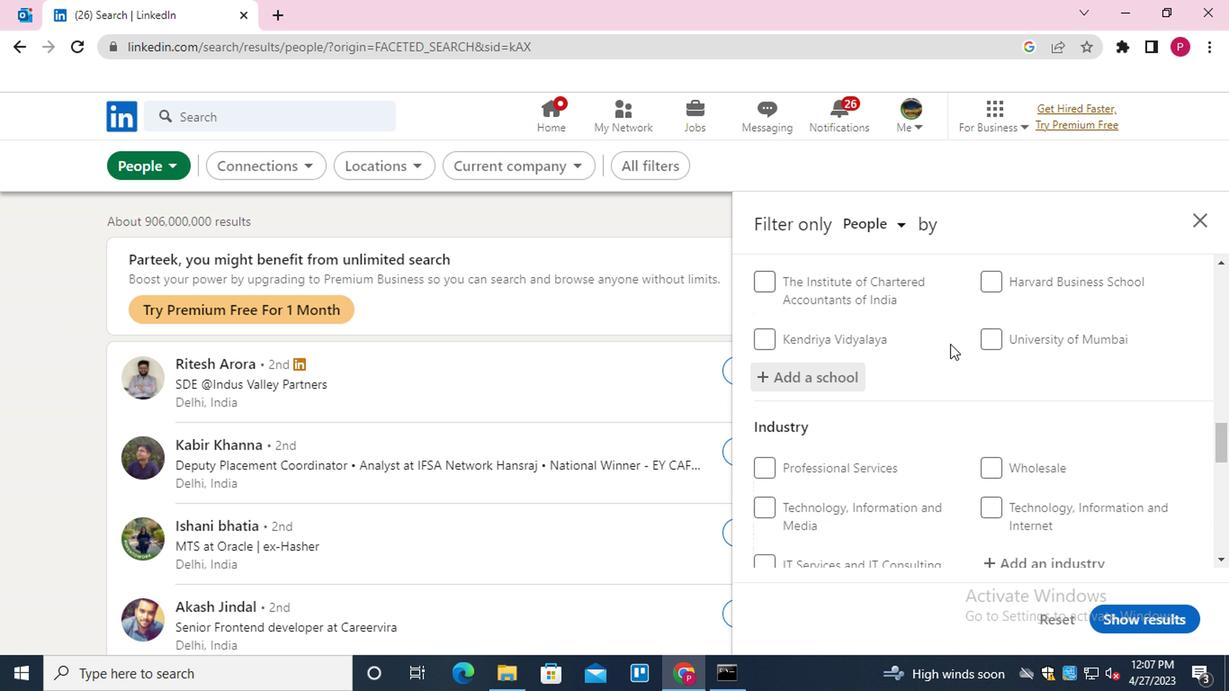 
Action: Mouse scrolled (947, 349) with delta (0, 0)
Screenshot: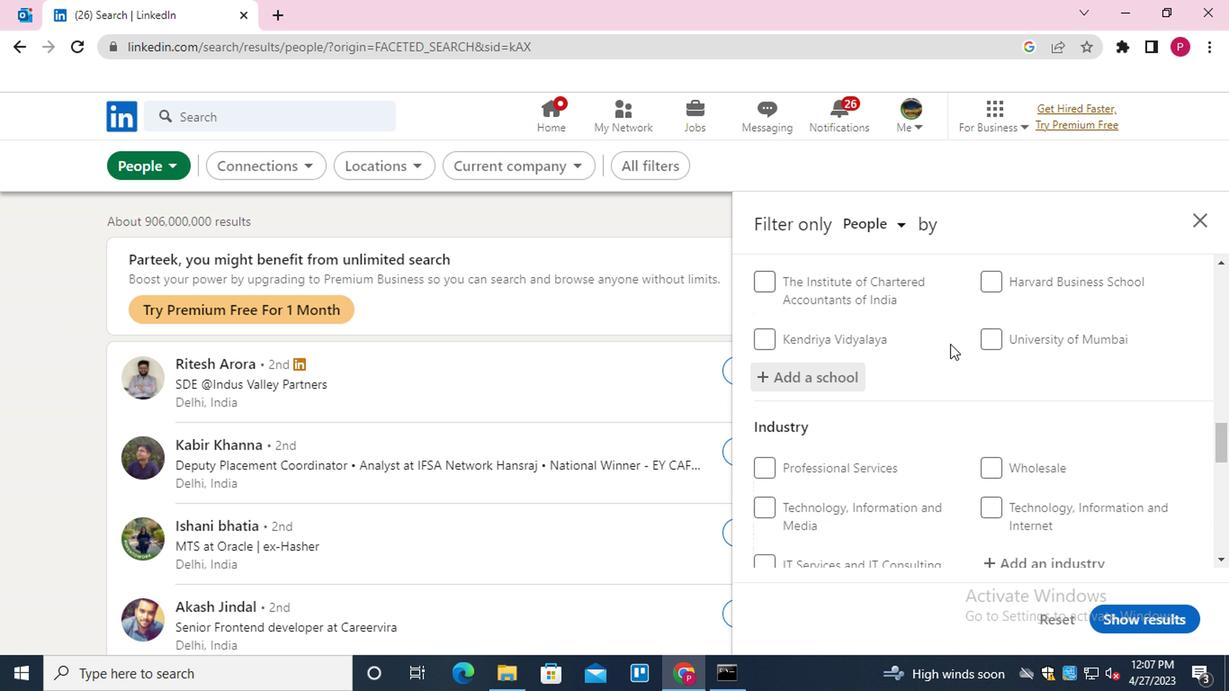 
Action: Mouse moved to (1040, 288)
Screenshot: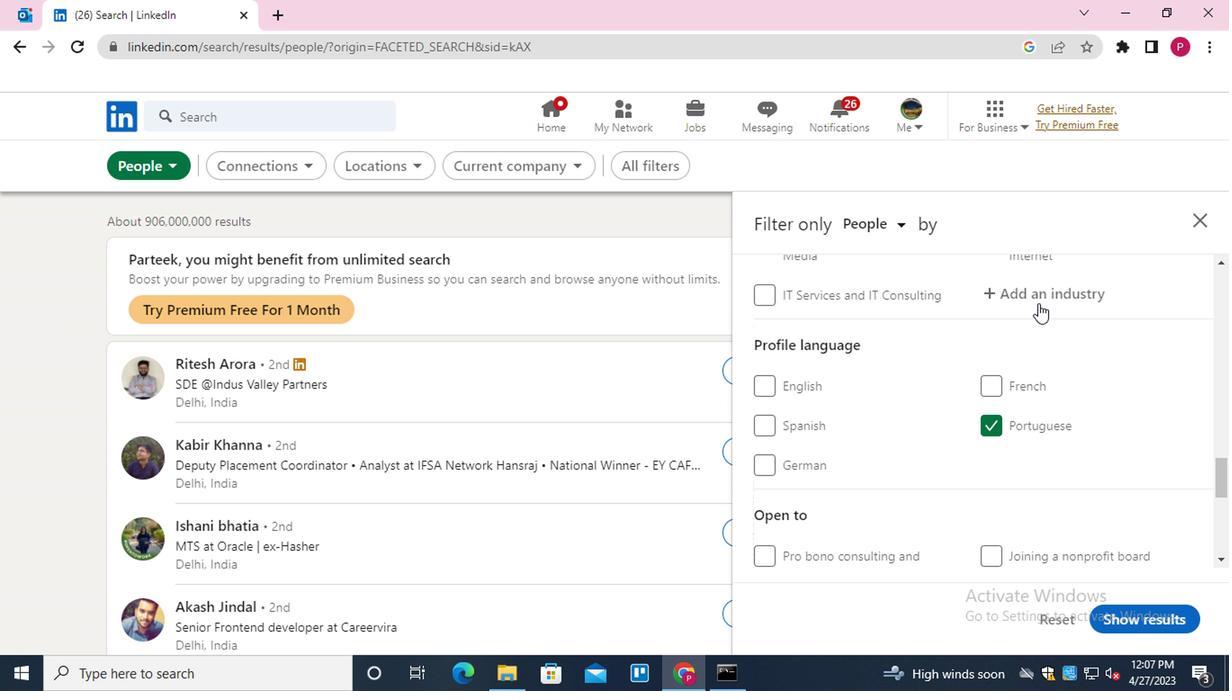 
Action: Mouse pressed left at (1040, 288)
Screenshot: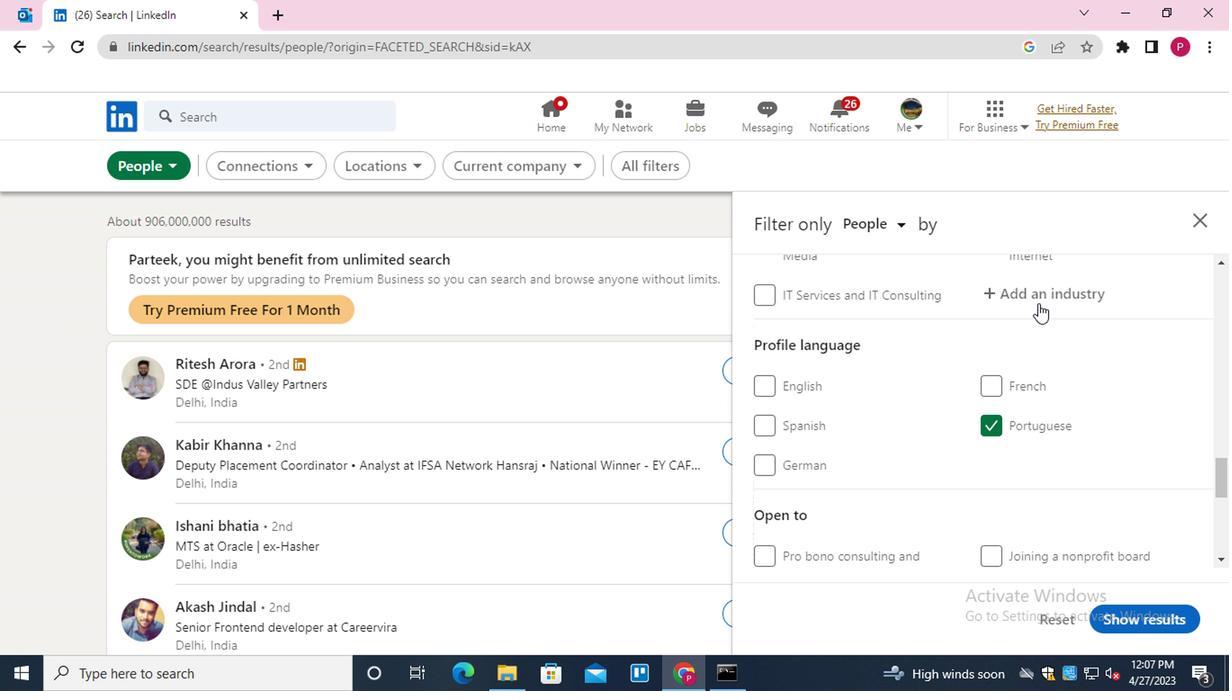 
Action: Key pressed <Key.shift>TELEPHONE<Key.down><Key.enter>
Screenshot: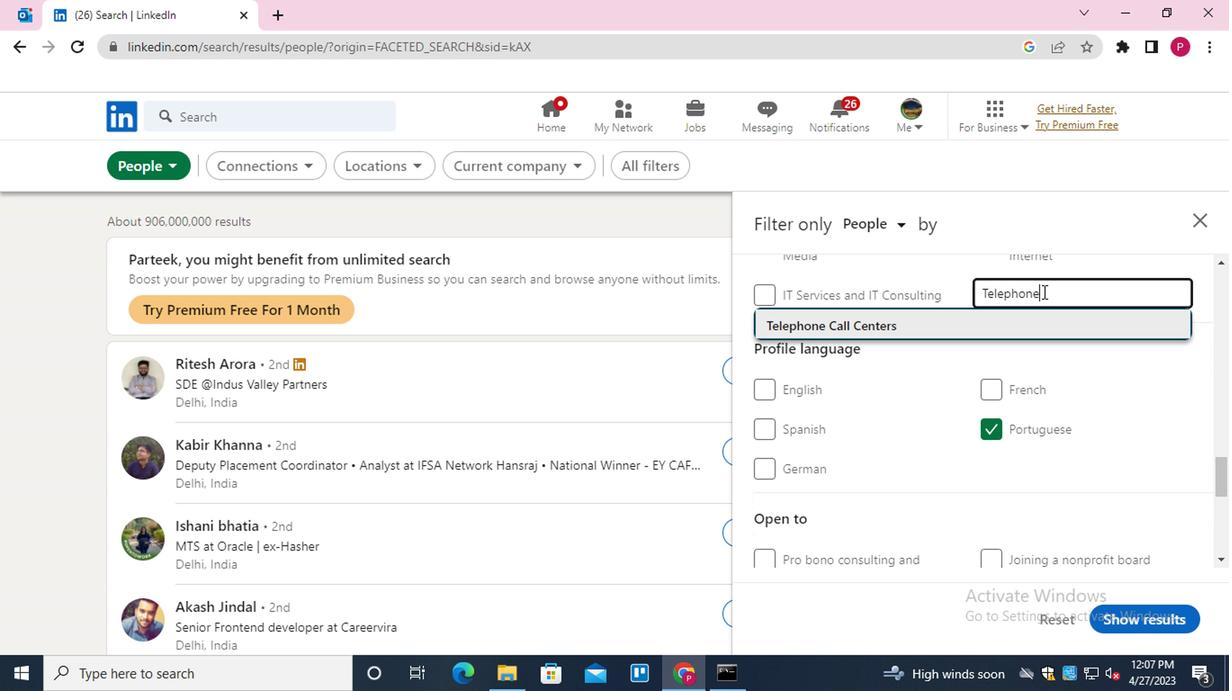 
Action: Mouse moved to (1009, 370)
Screenshot: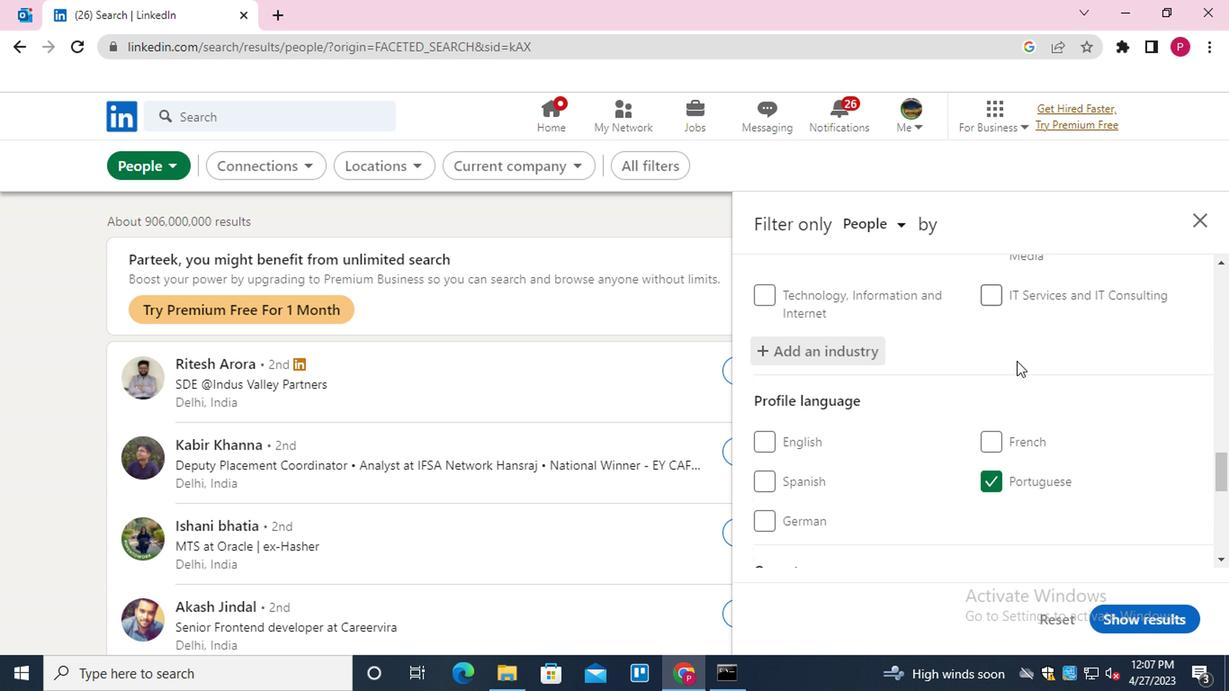 
Action: Mouse scrolled (1009, 369) with delta (0, 0)
Screenshot: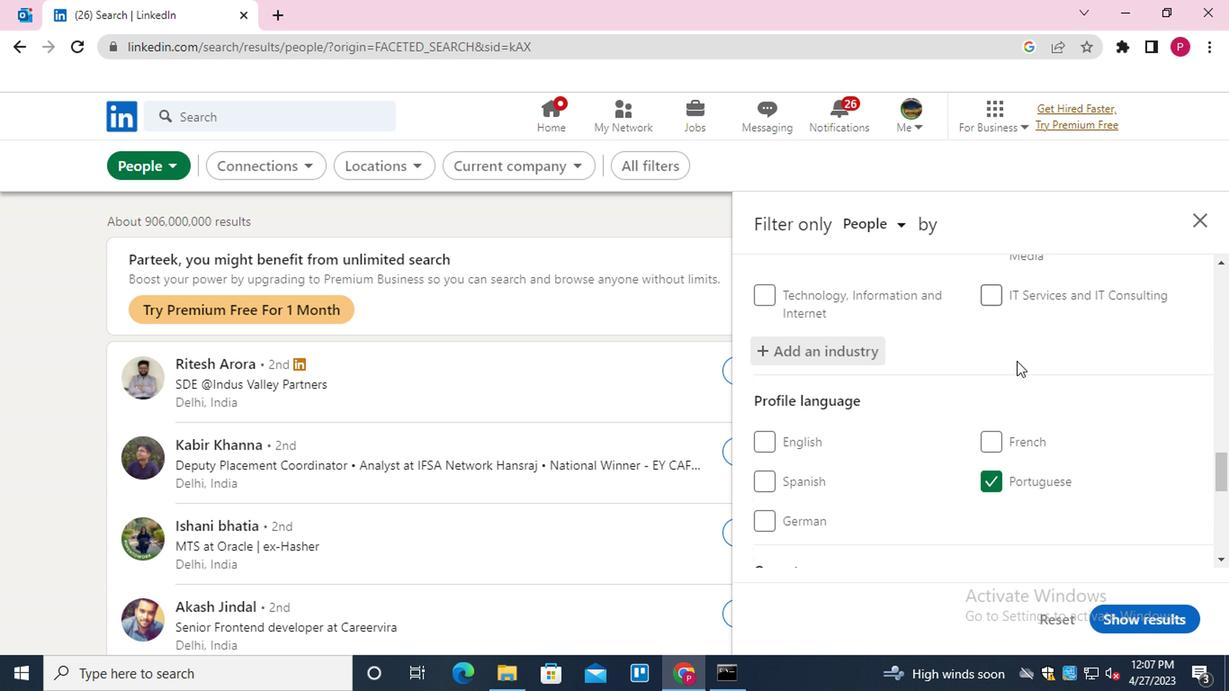 
Action: Mouse moved to (1007, 374)
Screenshot: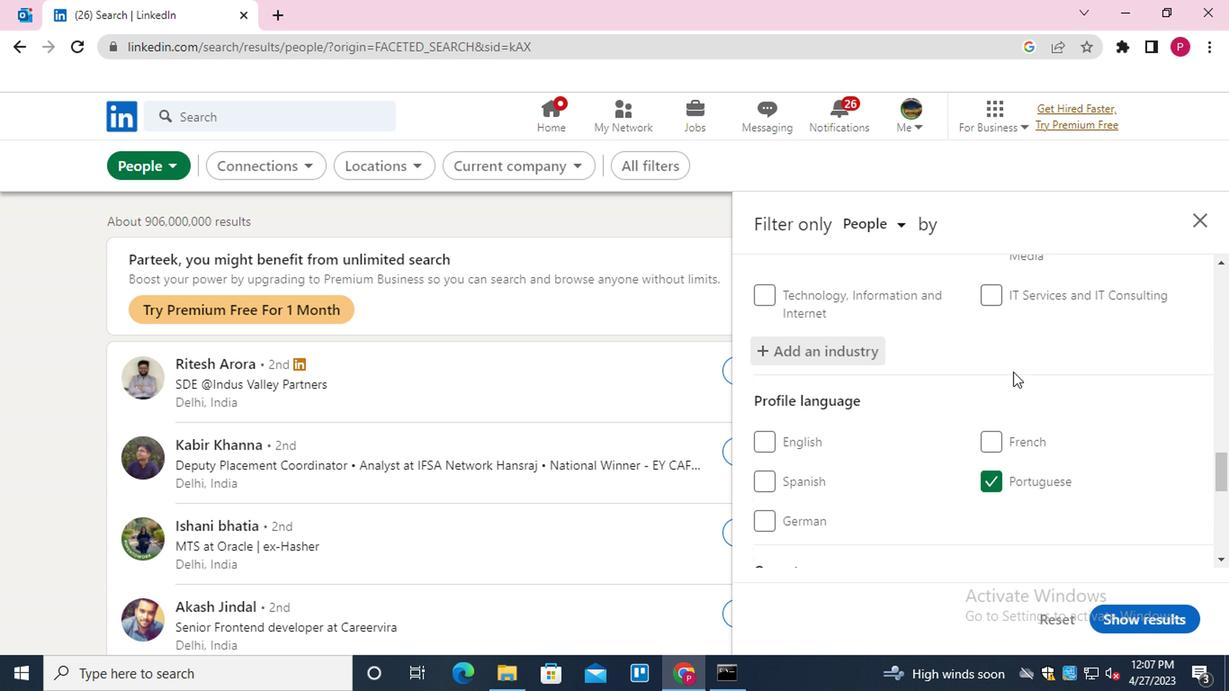 
Action: Mouse scrolled (1007, 372) with delta (0, -1)
Screenshot: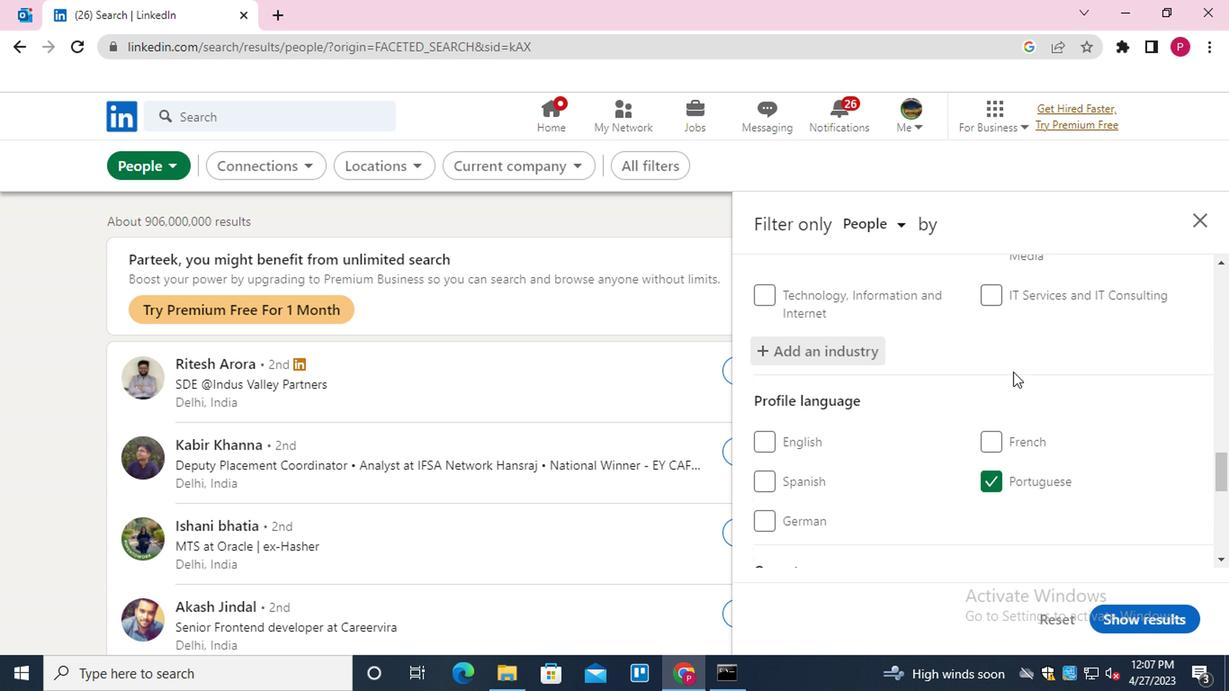 
Action: Mouse scrolled (1007, 372) with delta (0, -1)
Screenshot: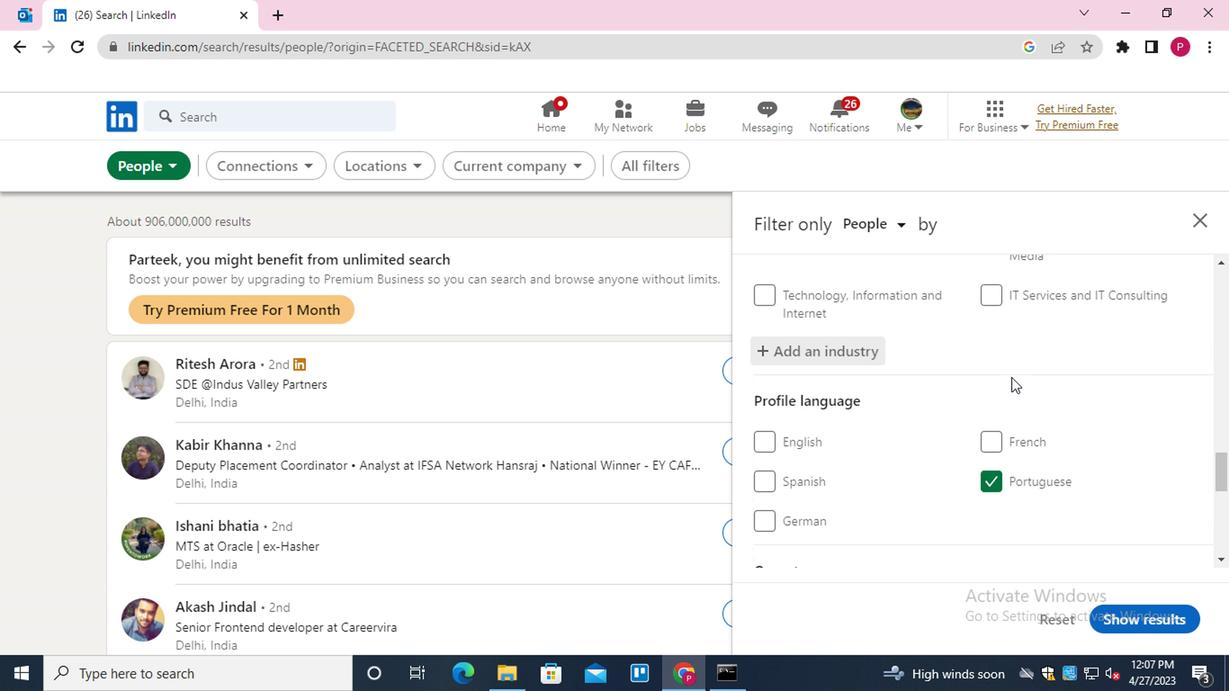 
Action: Mouse moved to (1007, 374)
Screenshot: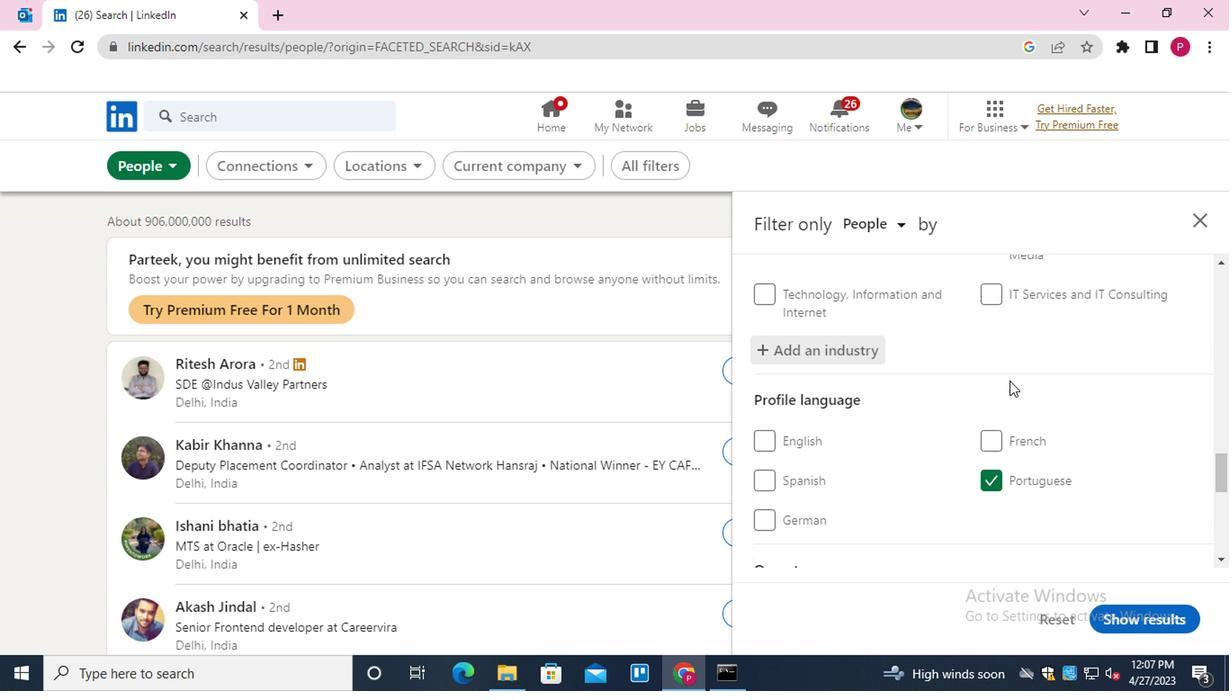 
Action: Mouse scrolled (1007, 374) with delta (0, 0)
Screenshot: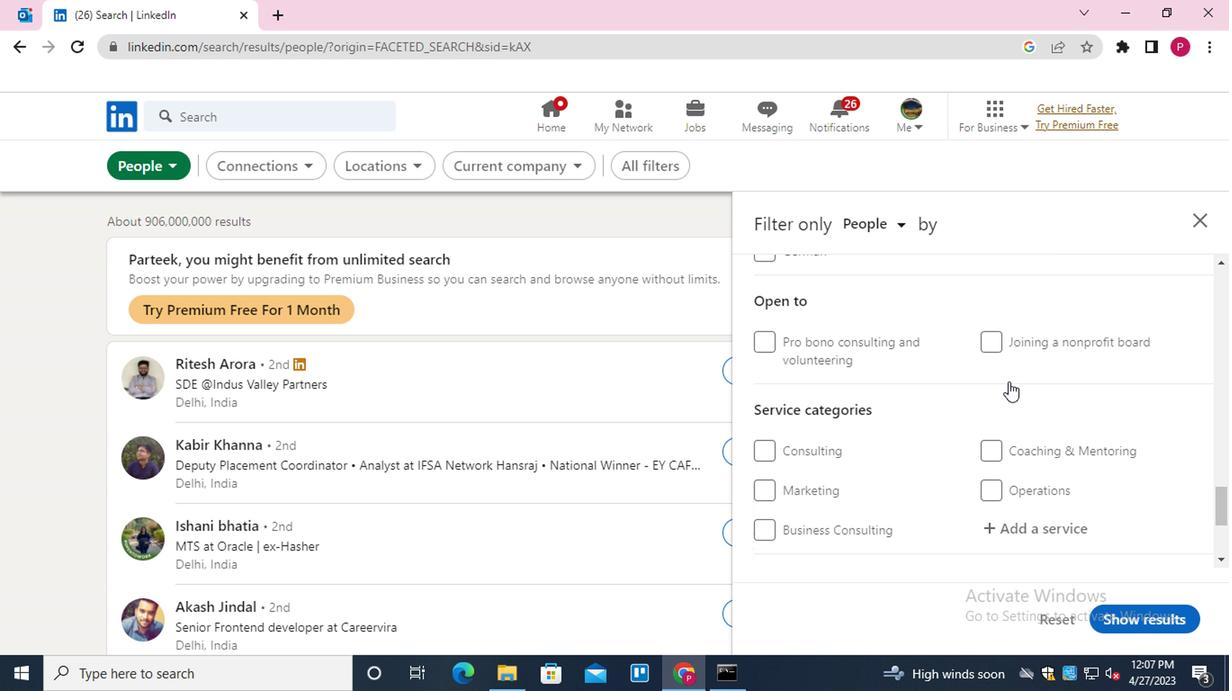 
Action: Mouse moved to (1005, 376)
Screenshot: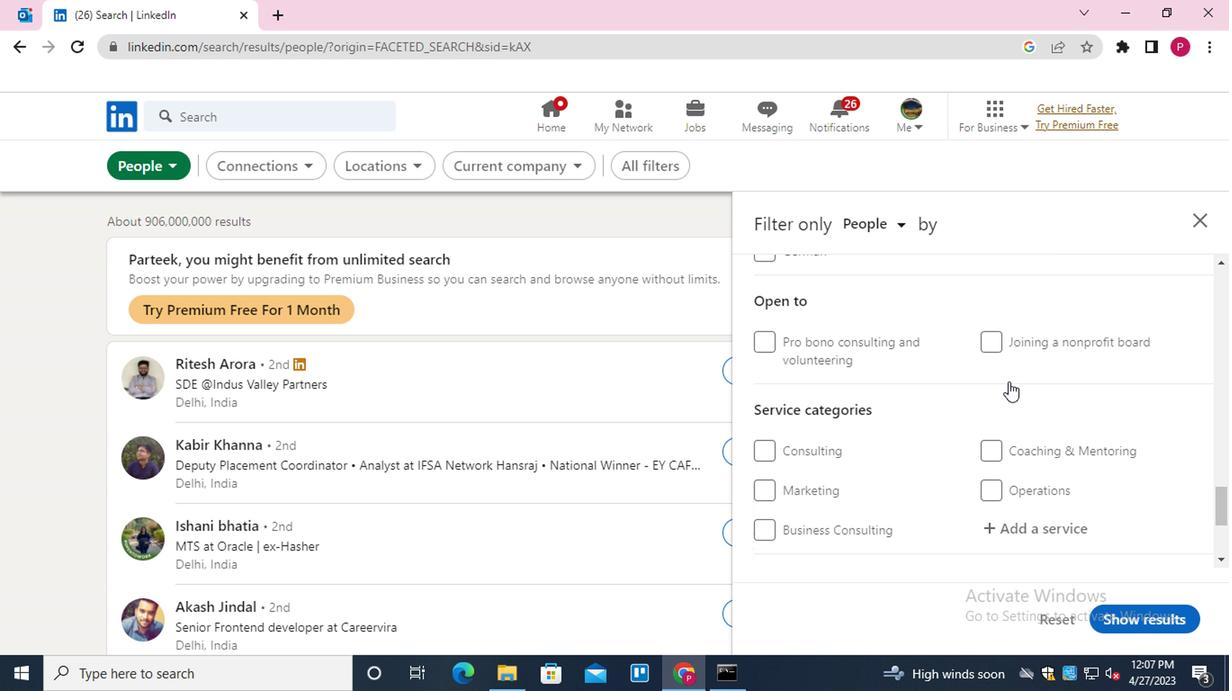 
Action: Mouse scrolled (1005, 375) with delta (0, -1)
Screenshot: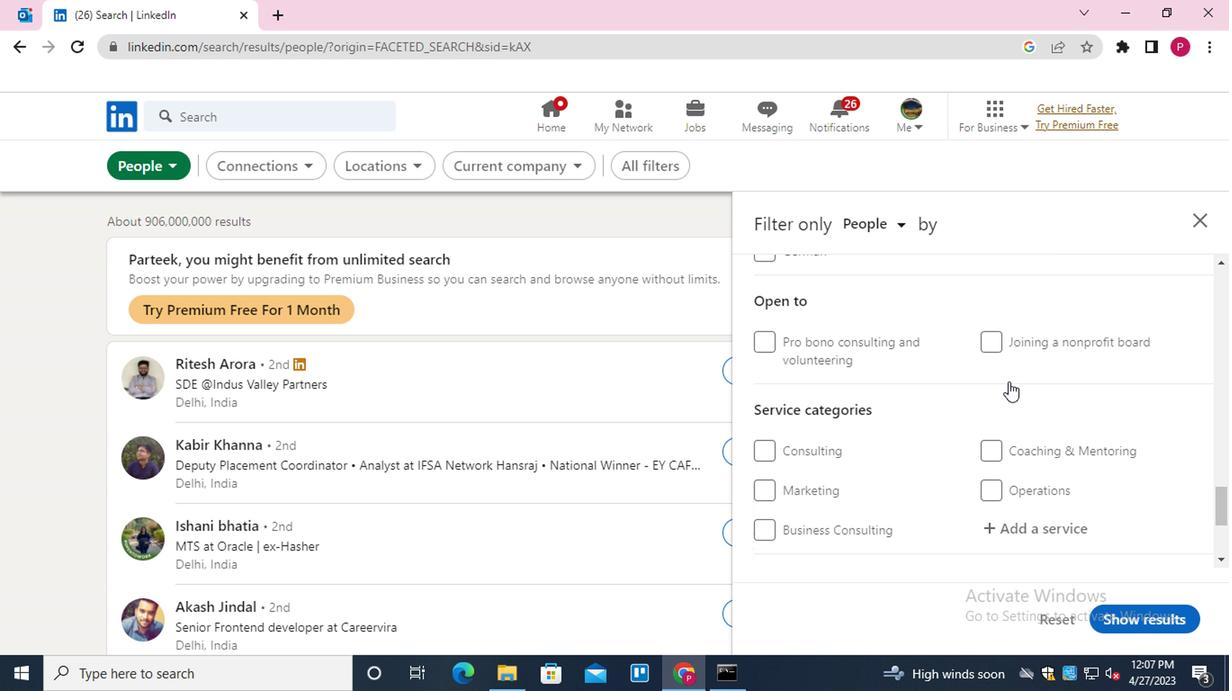 
Action: Mouse moved to (1040, 345)
Screenshot: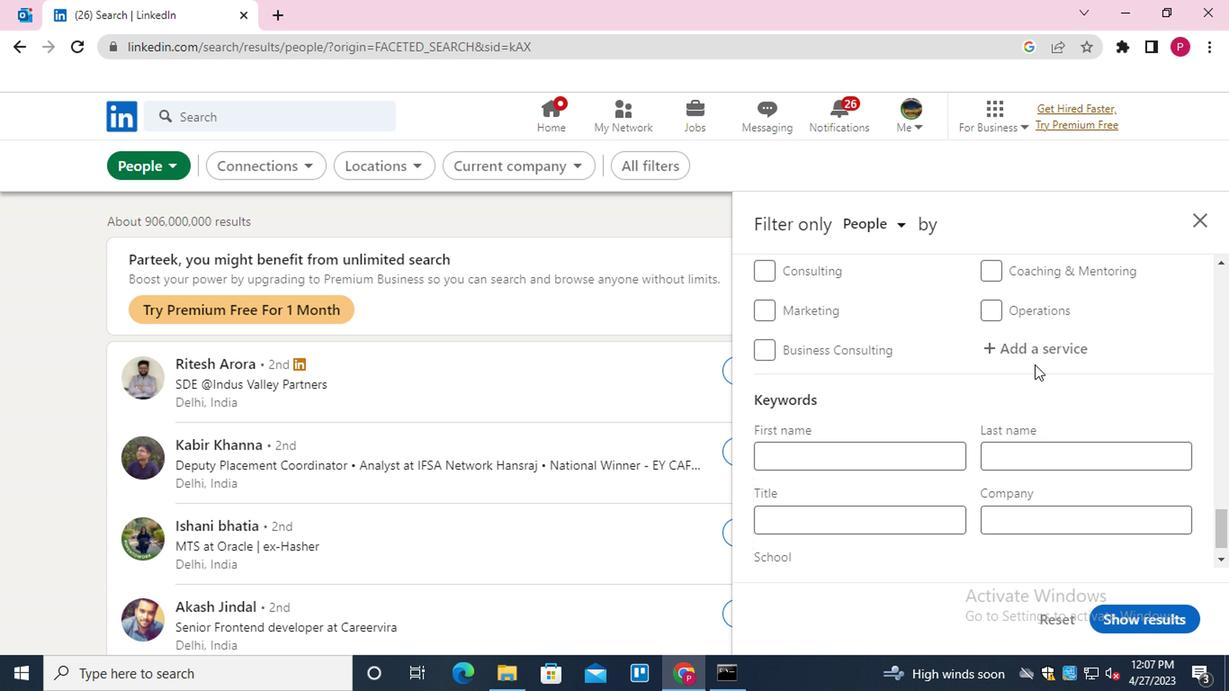 
Action: Mouse pressed left at (1040, 345)
Screenshot: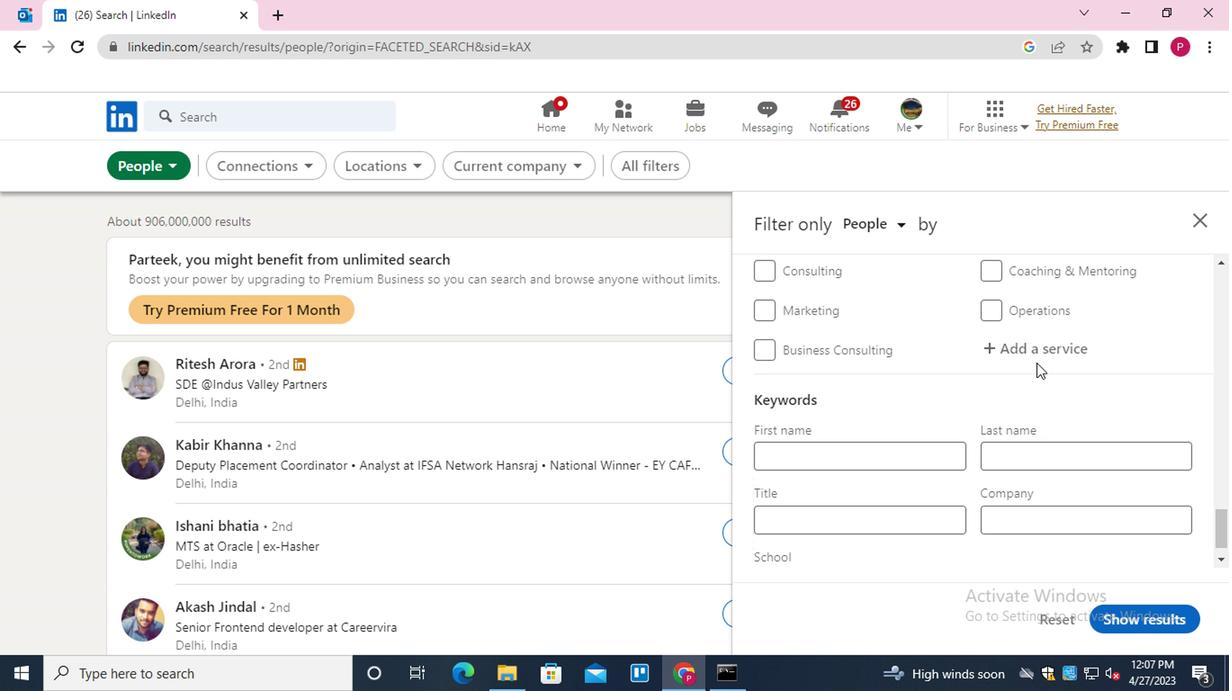 
Action: Mouse moved to (1040, 345)
Screenshot: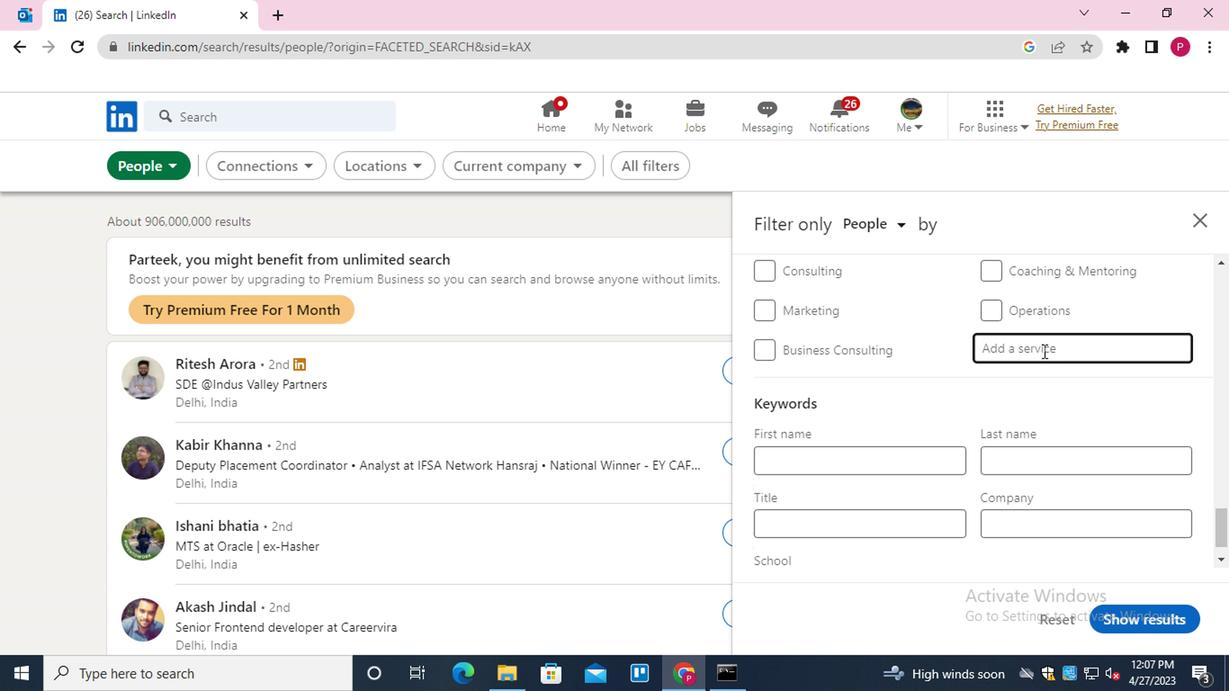 
Action: Key pressed <Key.shift>TYPING<Key.down><Key.down><Key.enter>
Screenshot: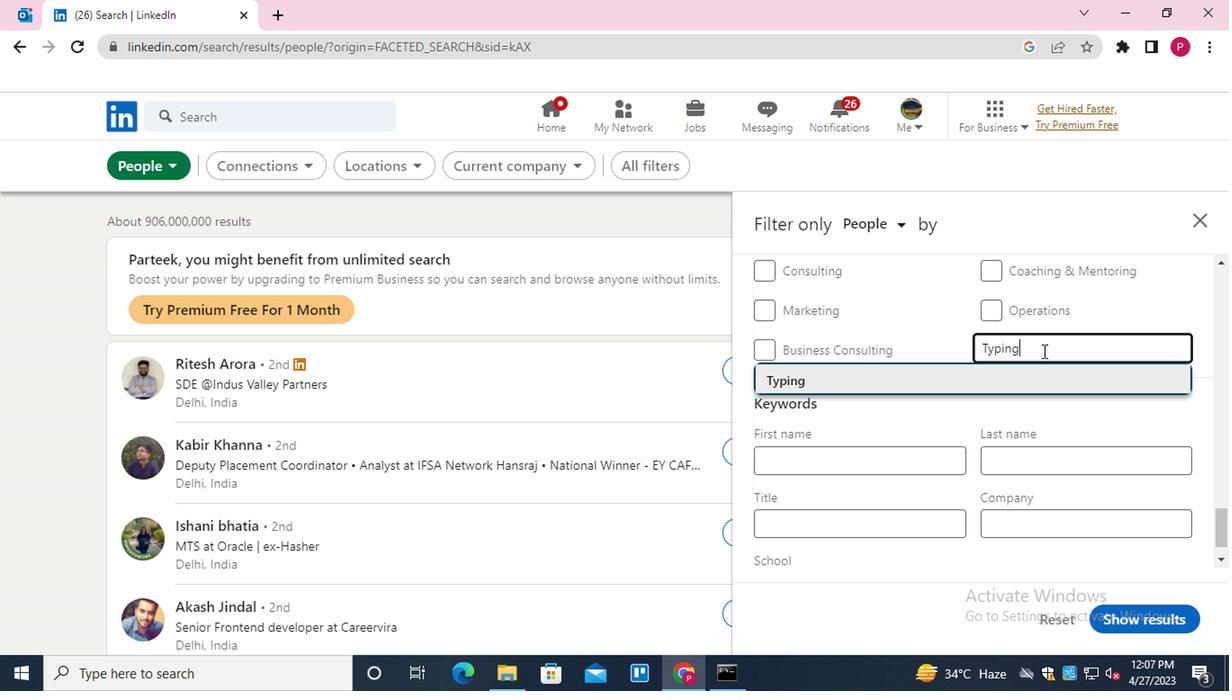 
Action: Mouse moved to (1041, 344)
Screenshot: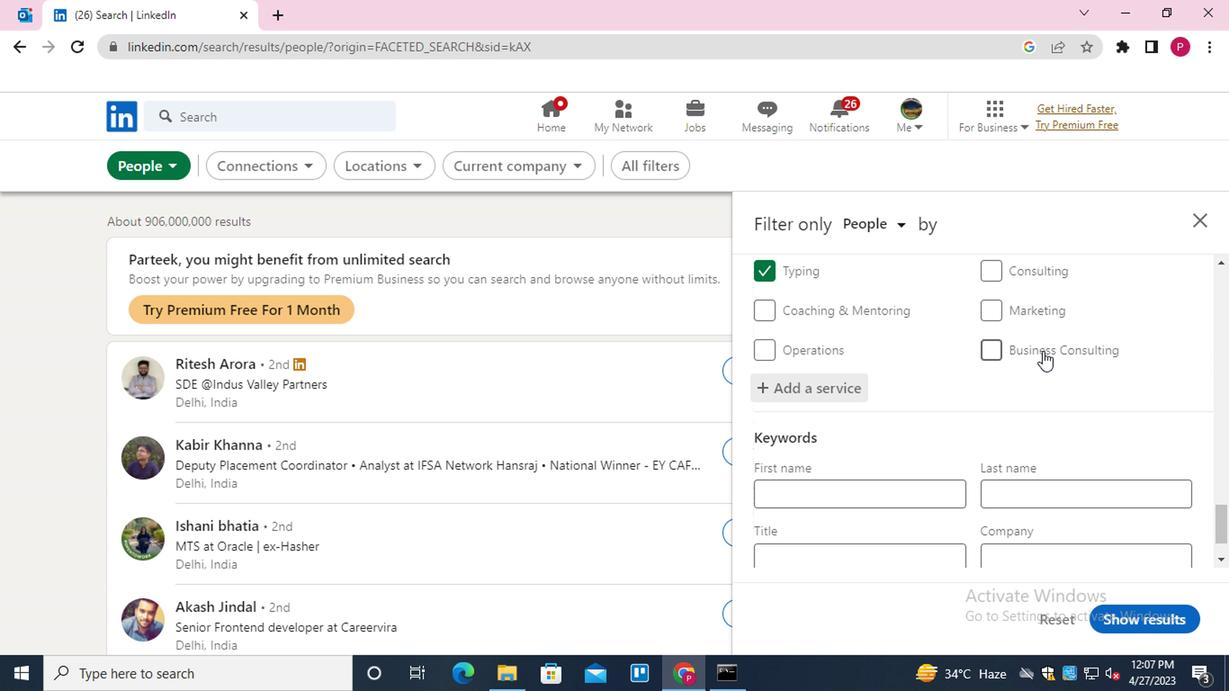
Action: Mouse scrolled (1041, 344) with delta (0, 0)
Screenshot: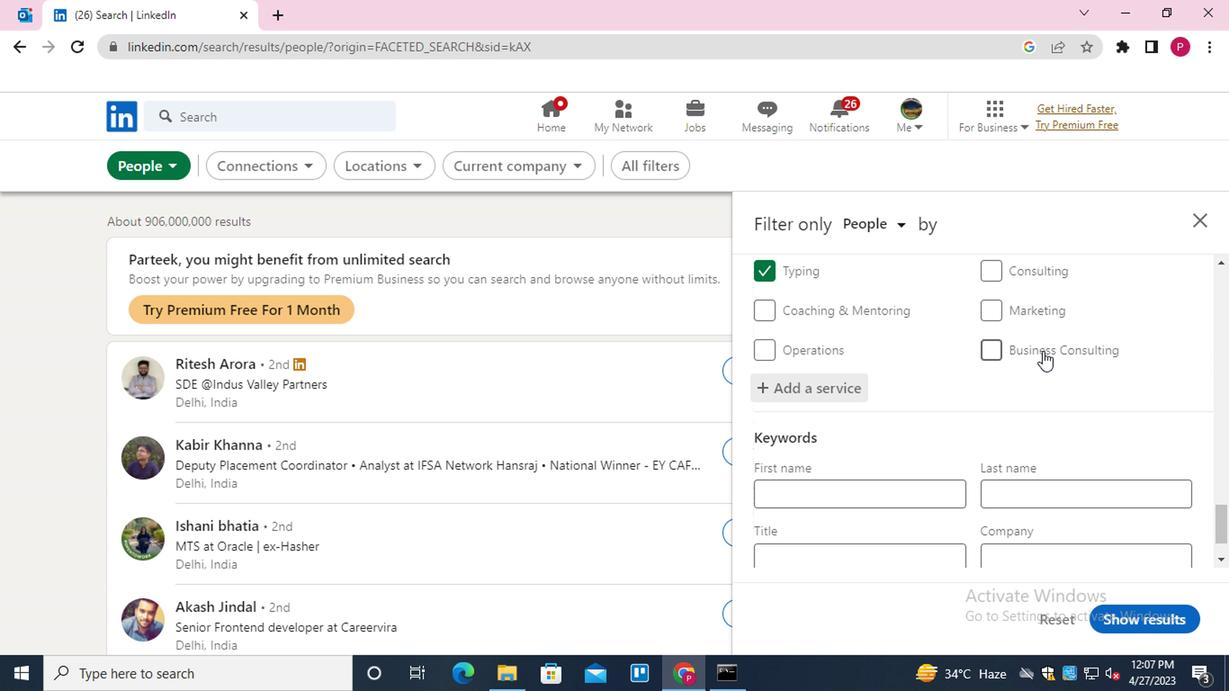 
Action: Mouse moved to (1040, 345)
Screenshot: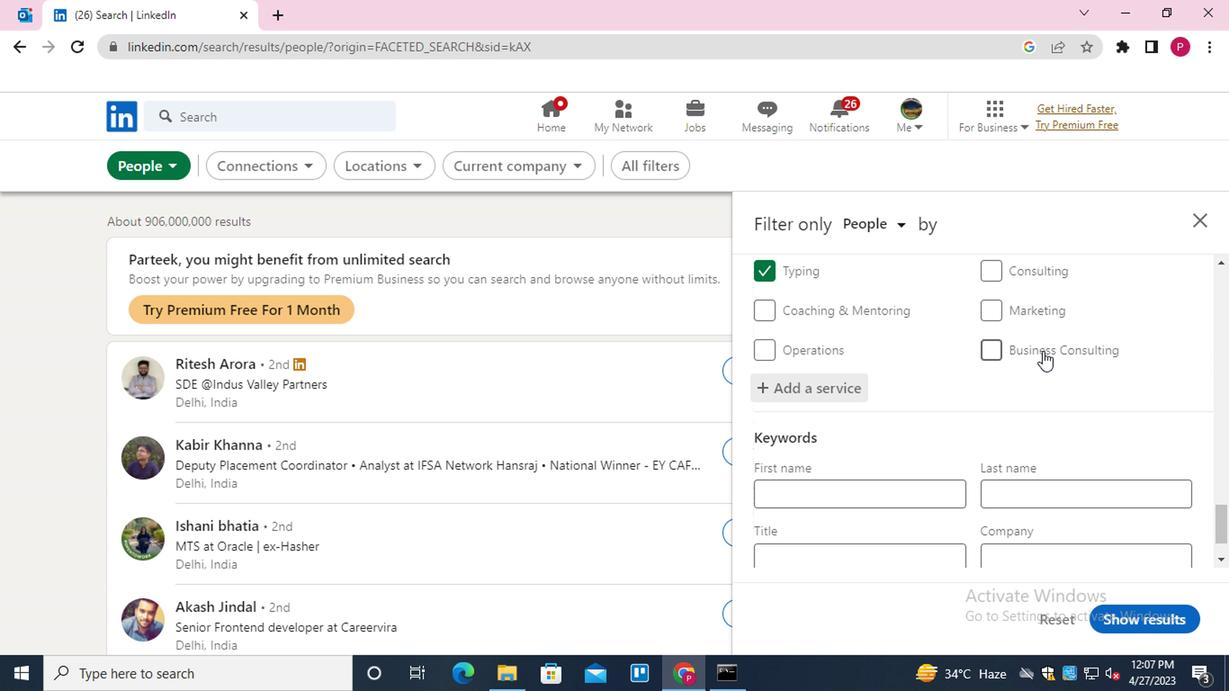 
Action: Mouse scrolled (1040, 344) with delta (0, 0)
Screenshot: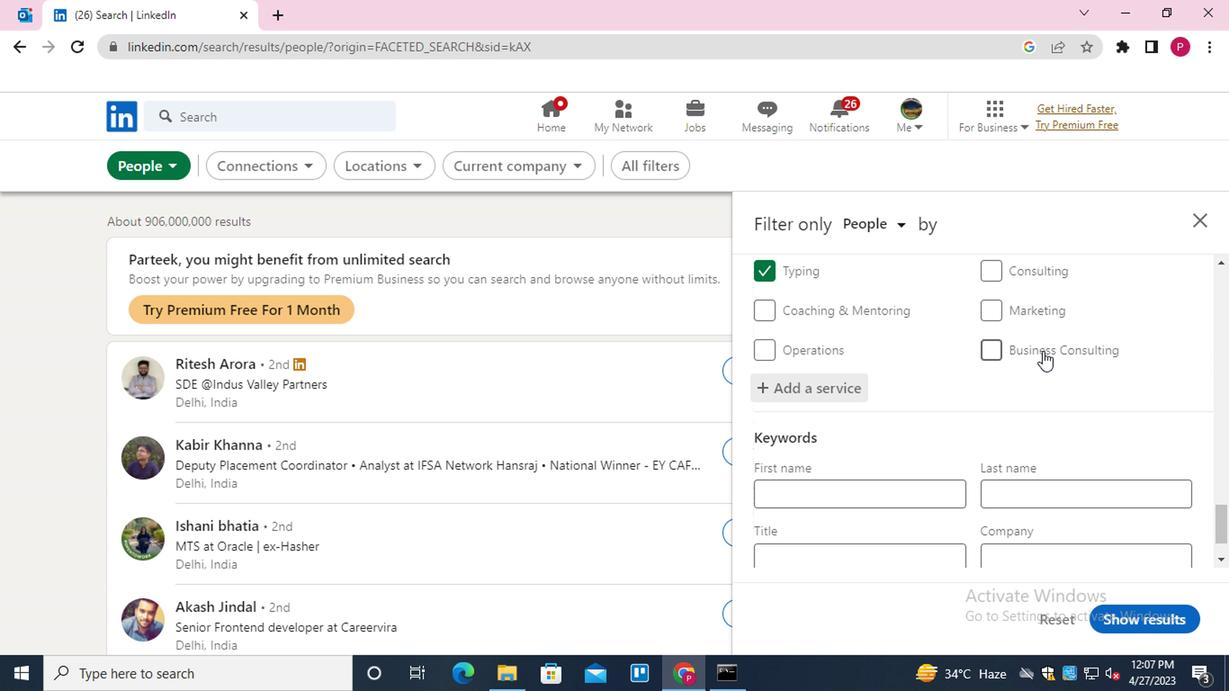 
Action: Mouse moved to (1036, 349)
Screenshot: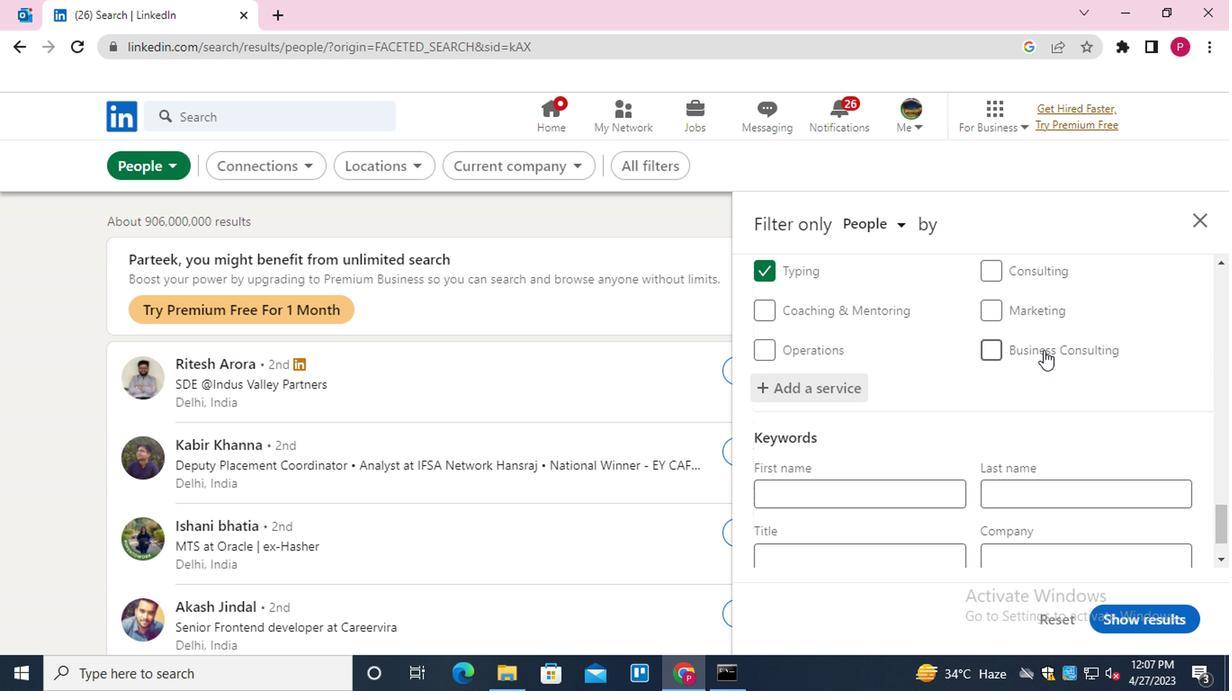 
Action: Mouse scrolled (1036, 347) with delta (0, -1)
Screenshot: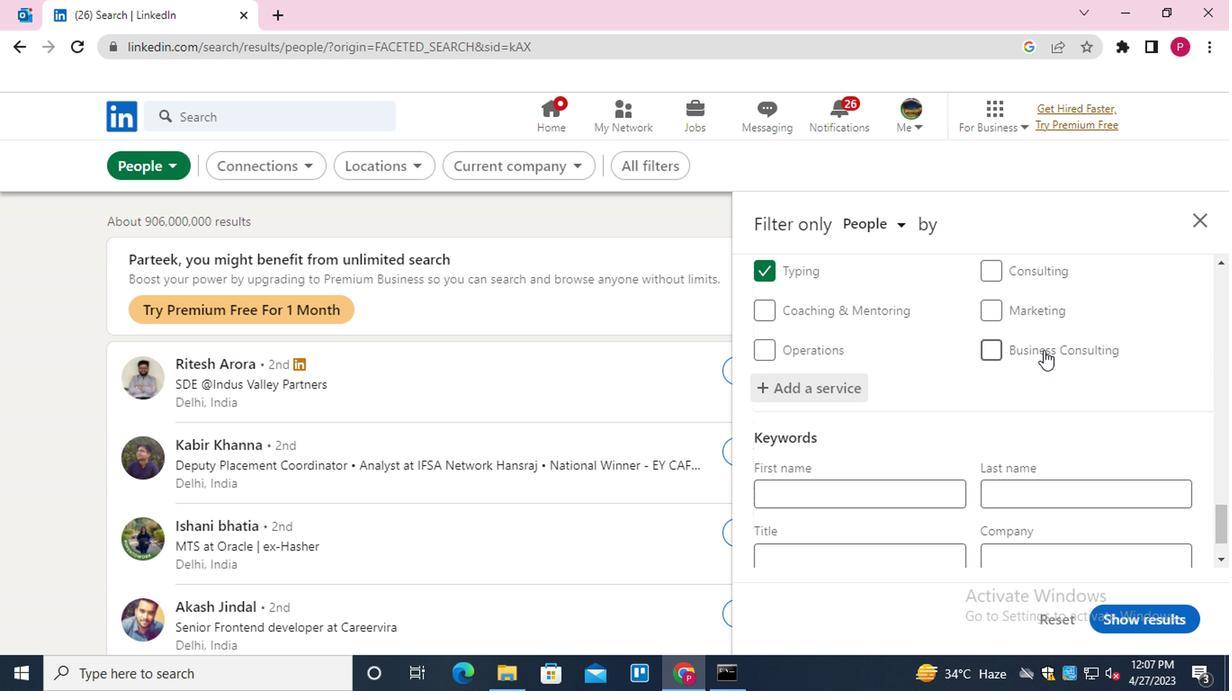 
Action: Mouse moved to (830, 481)
Screenshot: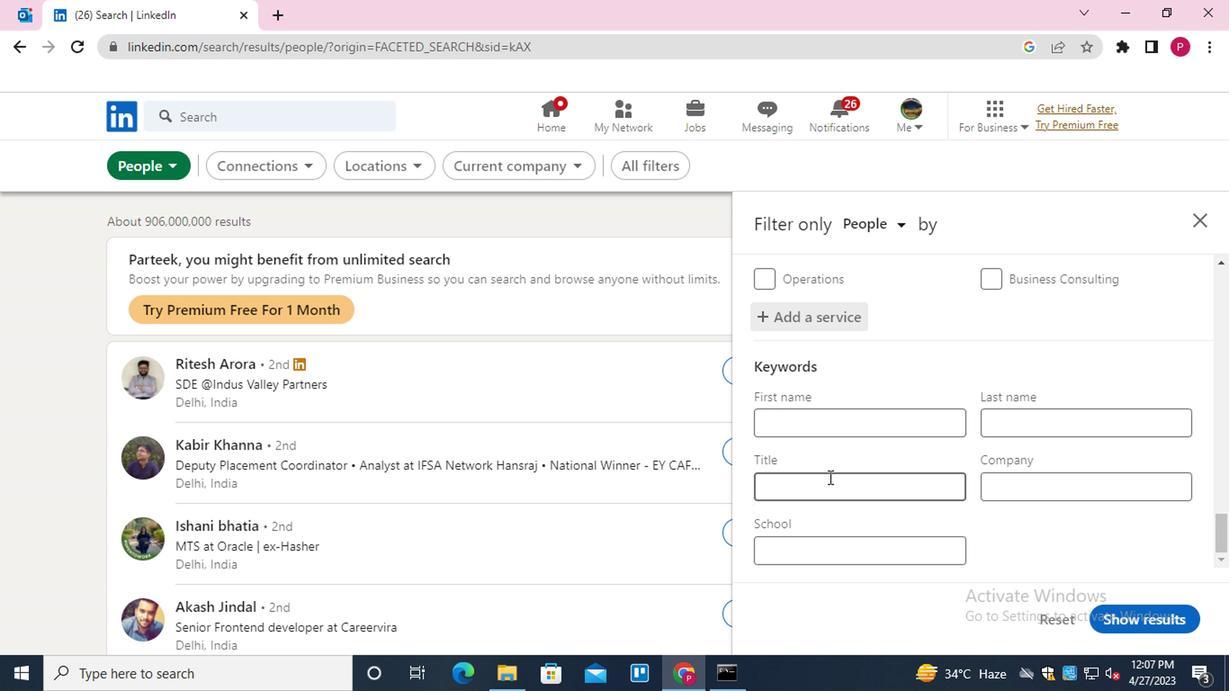 
Action: Mouse pressed left at (830, 481)
Screenshot: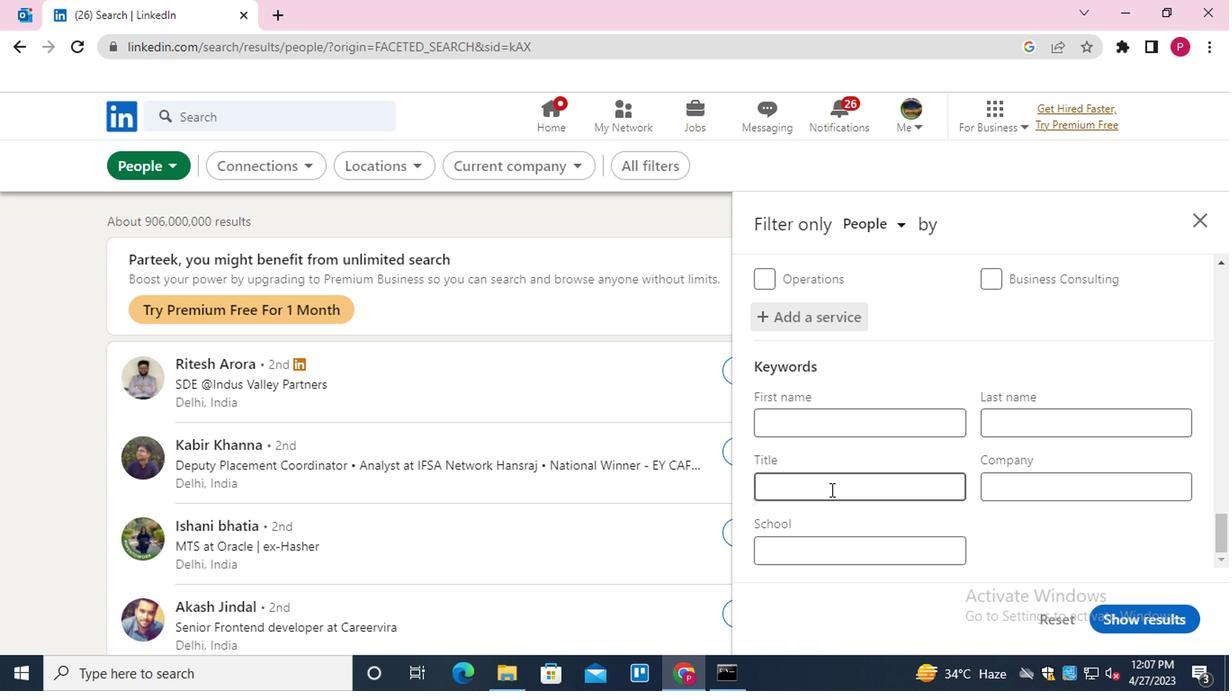 
Action: Key pressed <Key.shift>HOMELESS<Key.space><Key.shift>SHELTER<Key.space><Key.shift>WORKER
Screenshot: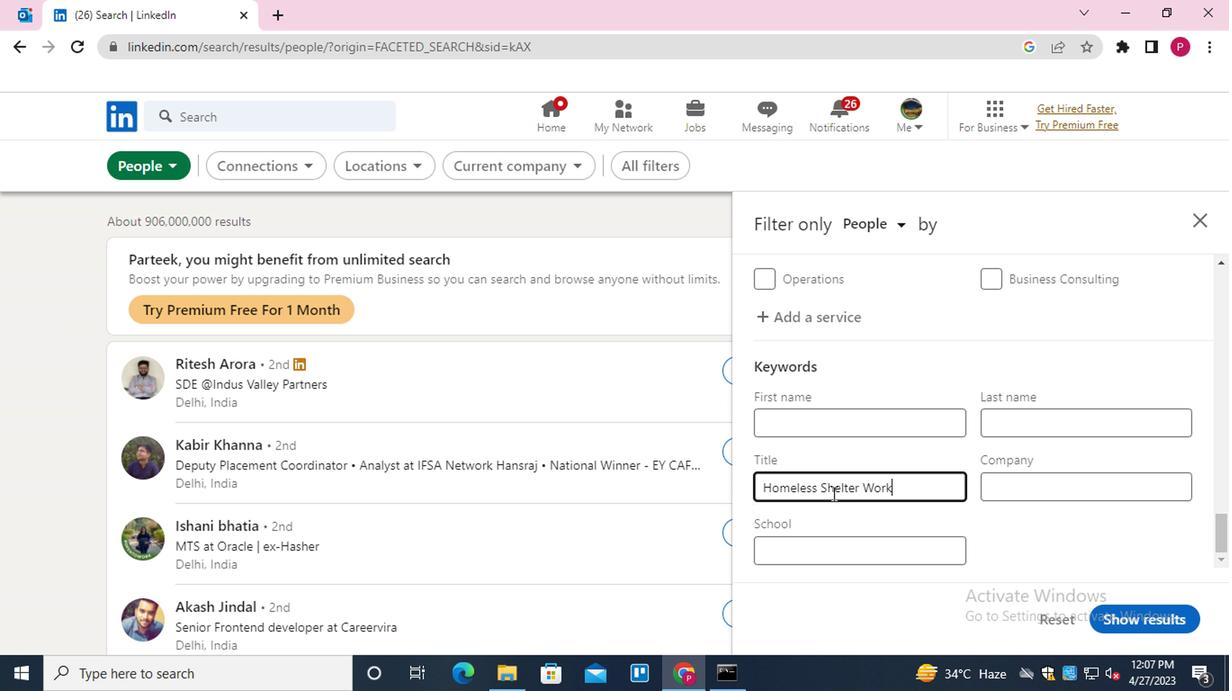 
Action: Mouse moved to (1101, 593)
Screenshot: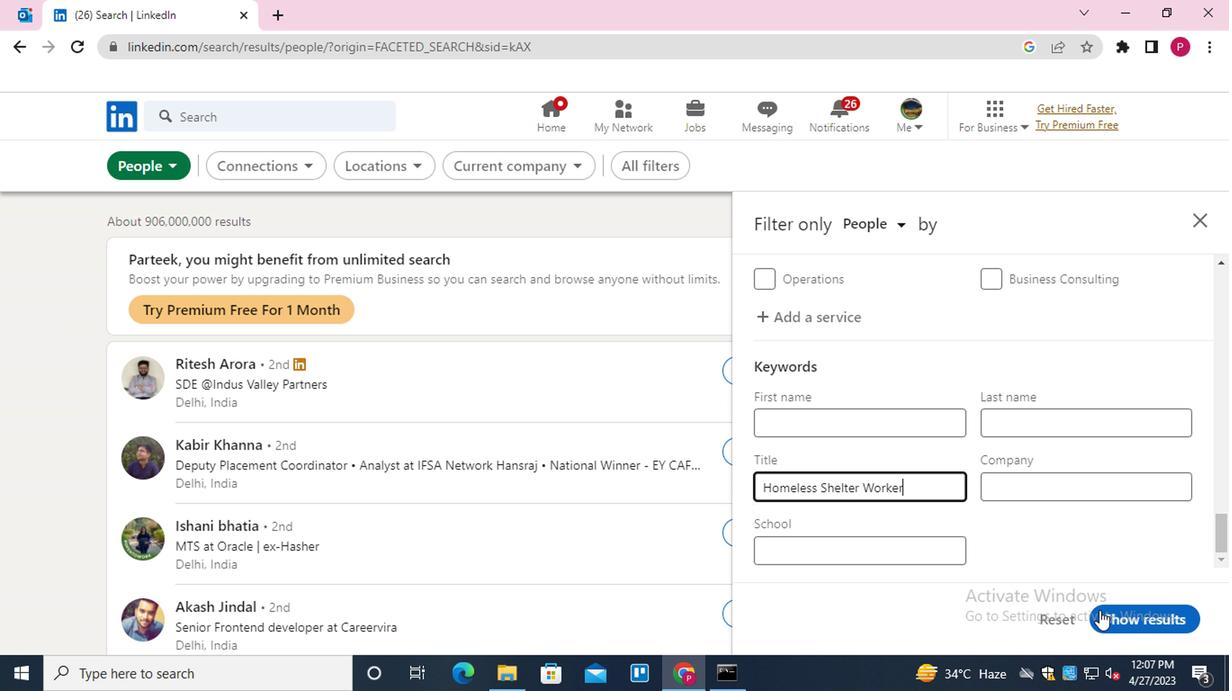 
Action: Mouse pressed left at (1101, 593)
Screenshot: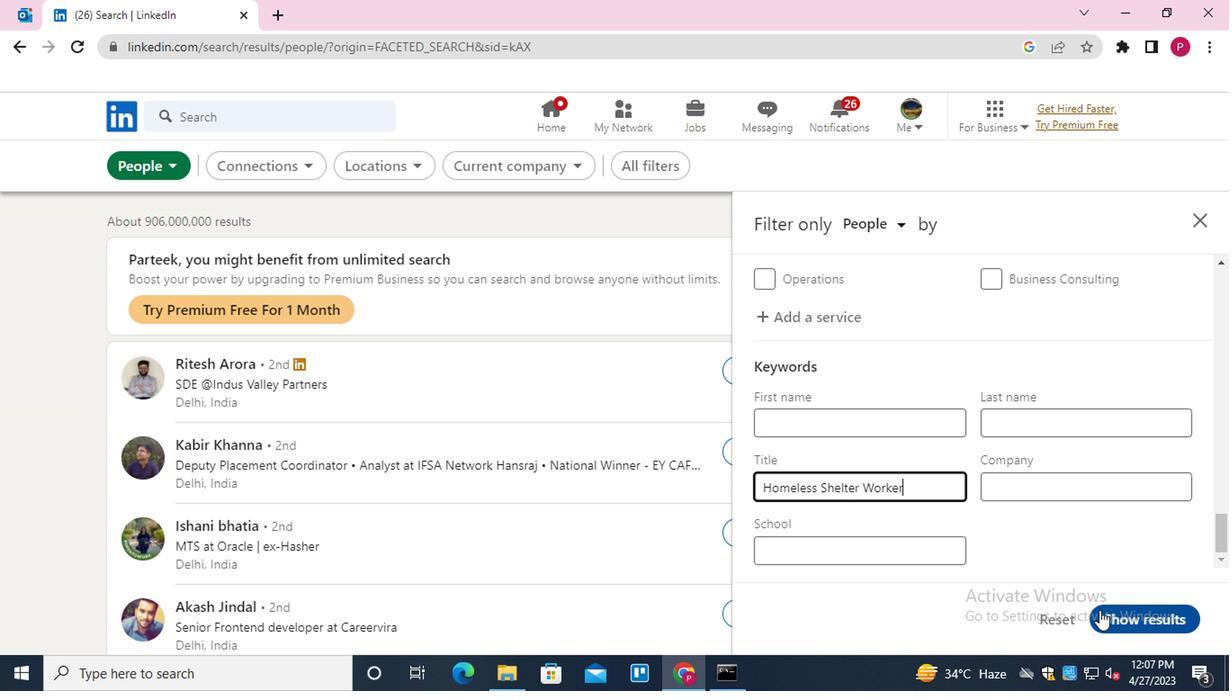 
Action: Mouse moved to (520, 390)
Screenshot: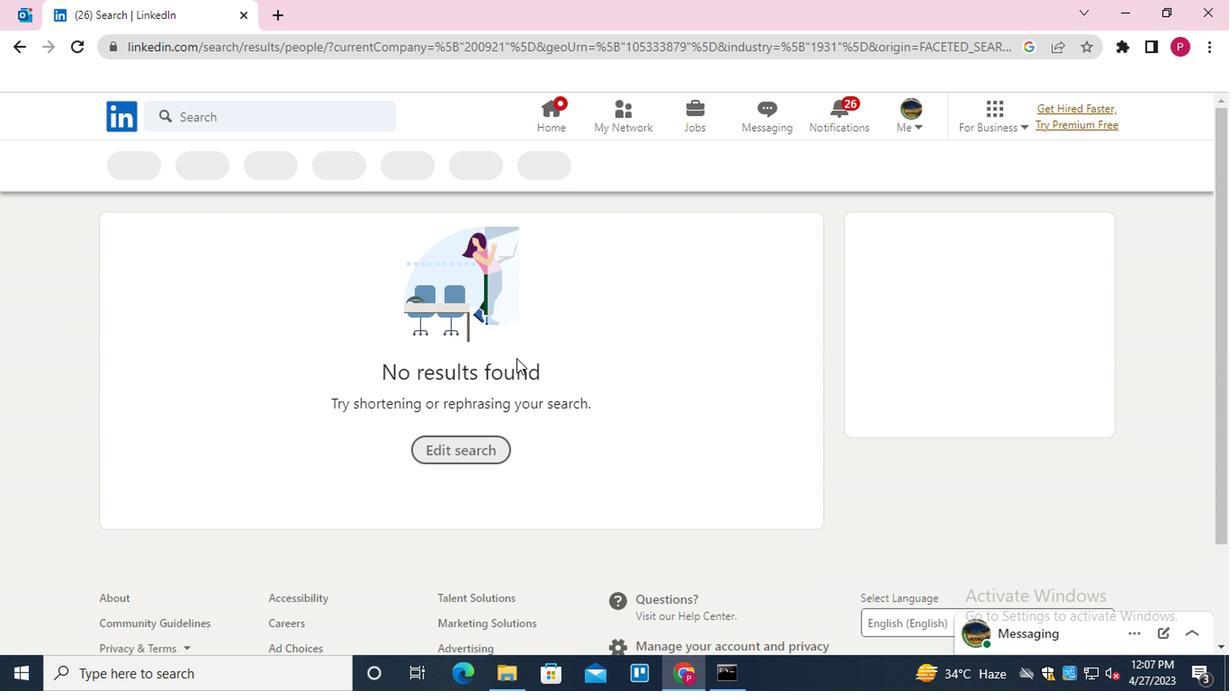 
